 Task: Look for space in Ilembula, Tanzania from 10th July, 2023 to 15th July, 2023 for 7 adults in price range Rs.10000 to Rs.15000. Place can be entire place or shared room with 4 bedrooms having 7 beds and 4 bathrooms. Property type can be house, flat, guest house. Amenities needed are: wifi, TV, free parkinig on premises, gym, breakfast. Booking option can be shelf check-in. Required host language is English.
Action: Mouse moved to (525, 116)
Screenshot: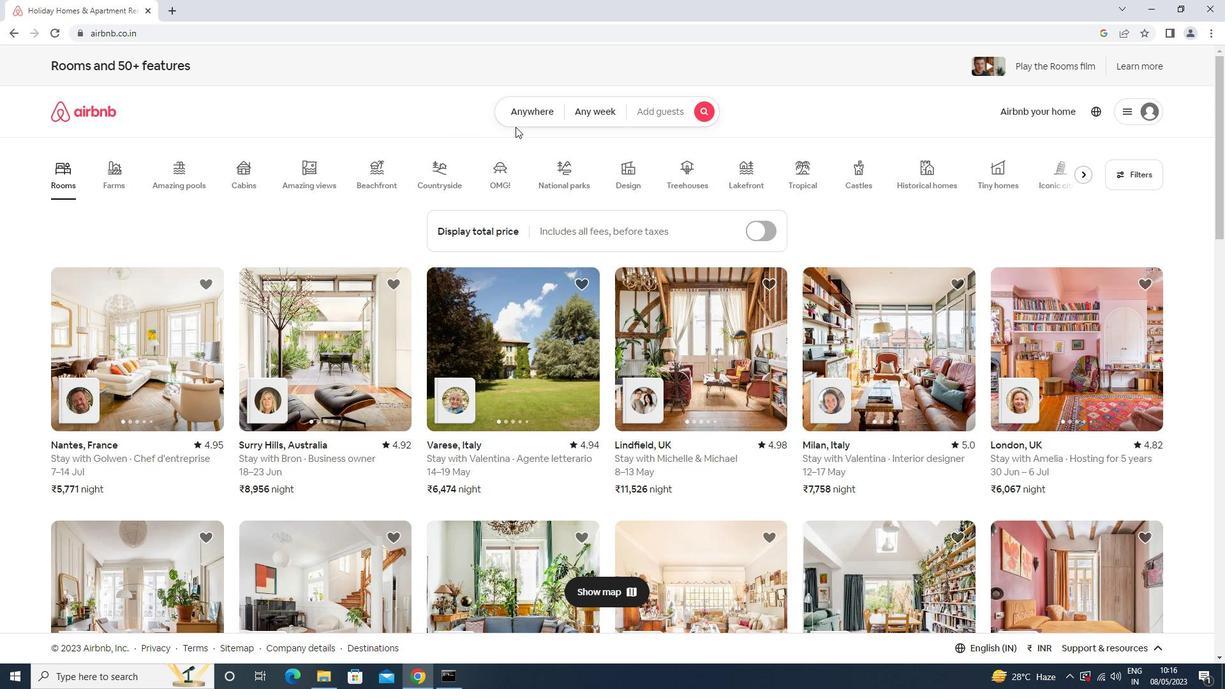 
Action: Mouse pressed left at (525, 116)
Screenshot: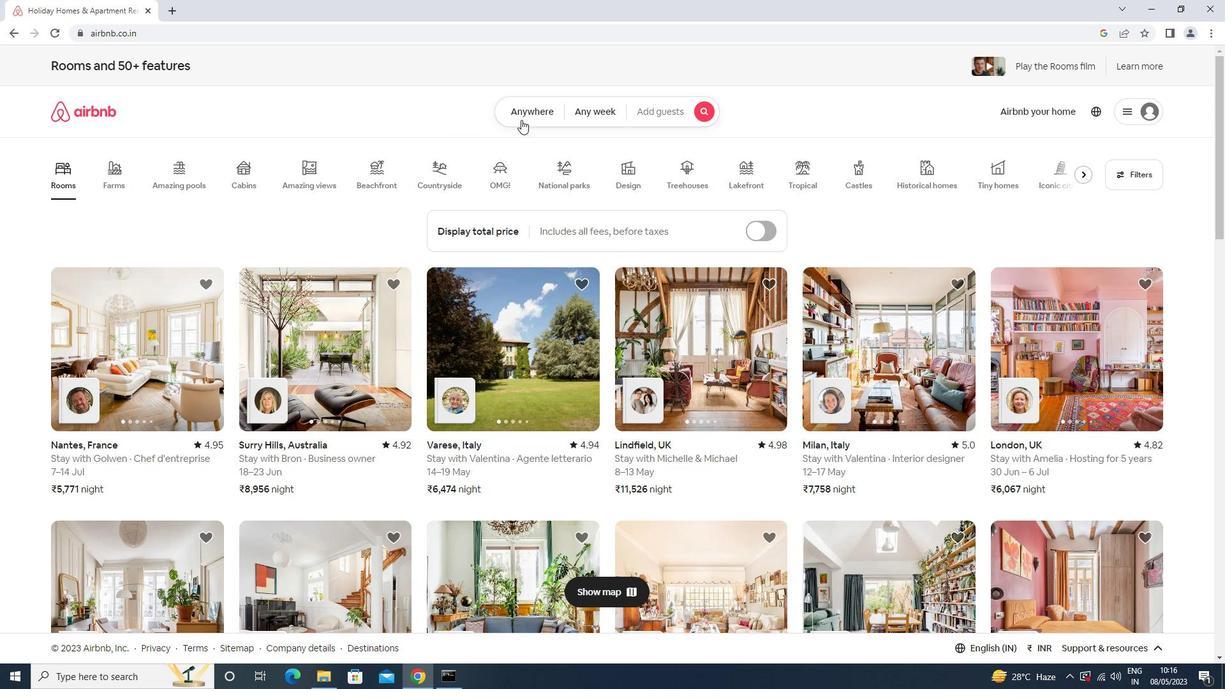 
Action: Mouse moved to (450, 169)
Screenshot: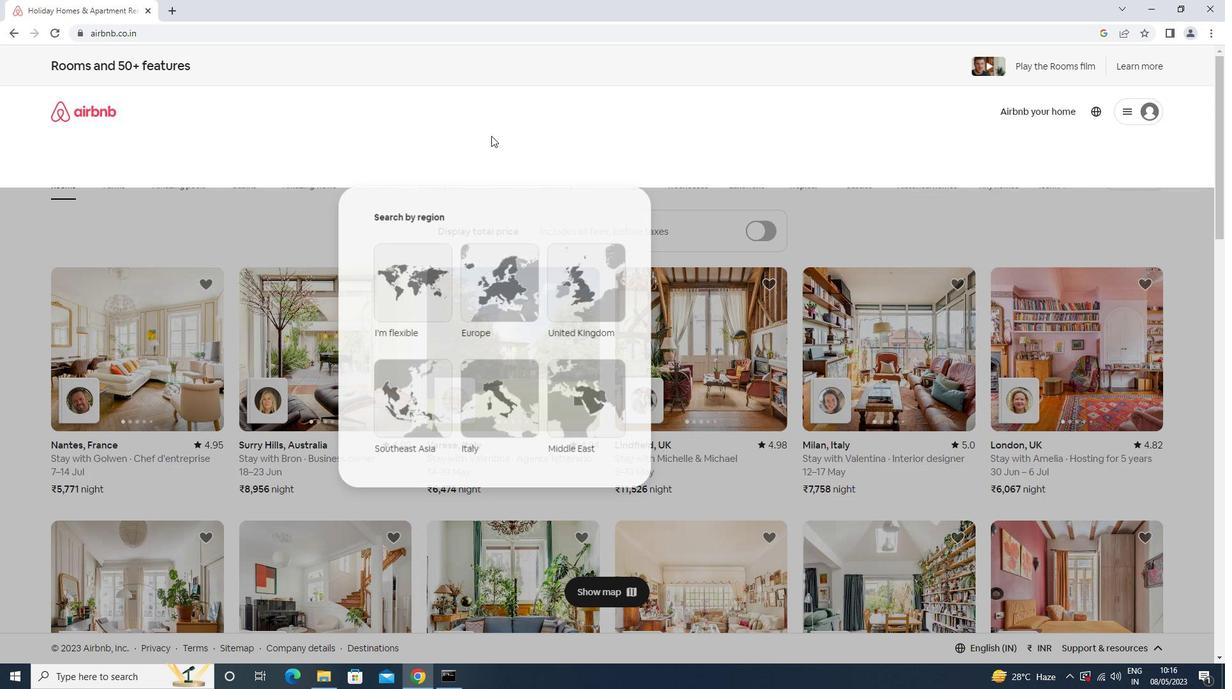 
Action: Mouse pressed left at (450, 169)
Screenshot: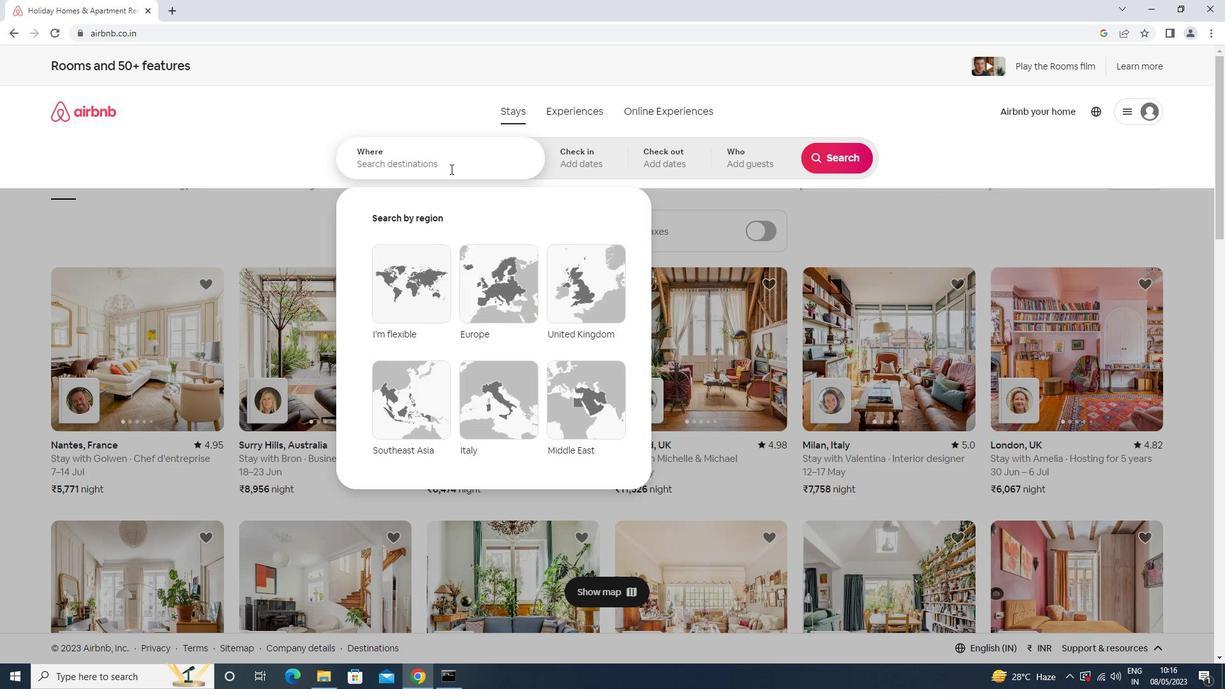 
Action: Key pressed <Key.shift>ILEMBULA<Key.down><Key.enter>
Screenshot: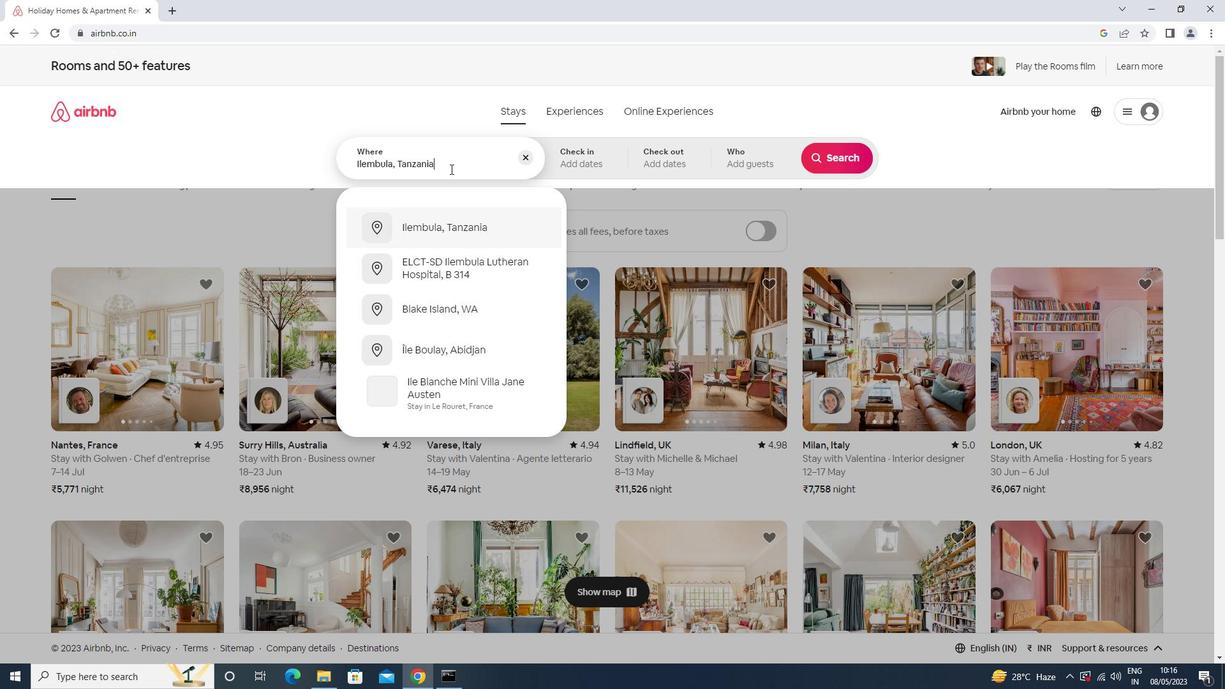 
Action: Mouse moved to (832, 259)
Screenshot: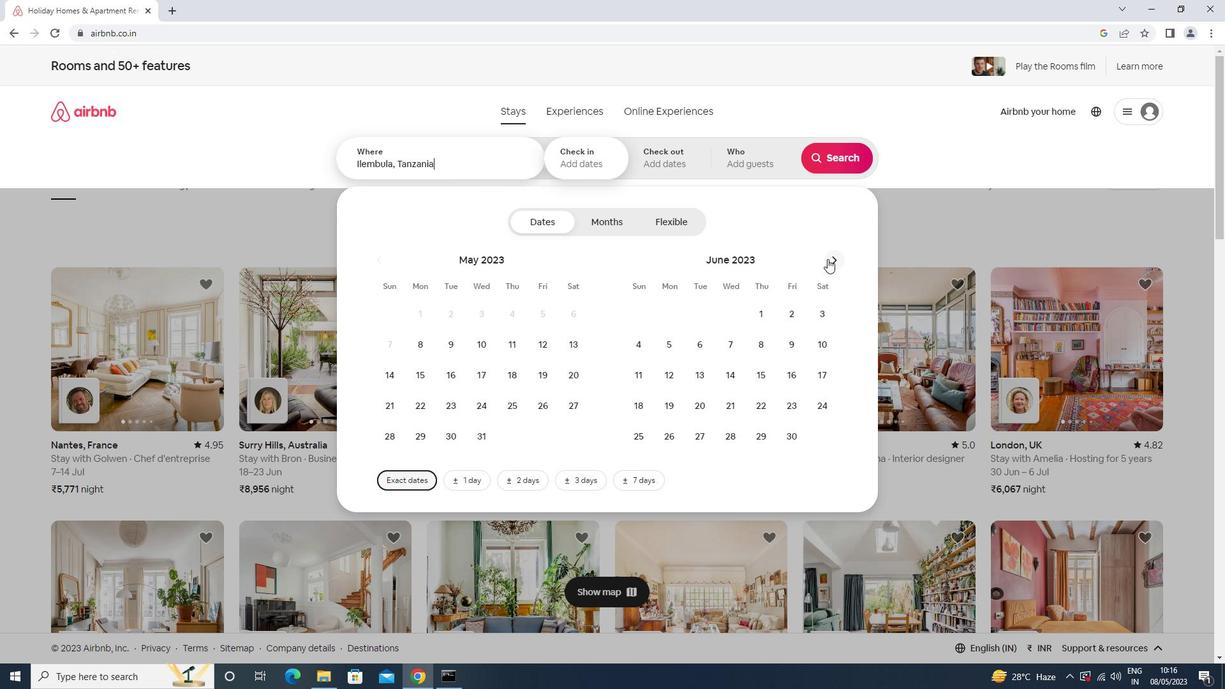 
Action: Mouse pressed left at (832, 259)
Screenshot: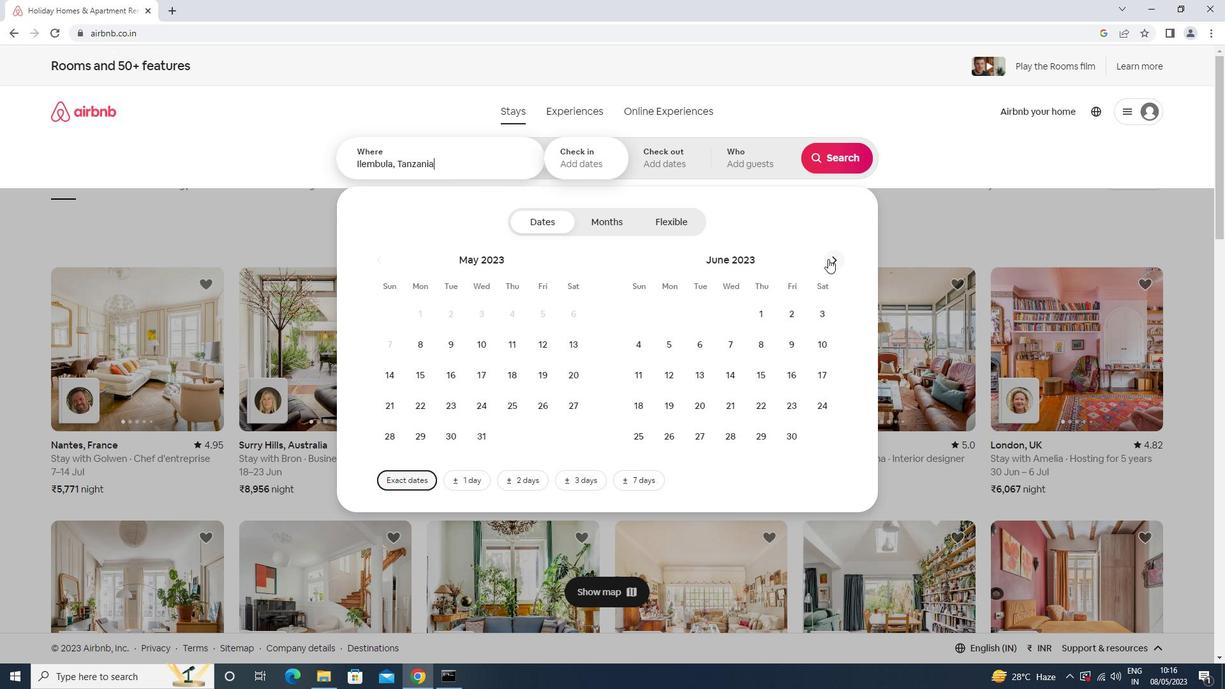 
Action: Mouse moved to (671, 375)
Screenshot: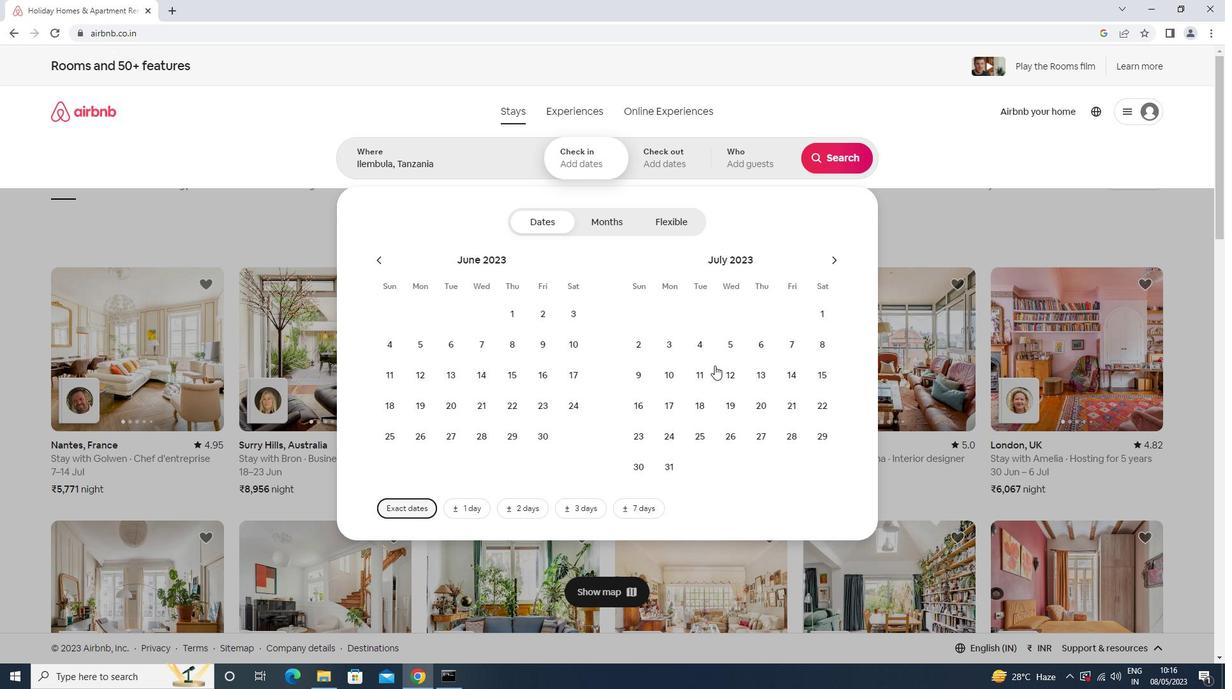 
Action: Mouse pressed left at (671, 375)
Screenshot: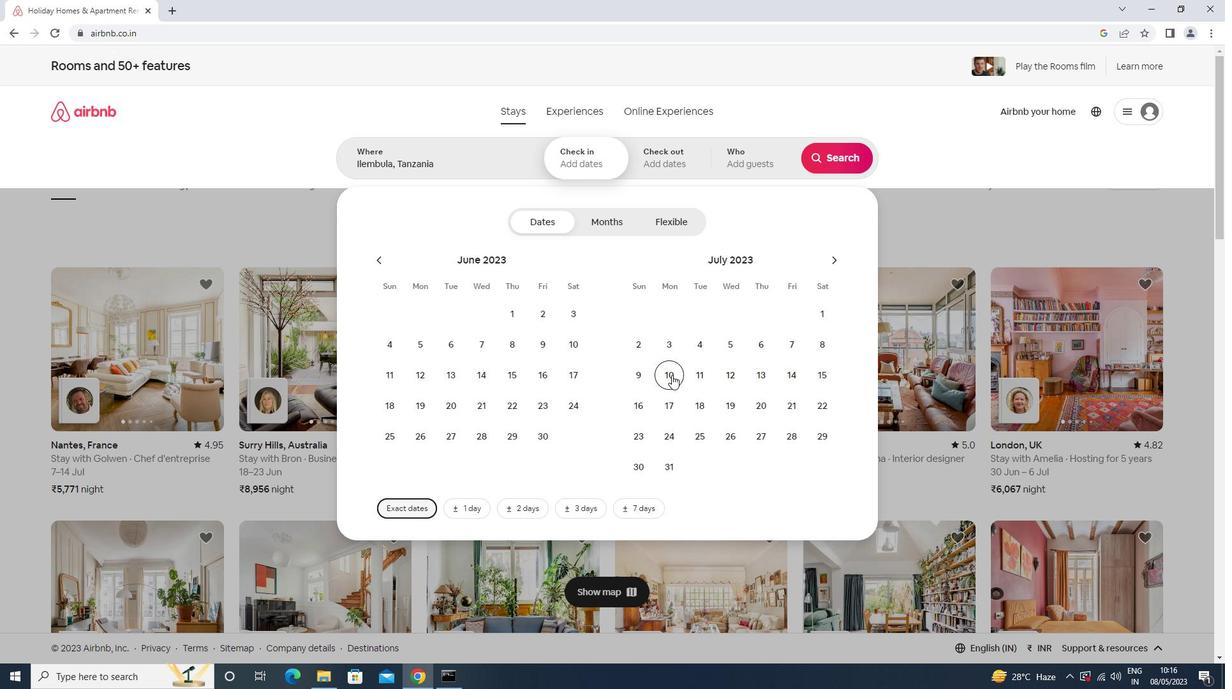 
Action: Mouse moved to (829, 374)
Screenshot: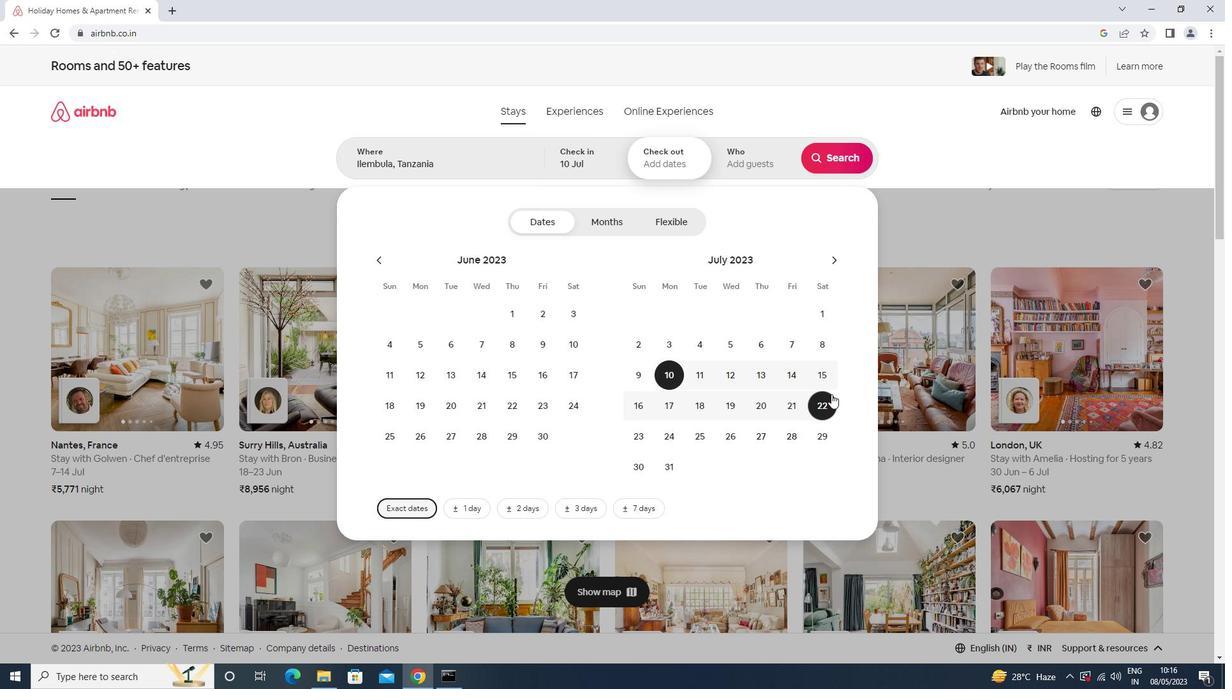 
Action: Mouse pressed left at (829, 374)
Screenshot: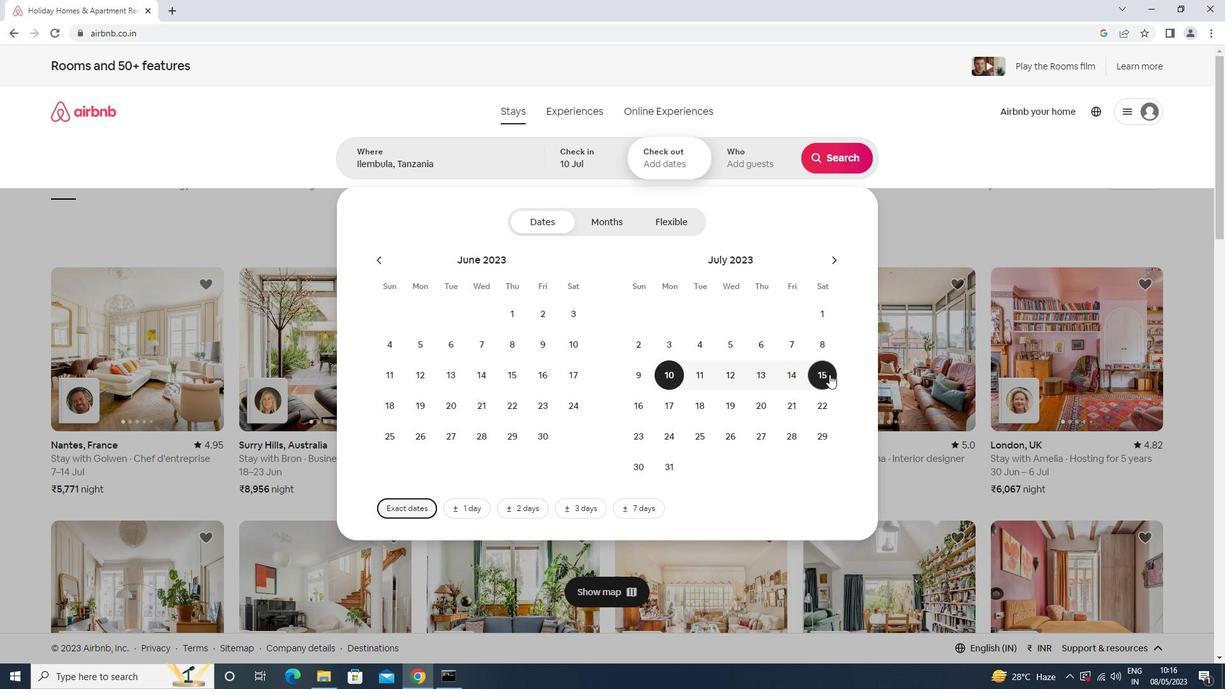 
Action: Mouse moved to (741, 161)
Screenshot: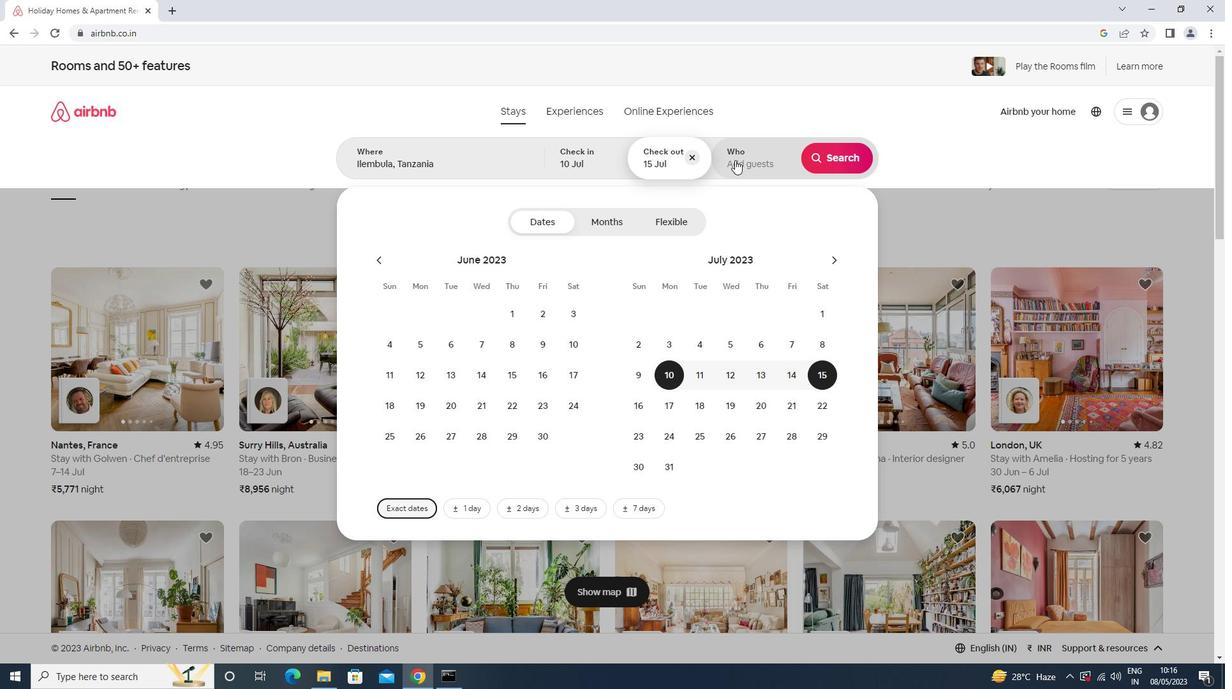 
Action: Mouse pressed left at (741, 161)
Screenshot: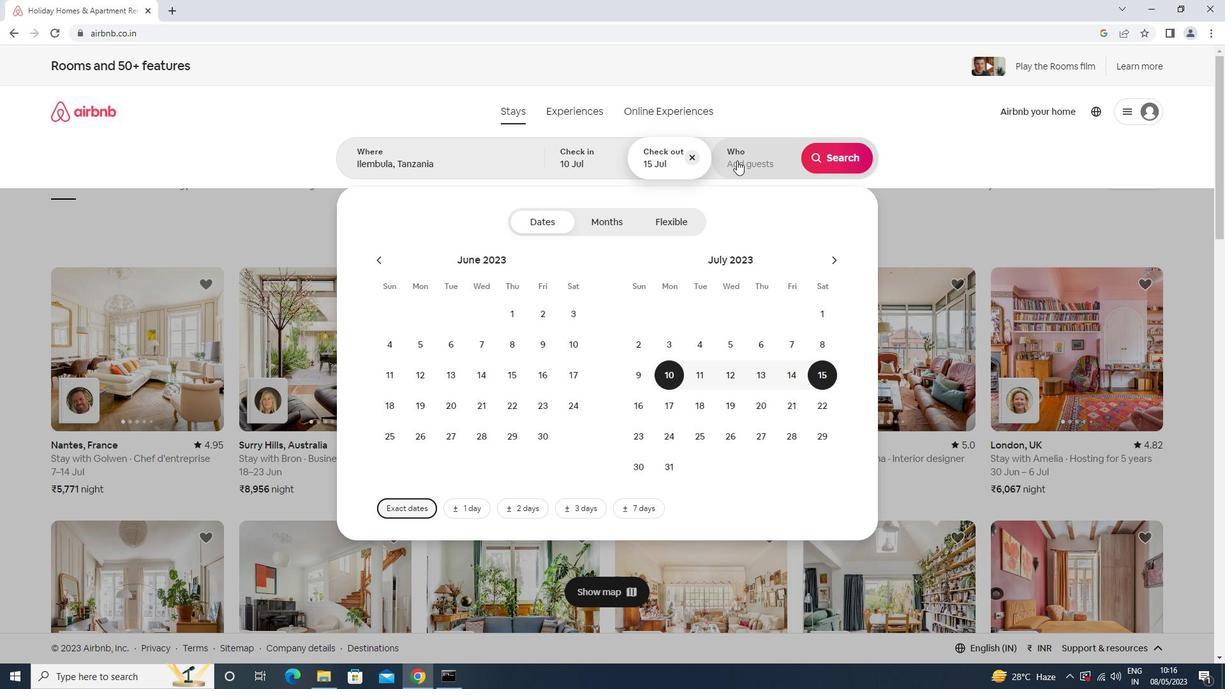 
Action: Mouse moved to (842, 223)
Screenshot: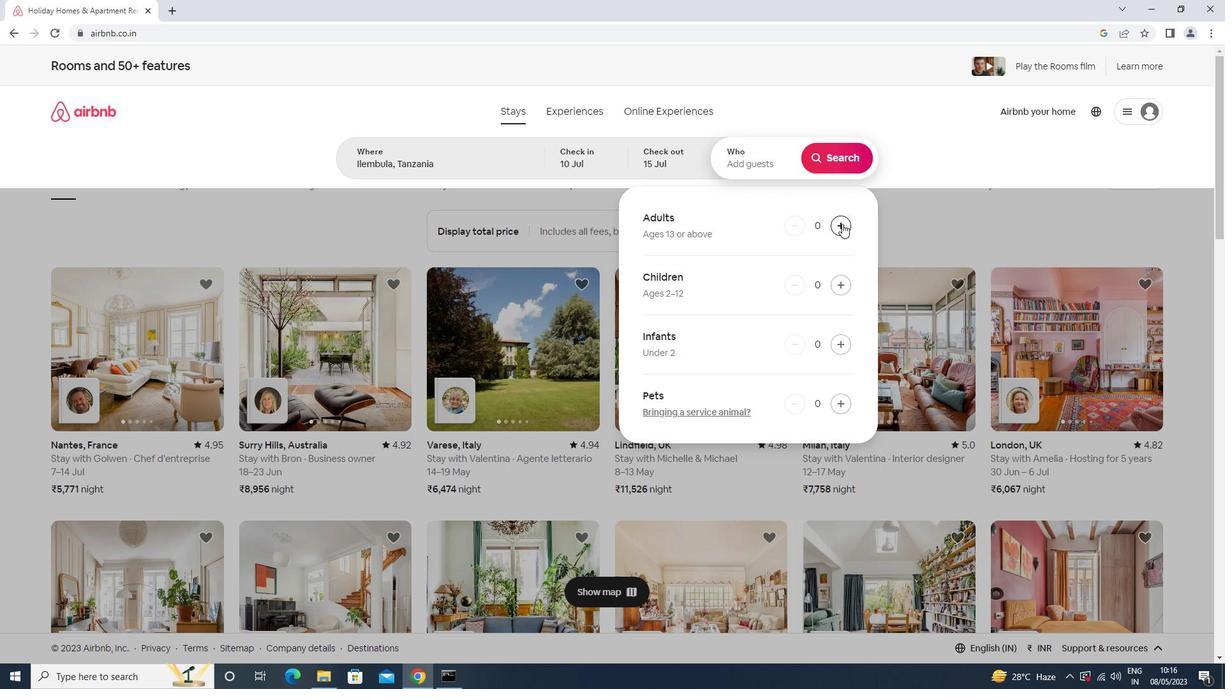 
Action: Mouse pressed left at (842, 223)
Screenshot: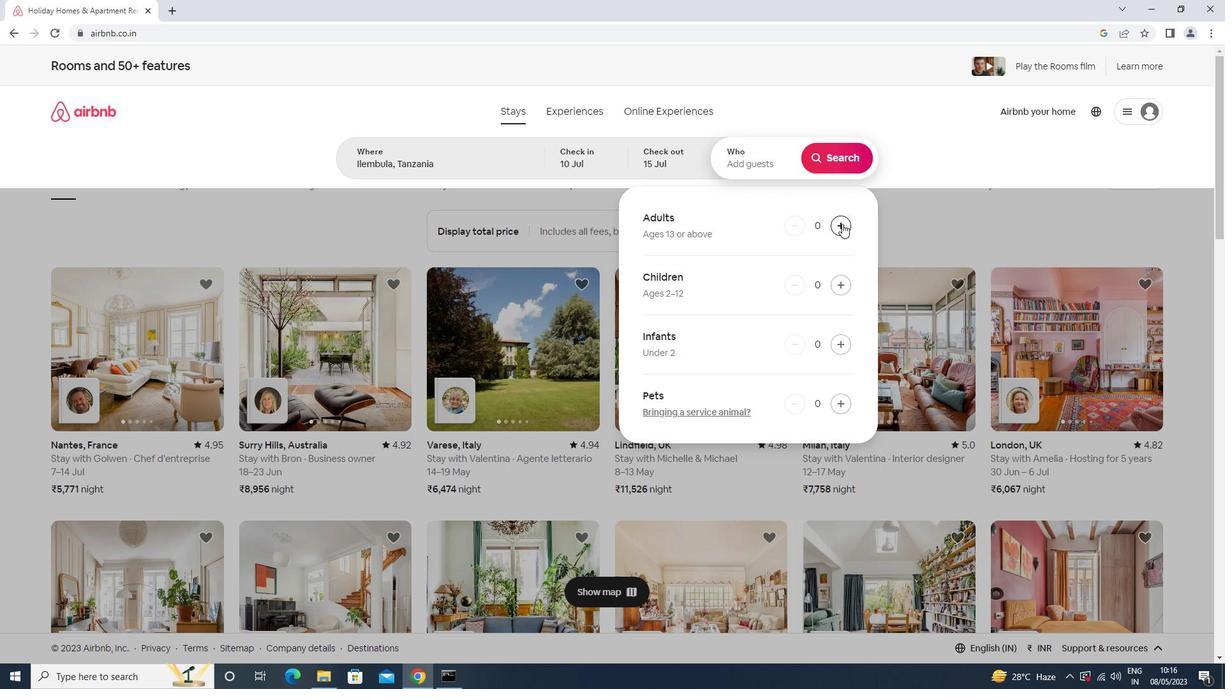 
Action: Mouse moved to (844, 223)
Screenshot: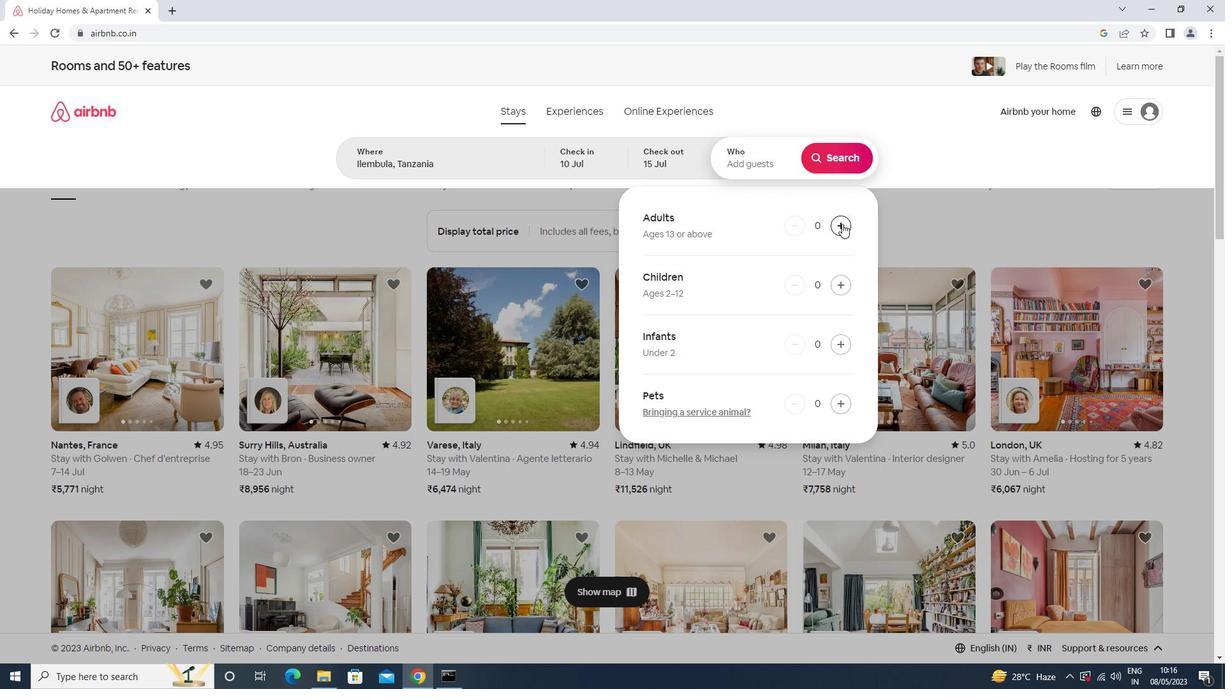 
Action: Mouse pressed left at (844, 223)
Screenshot: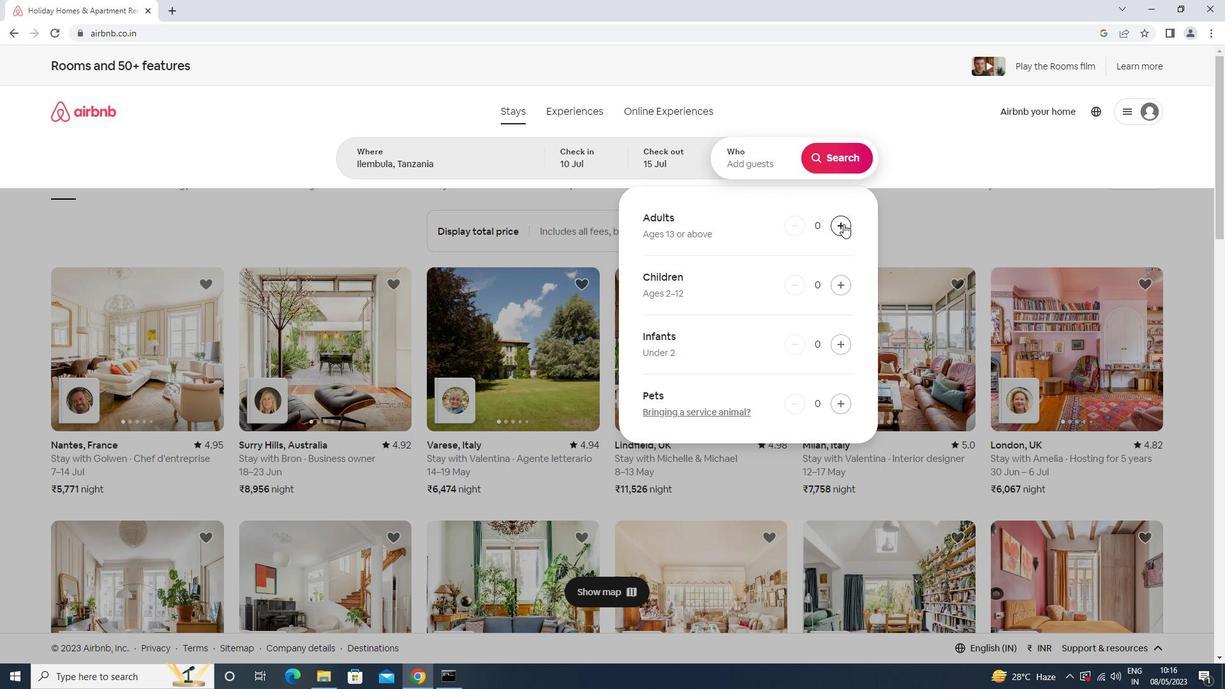 
Action: Mouse pressed left at (844, 223)
Screenshot: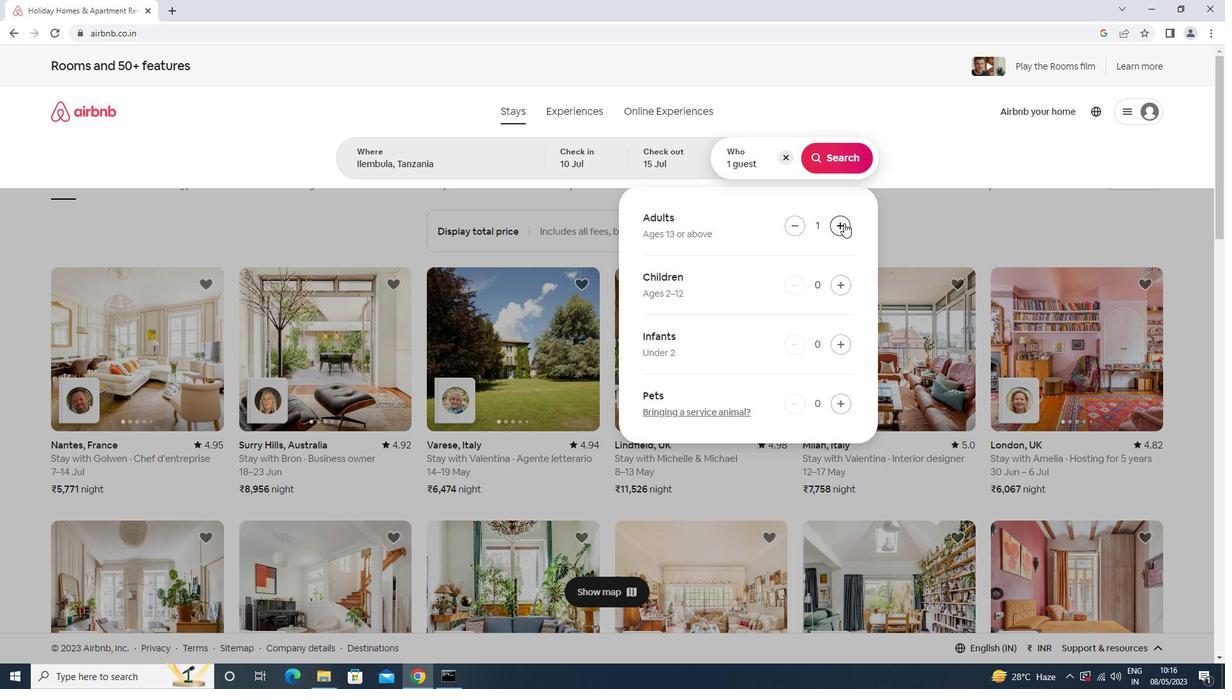 
Action: Mouse pressed left at (844, 223)
Screenshot: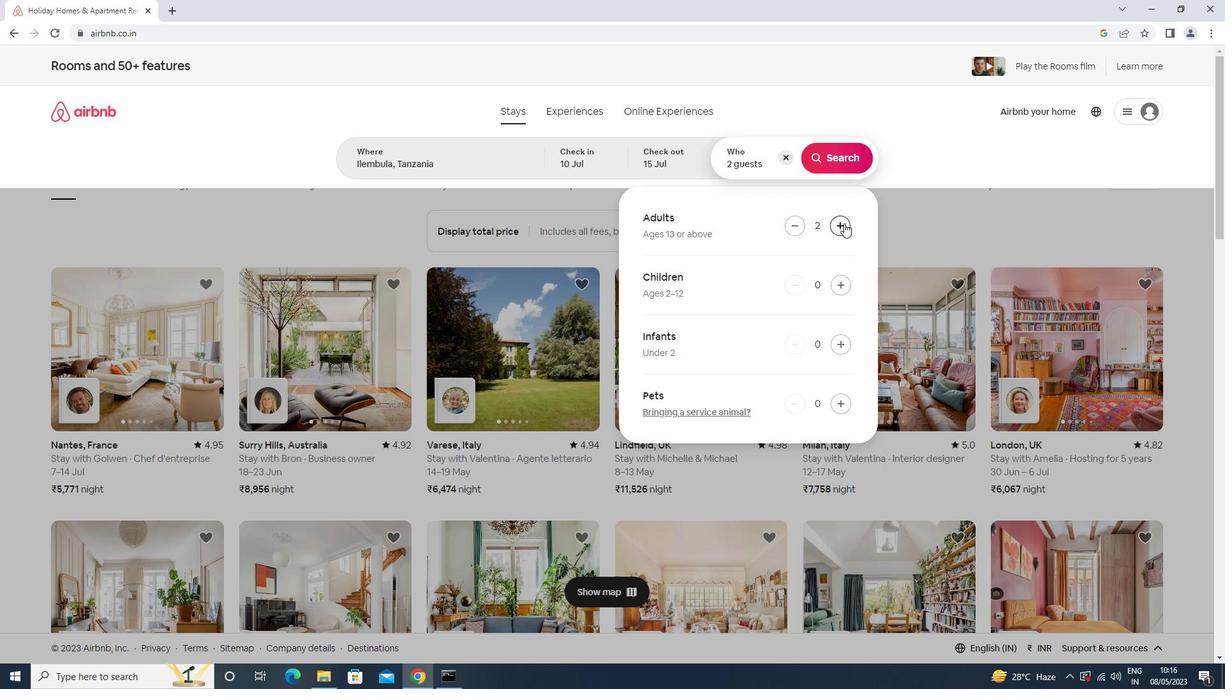 
Action: Mouse pressed left at (844, 223)
Screenshot: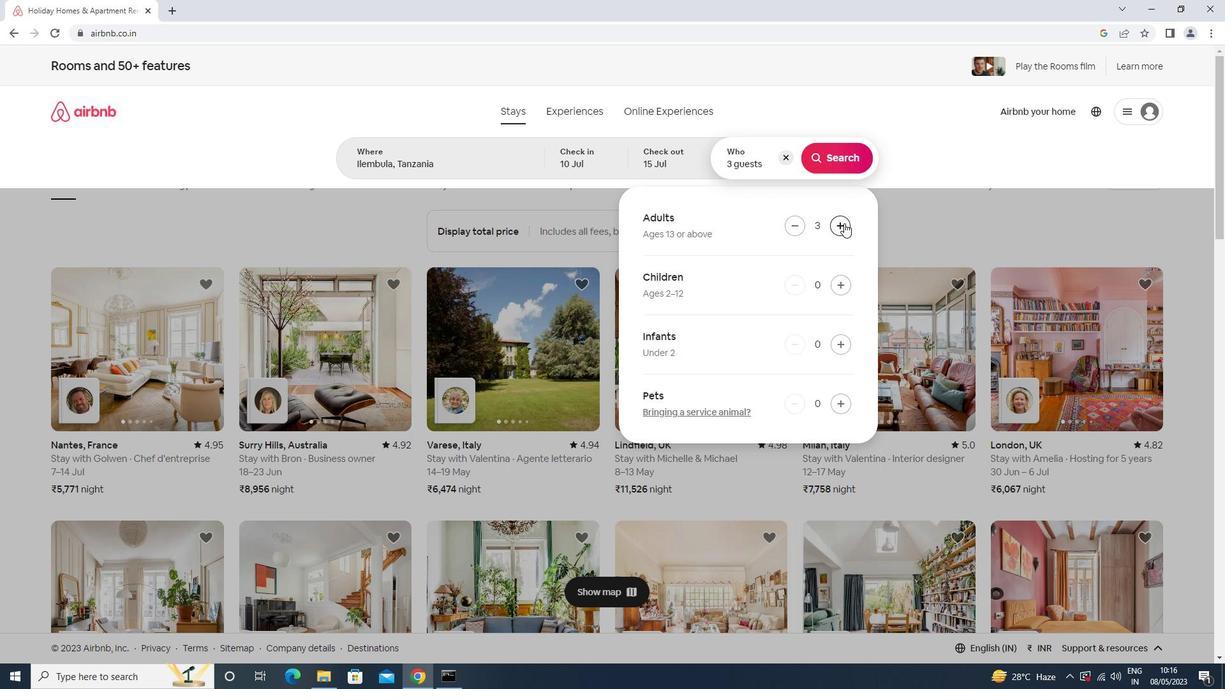 
Action: Mouse moved to (845, 223)
Screenshot: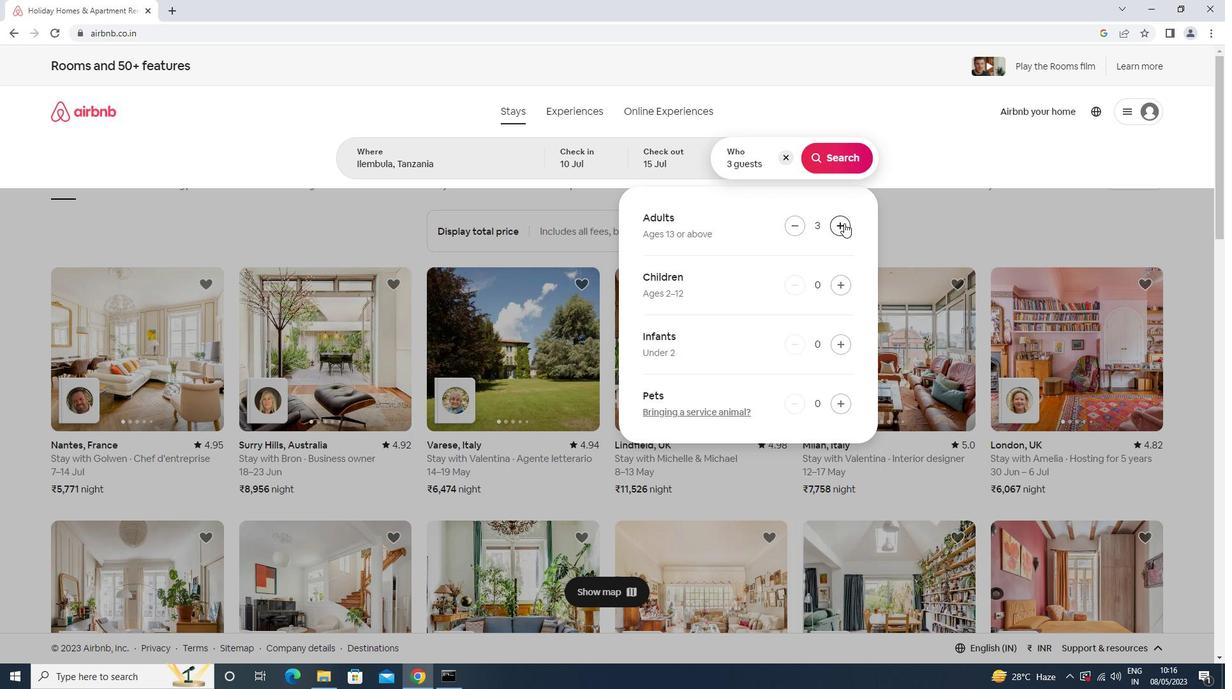 
Action: Mouse pressed left at (845, 223)
Screenshot: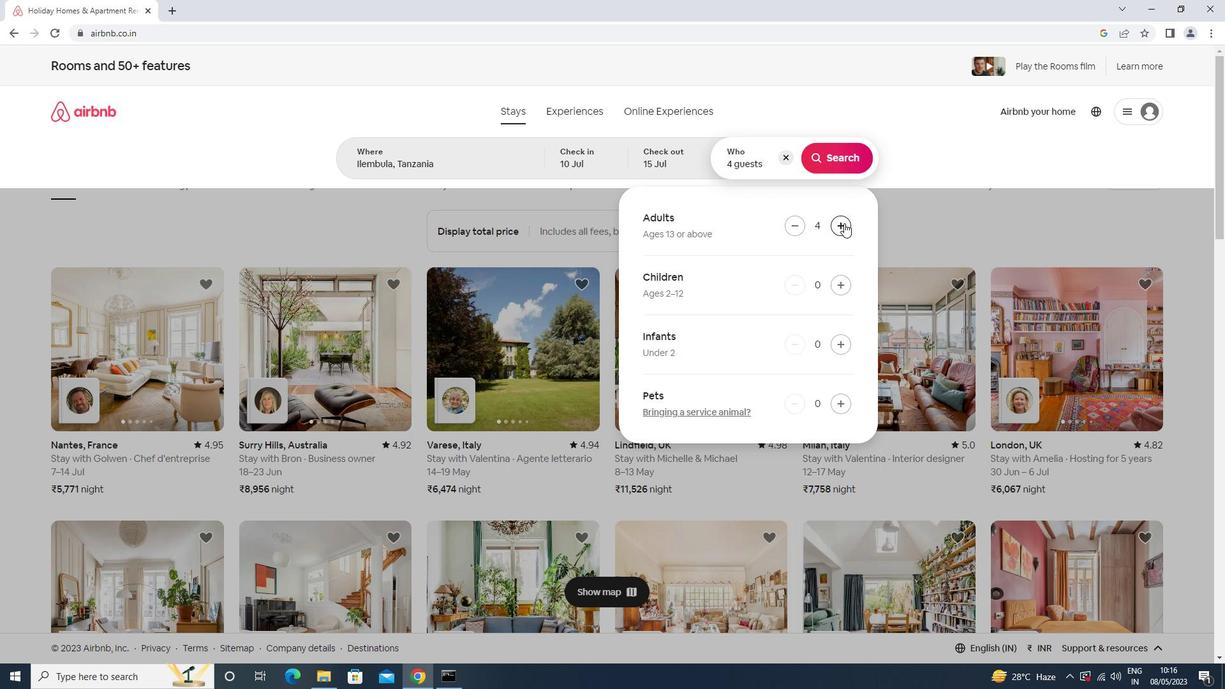 
Action: Mouse moved to (846, 222)
Screenshot: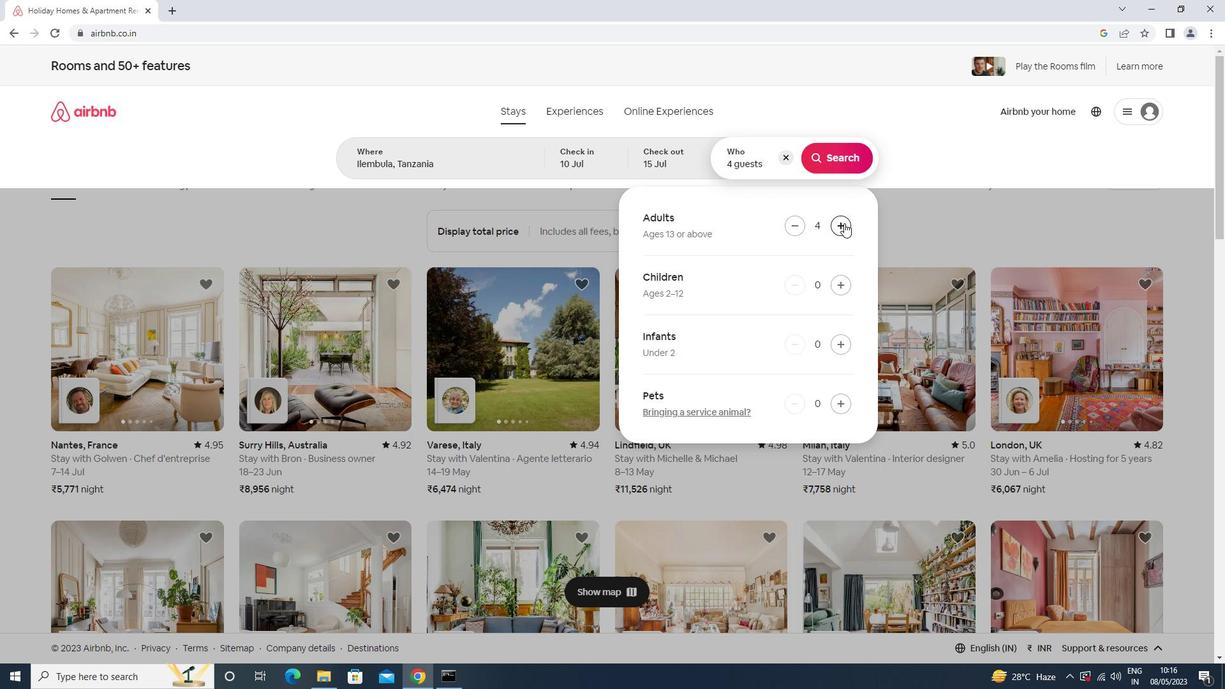 
Action: Mouse pressed left at (846, 222)
Screenshot: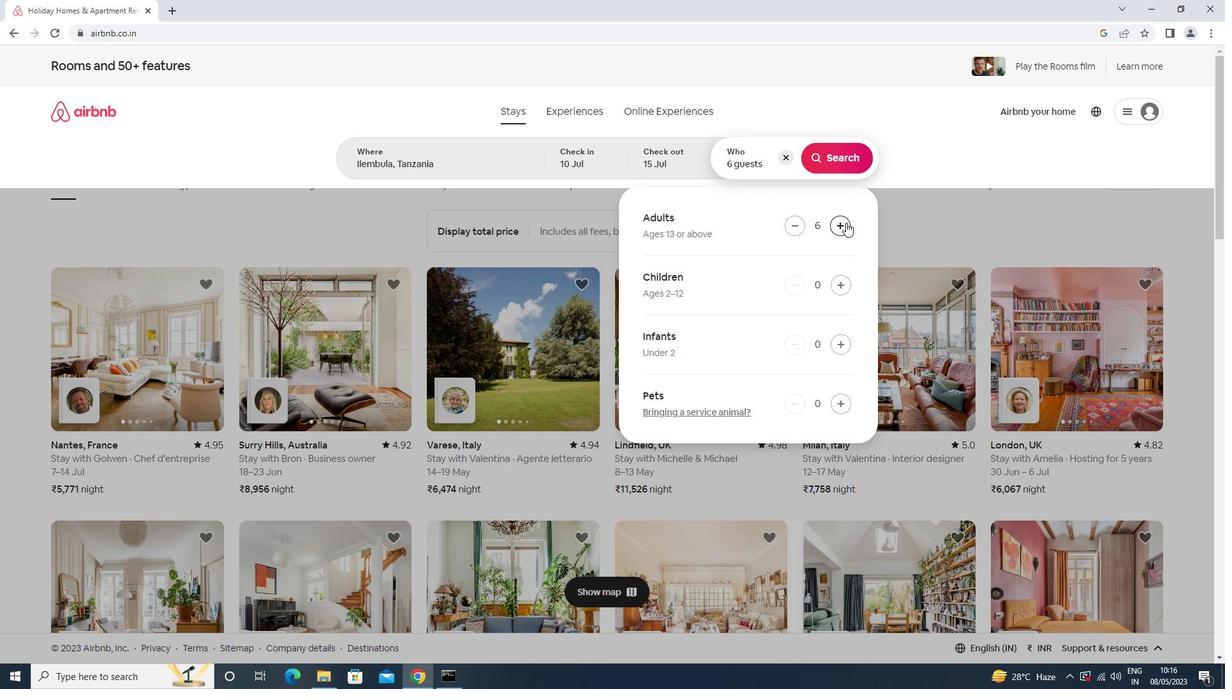 
Action: Mouse moved to (846, 162)
Screenshot: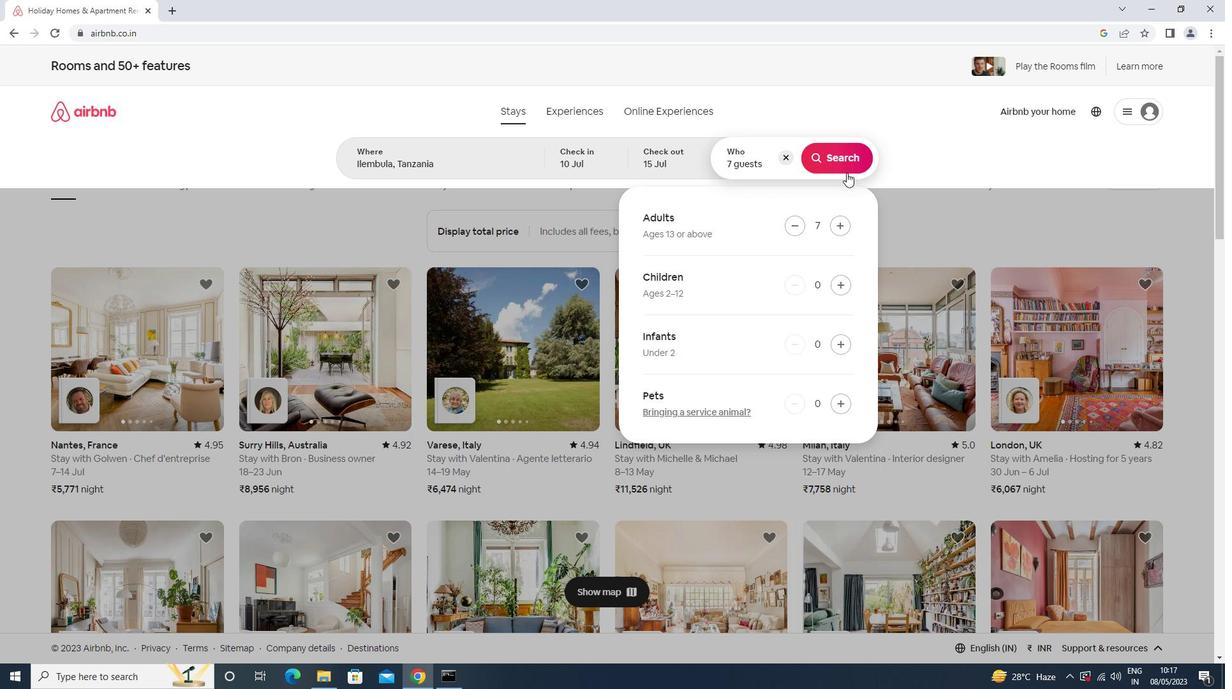 
Action: Mouse pressed left at (846, 162)
Screenshot: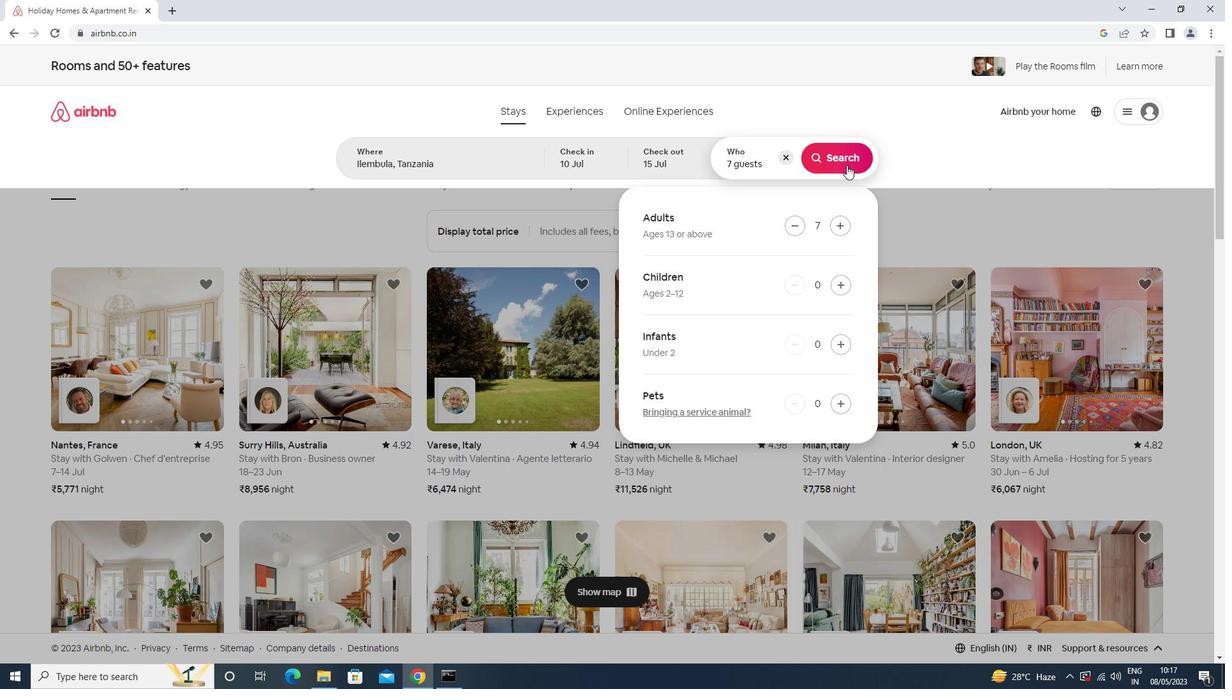 
Action: Mouse moved to (1156, 121)
Screenshot: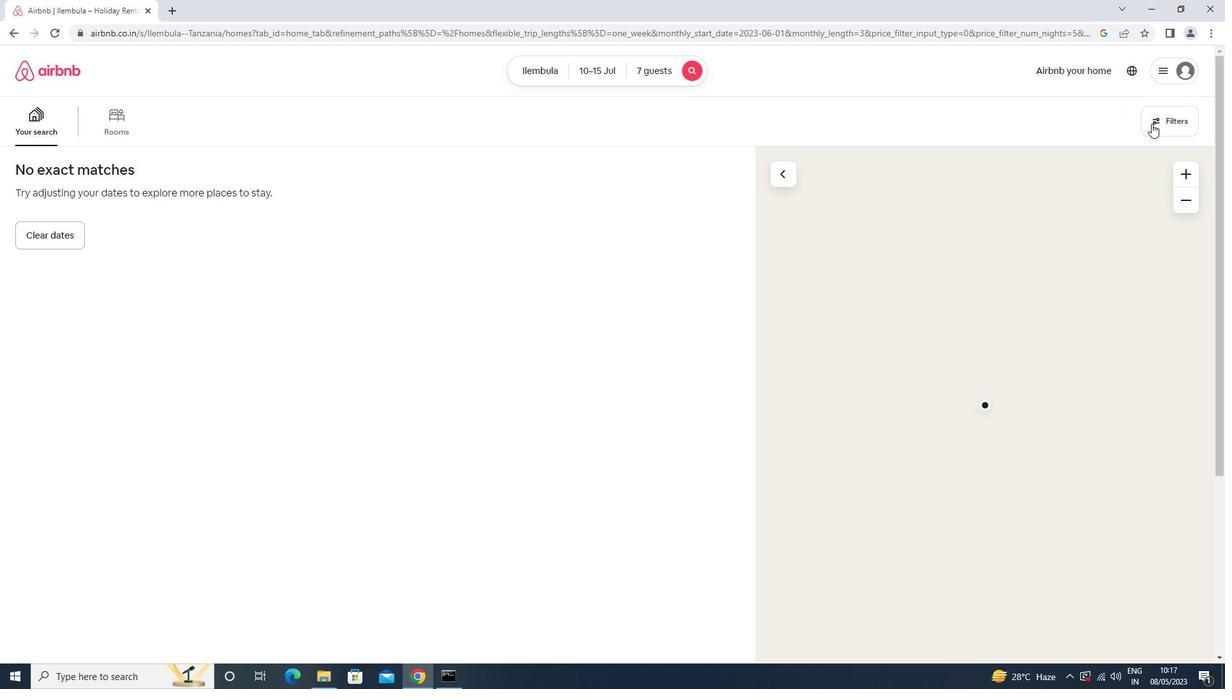 
Action: Mouse pressed left at (1156, 121)
Screenshot: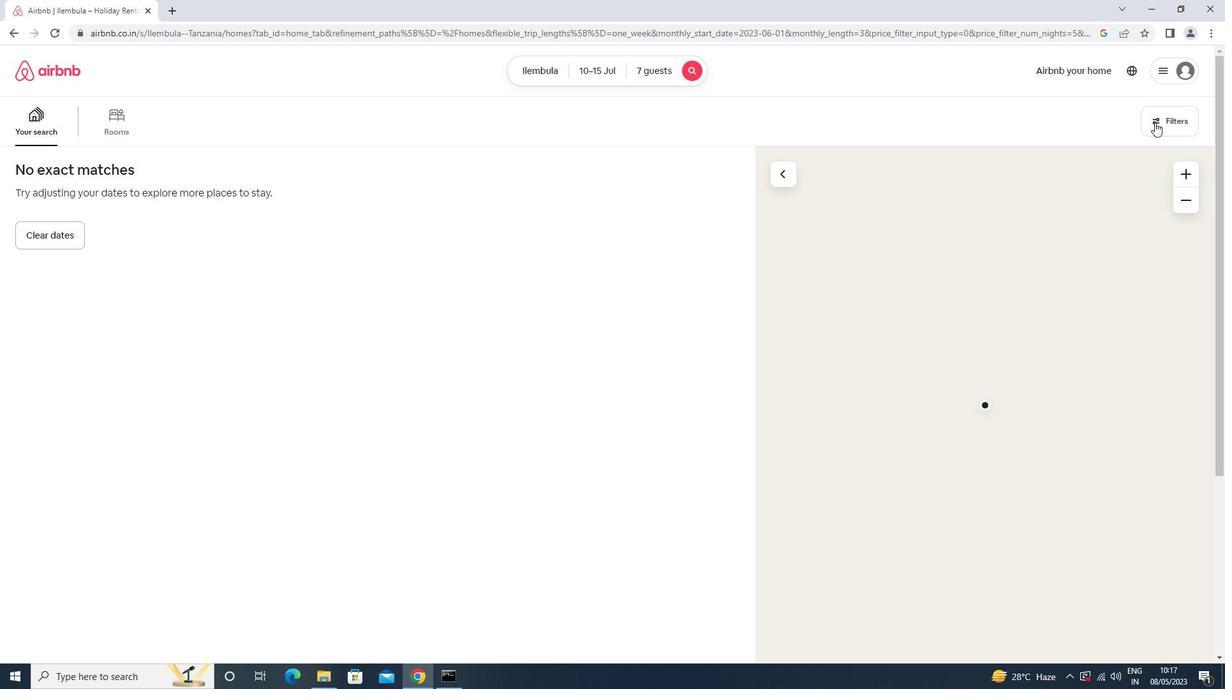 
Action: Mouse moved to (493, 426)
Screenshot: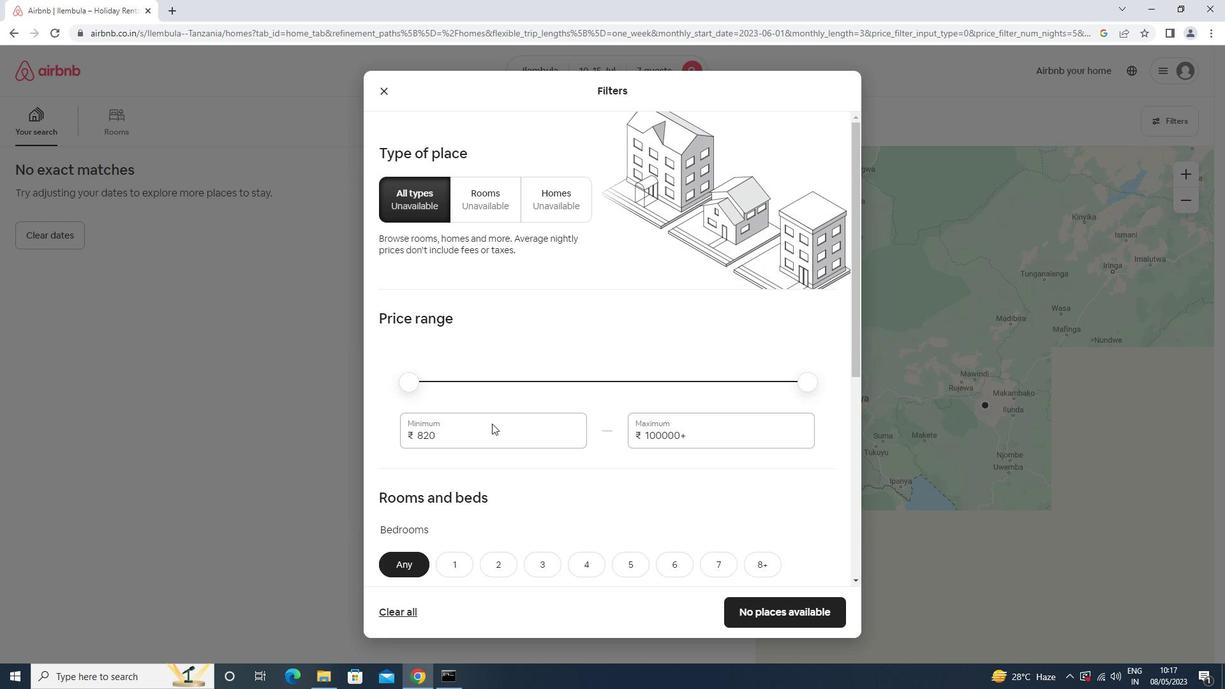 
Action: Mouse pressed left at (493, 426)
Screenshot: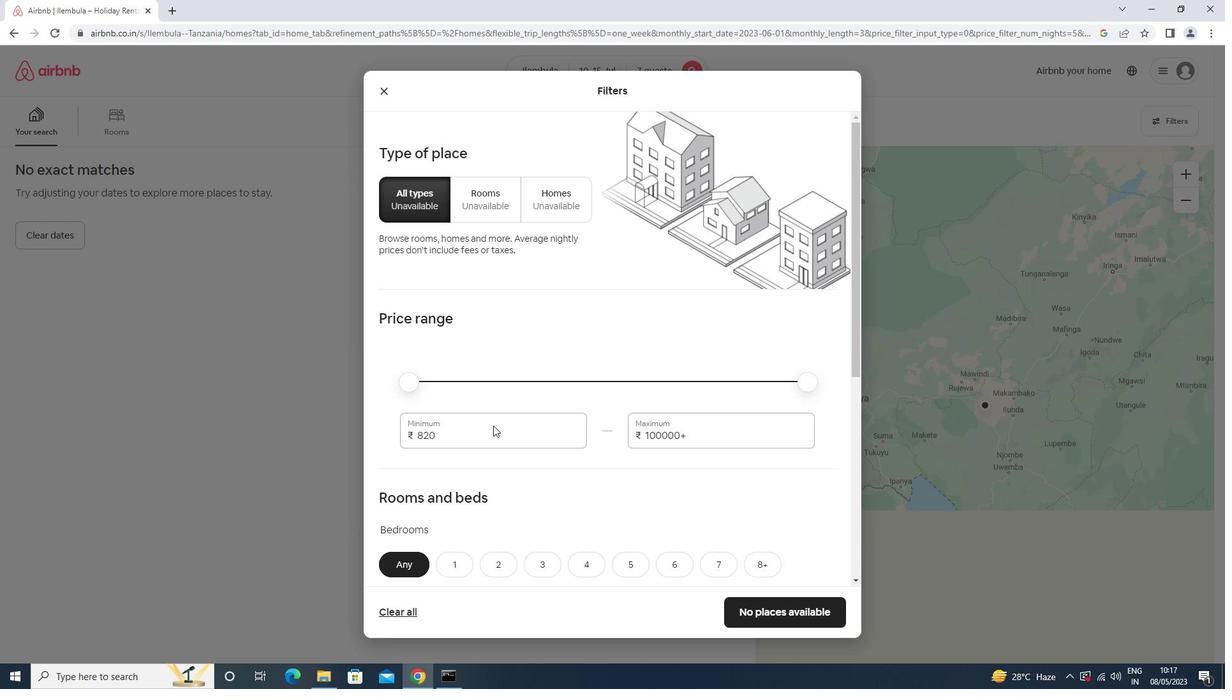 
Action: Key pressed <Key.backspace><Key.backspace><Key.backspace>10000<Key.tab>15000
Screenshot: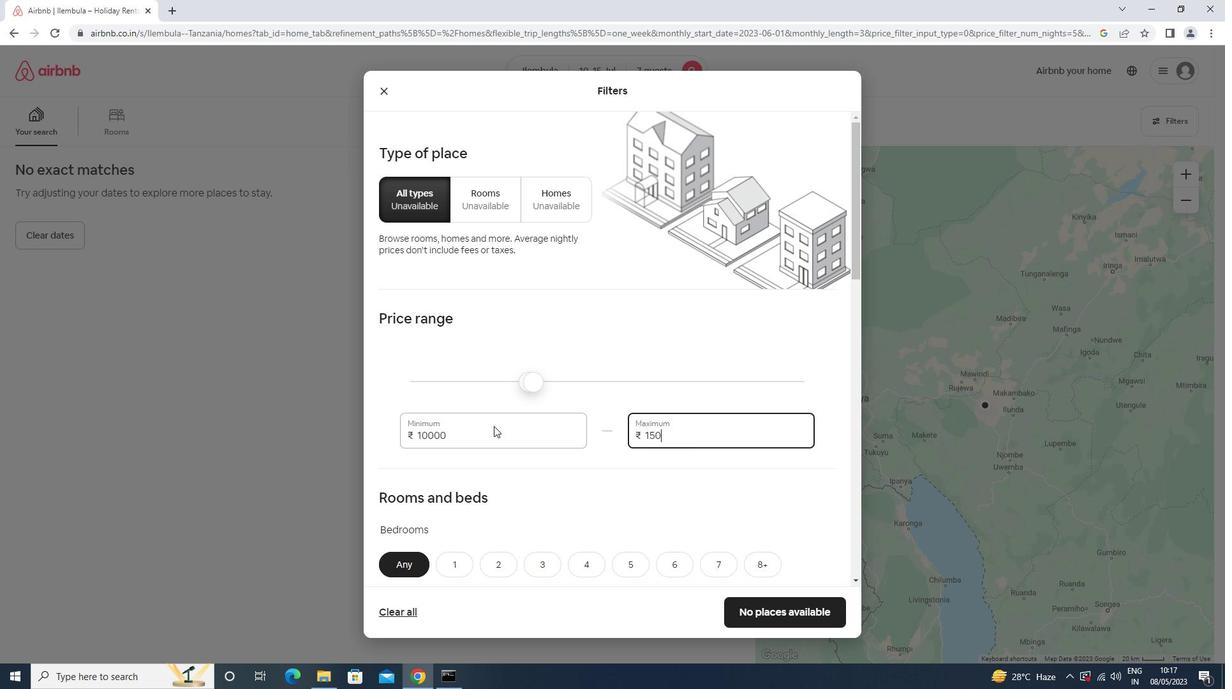 
Action: Mouse moved to (492, 424)
Screenshot: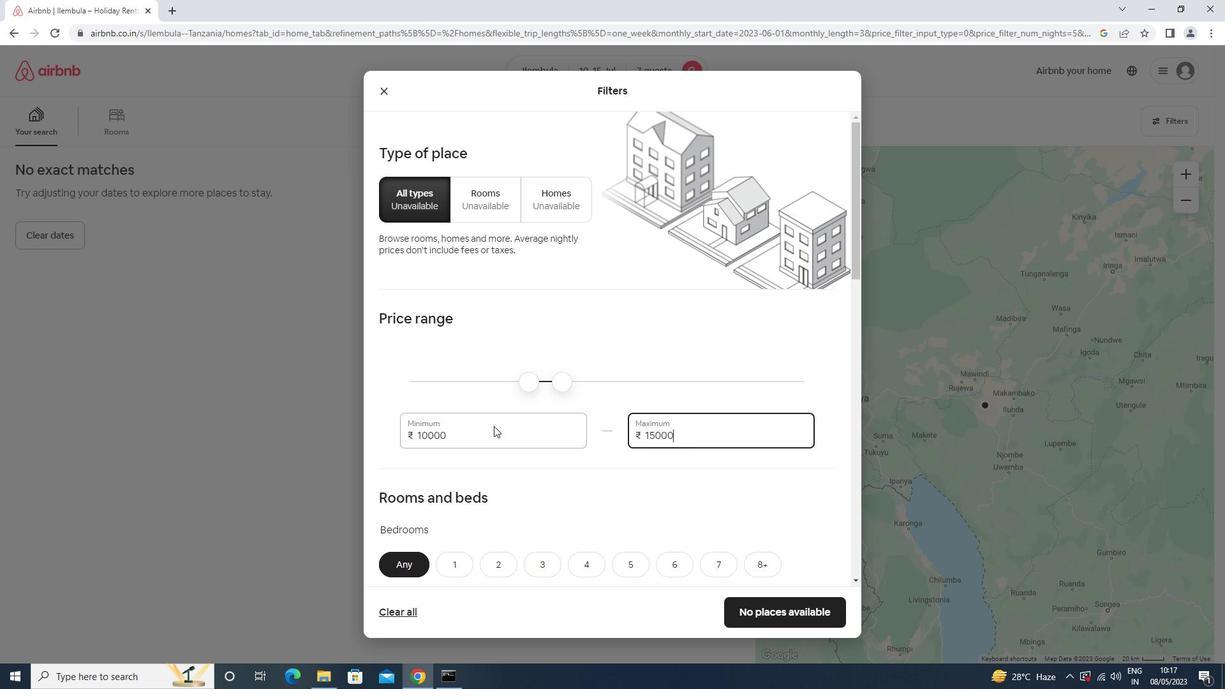 
Action: Mouse scrolled (492, 423) with delta (0, 0)
Screenshot: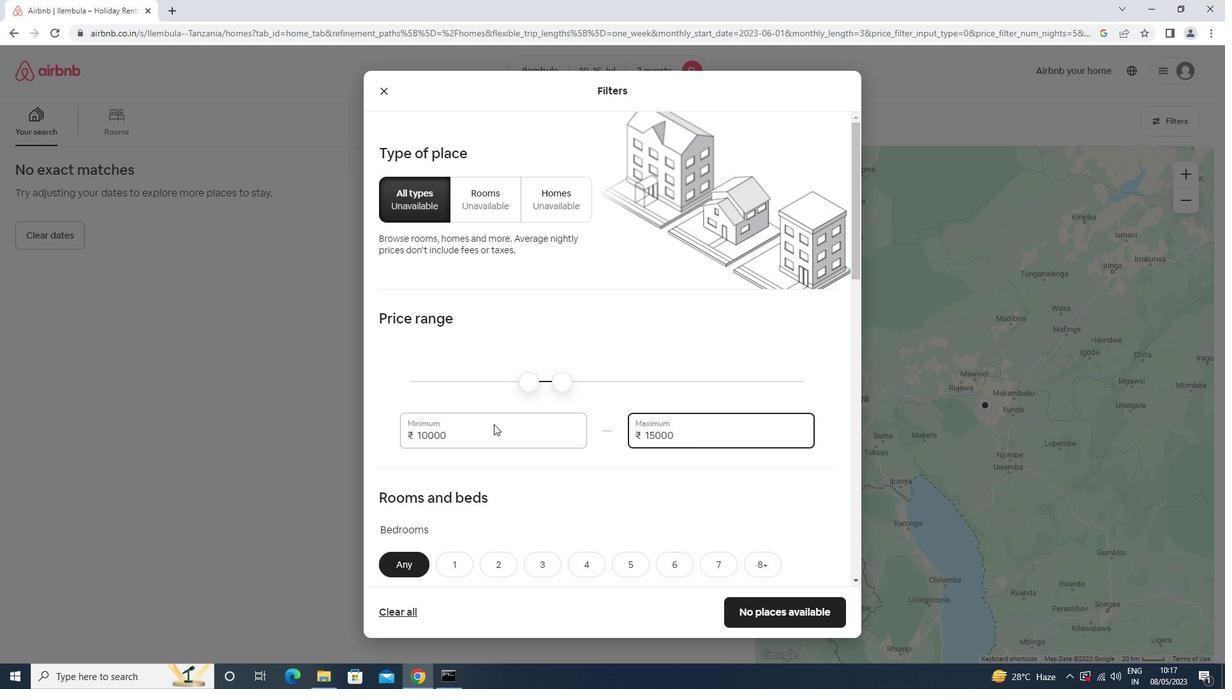
Action: Mouse scrolled (492, 423) with delta (0, 0)
Screenshot: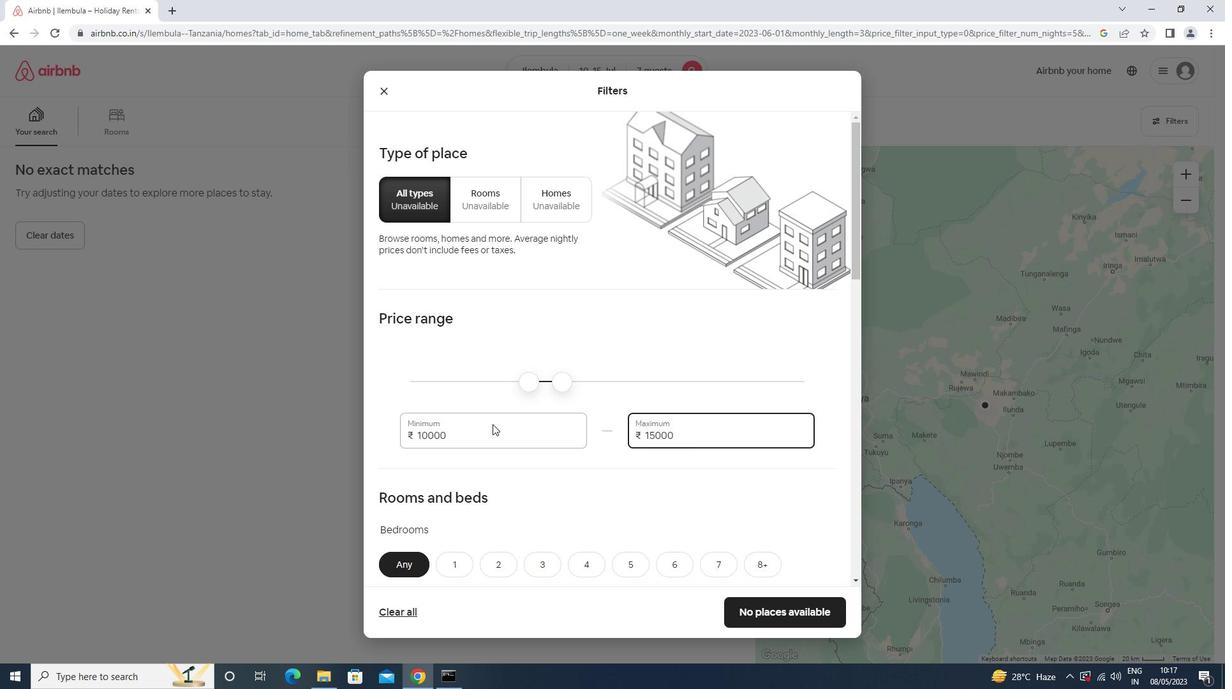 
Action: Mouse scrolled (492, 423) with delta (0, 0)
Screenshot: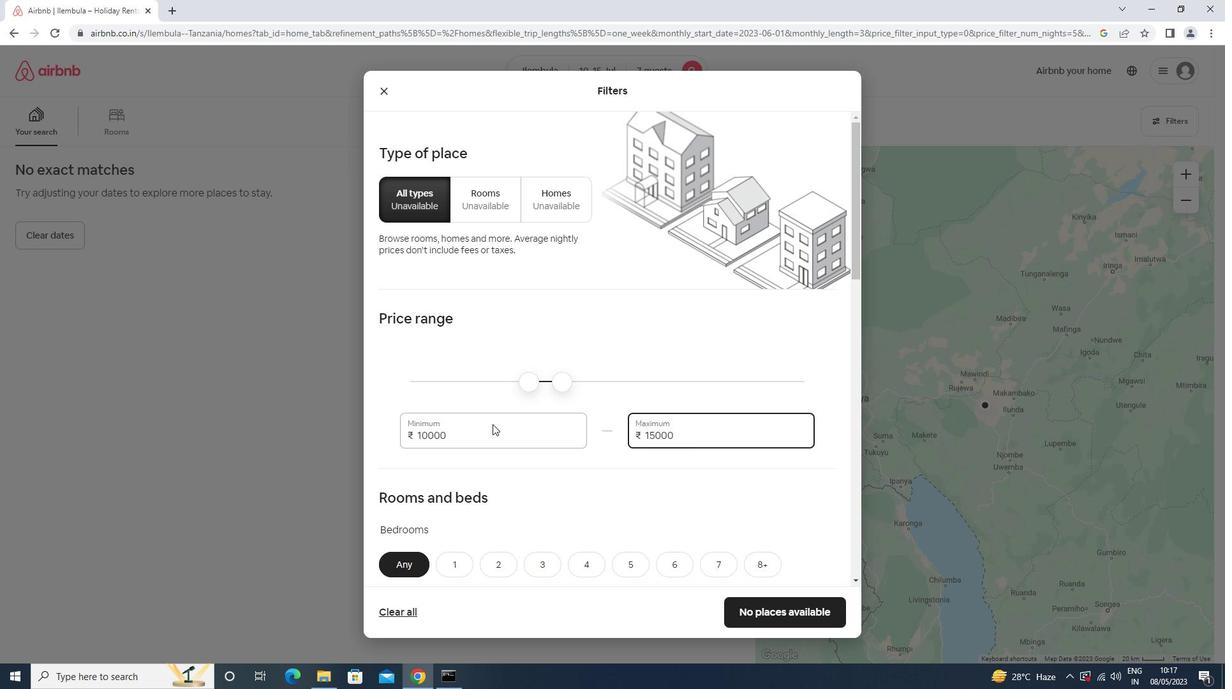 
Action: Mouse moved to (578, 370)
Screenshot: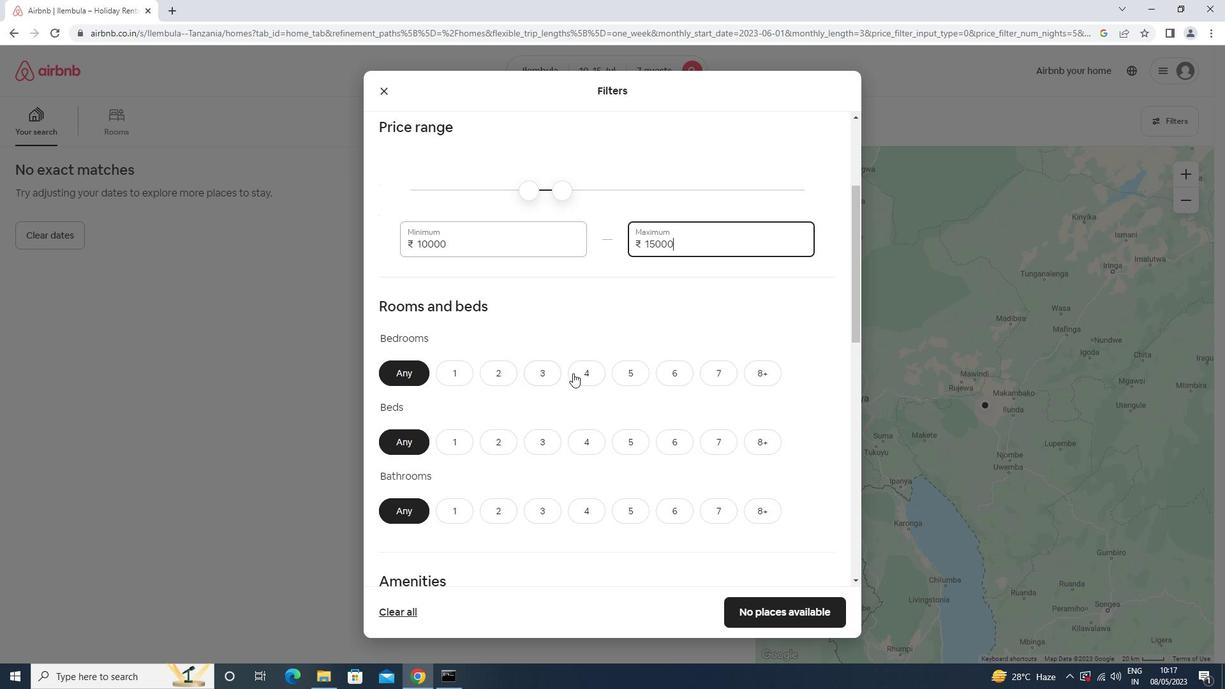
Action: Mouse pressed left at (578, 370)
Screenshot: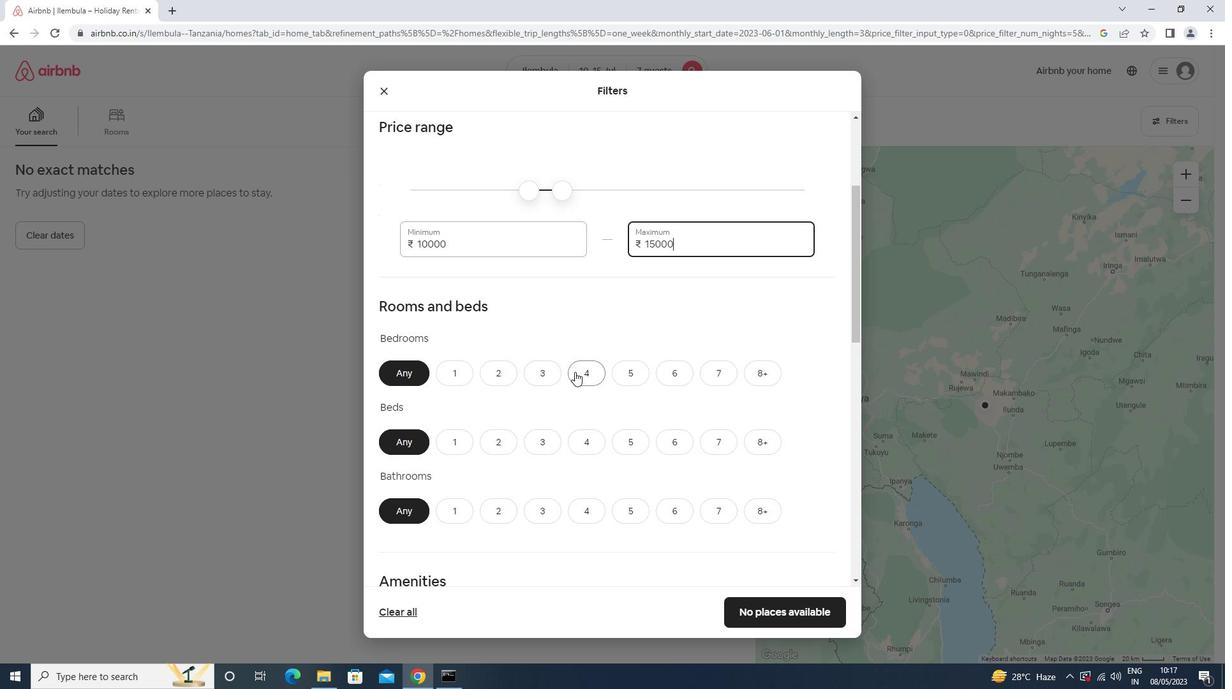 
Action: Mouse moved to (727, 442)
Screenshot: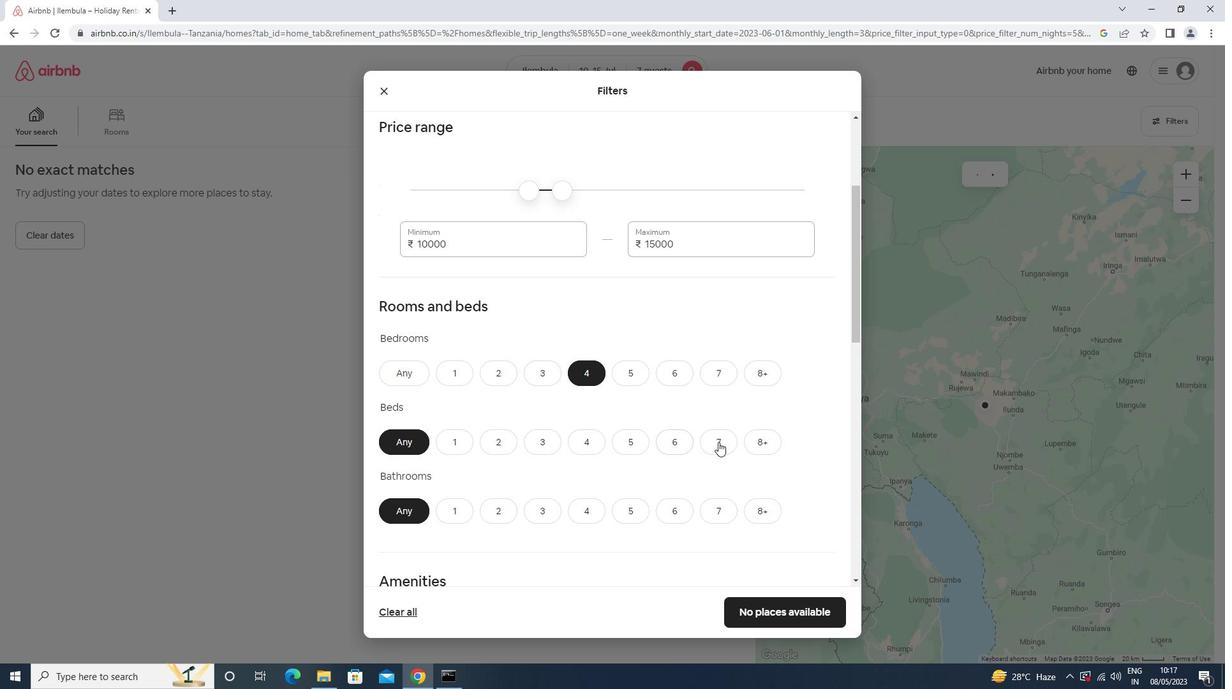 
Action: Mouse pressed left at (727, 442)
Screenshot: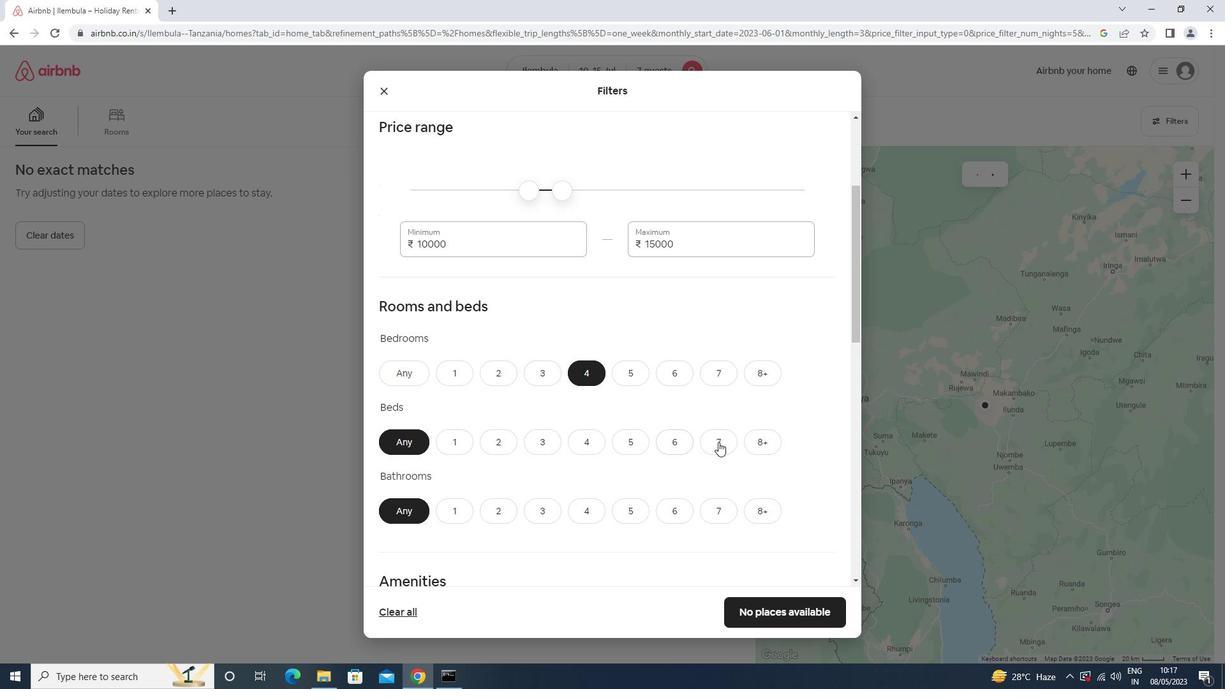 
Action: Mouse moved to (587, 507)
Screenshot: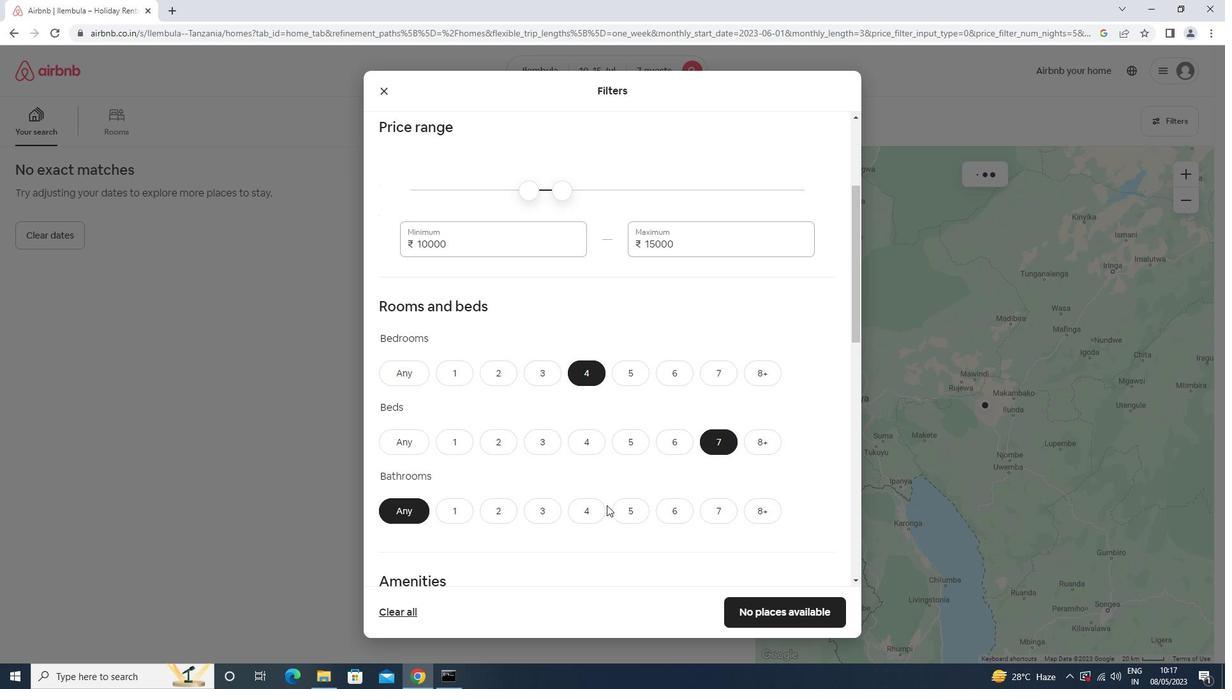 
Action: Mouse pressed left at (587, 507)
Screenshot: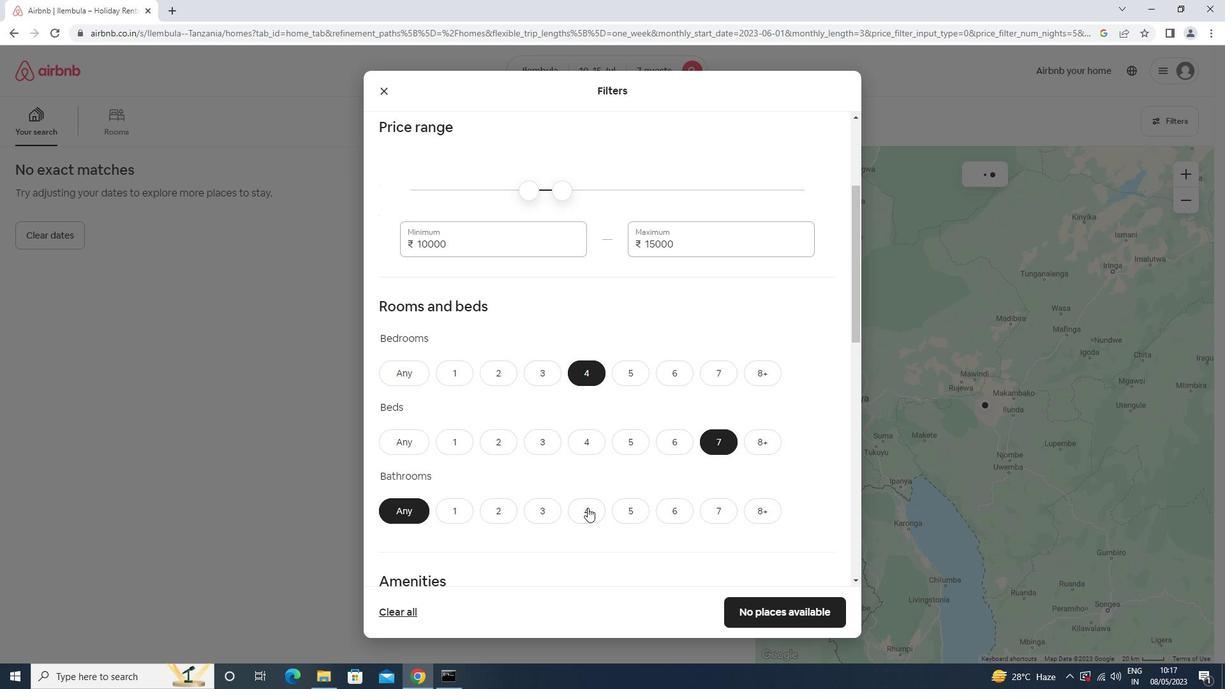 
Action: Mouse moved to (572, 458)
Screenshot: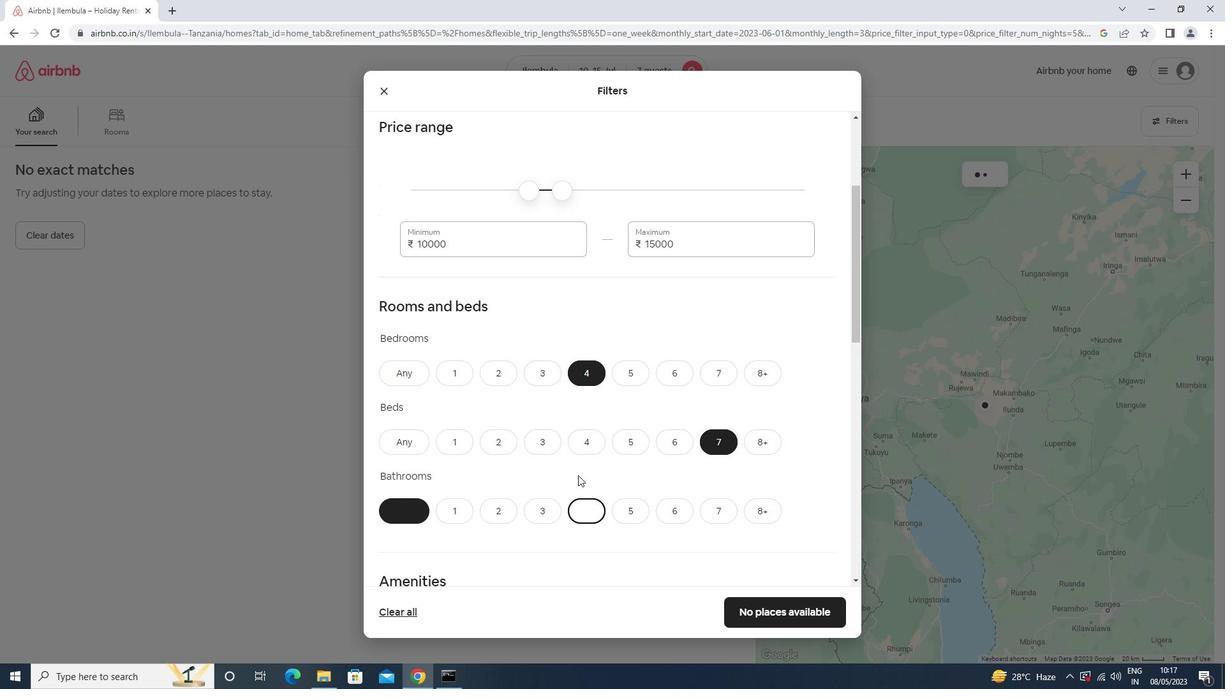 
Action: Mouse scrolled (572, 458) with delta (0, 0)
Screenshot: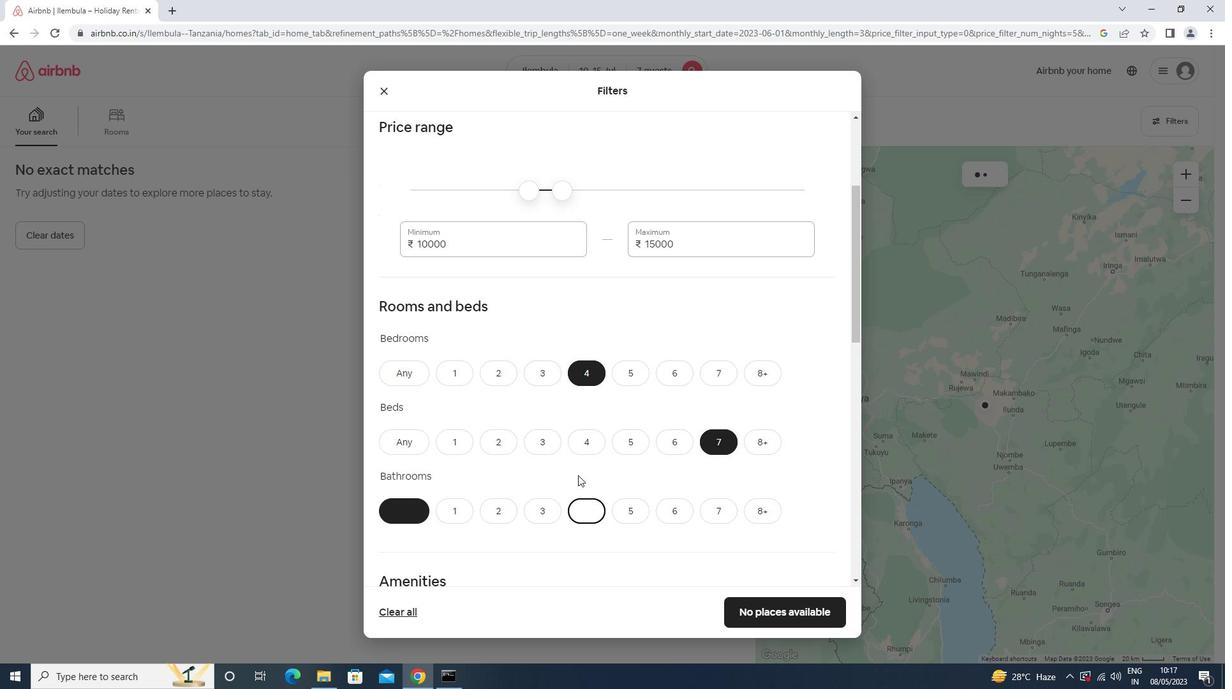 
Action: Mouse scrolled (572, 458) with delta (0, 0)
Screenshot: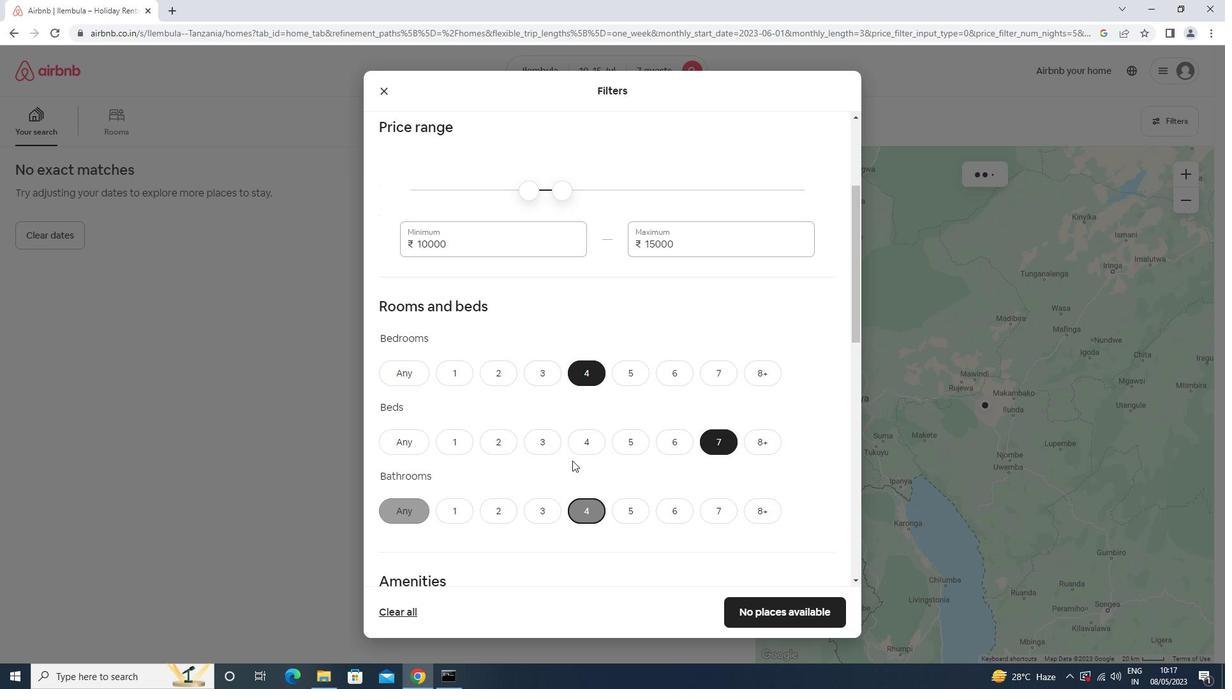 
Action: Mouse scrolled (572, 458) with delta (0, 0)
Screenshot: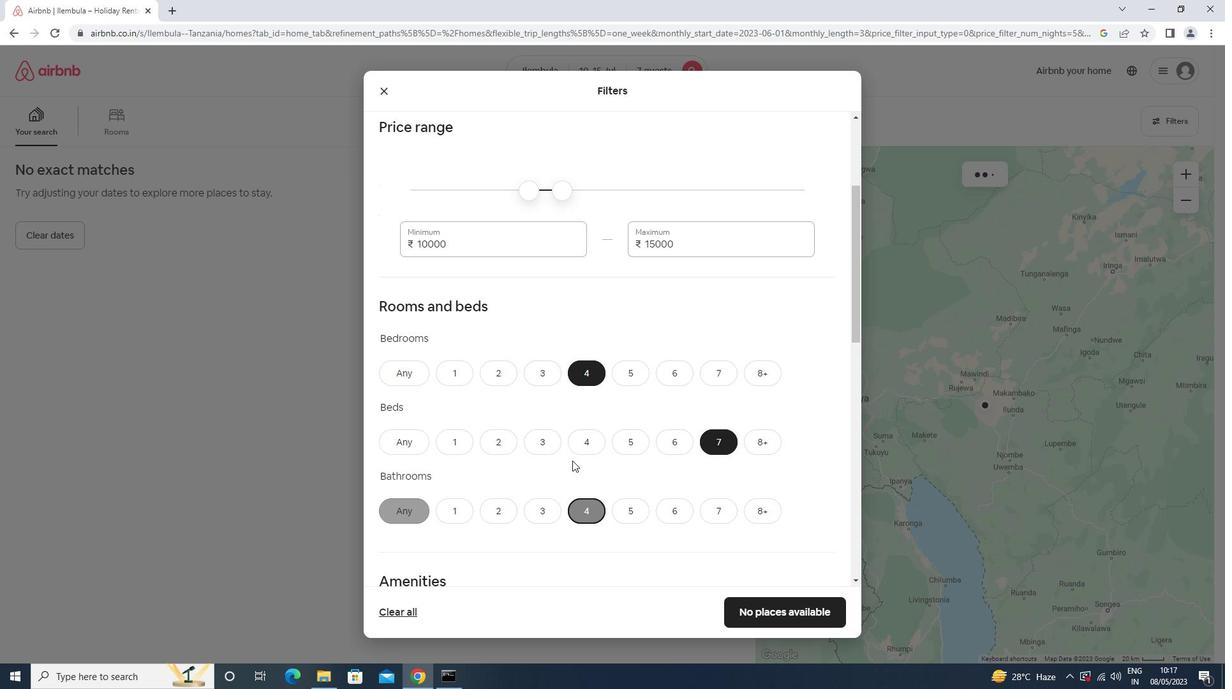
Action: Mouse scrolled (572, 458) with delta (0, 0)
Screenshot: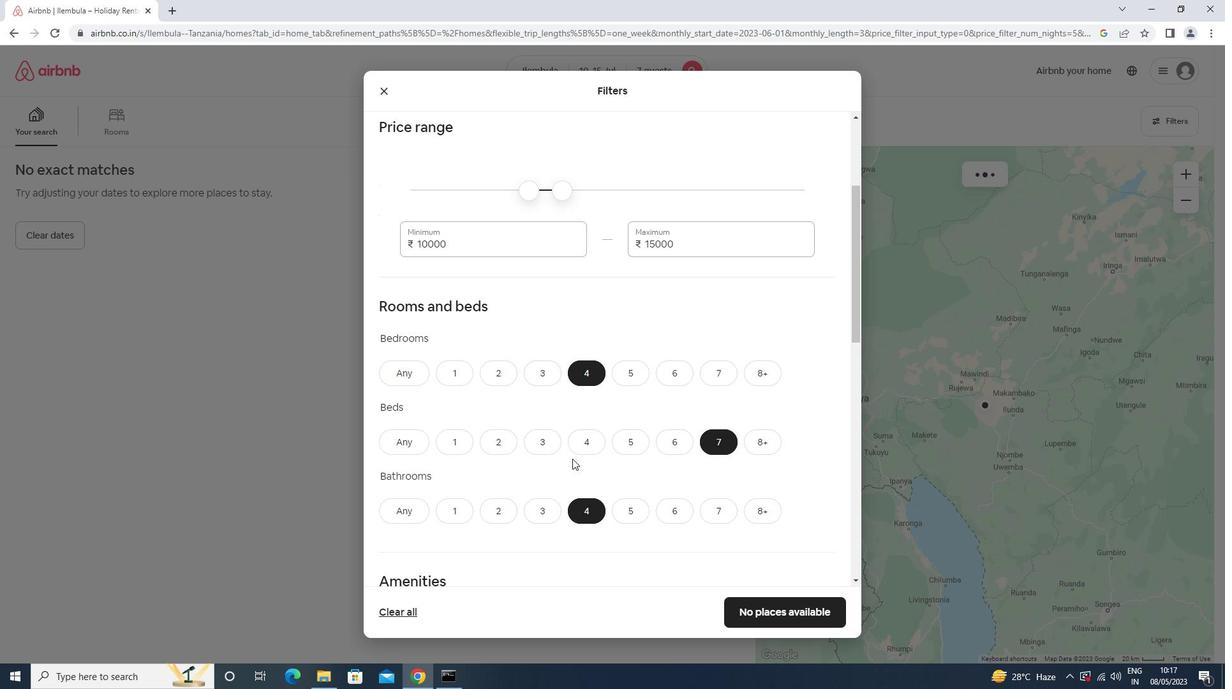 
Action: Mouse scrolled (572, 458) with delta (0, 0)
Screenshot: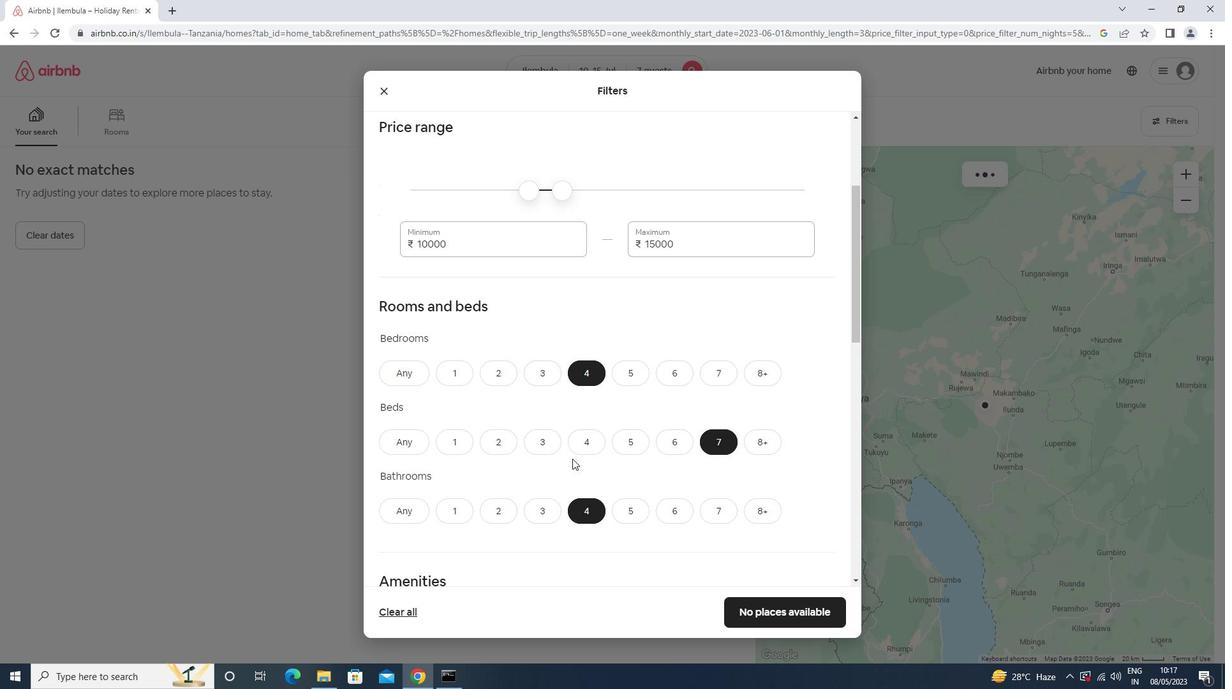 
Action: Mouse scrolled (572, 458) with delta (0, 0)
Screenshot: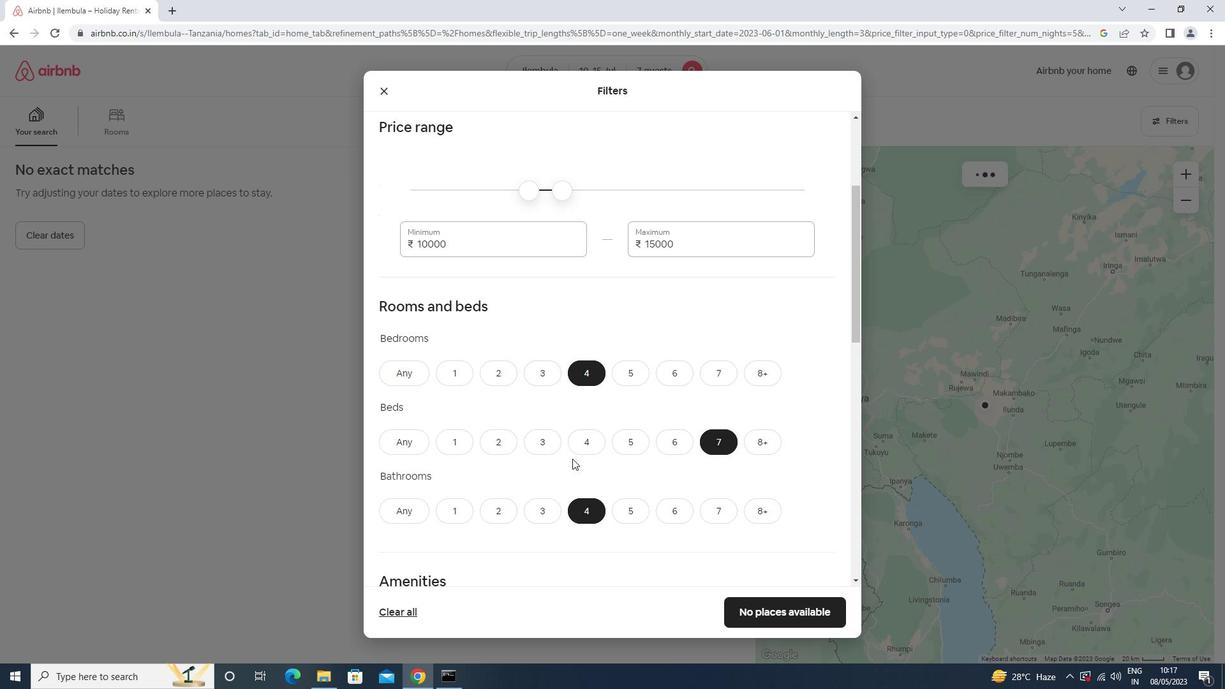 
Action: Mouse moved to (423, 254)
Screenshot: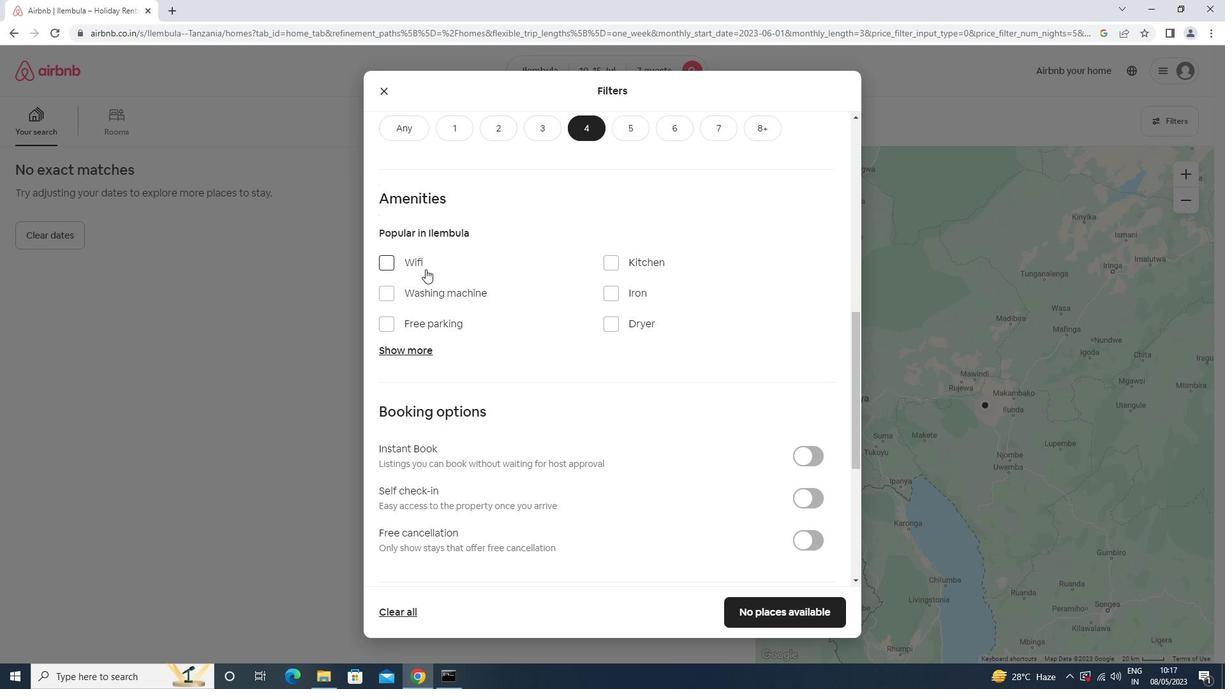 
Action: Mouse pressed left at (423, 254)
Screenshot: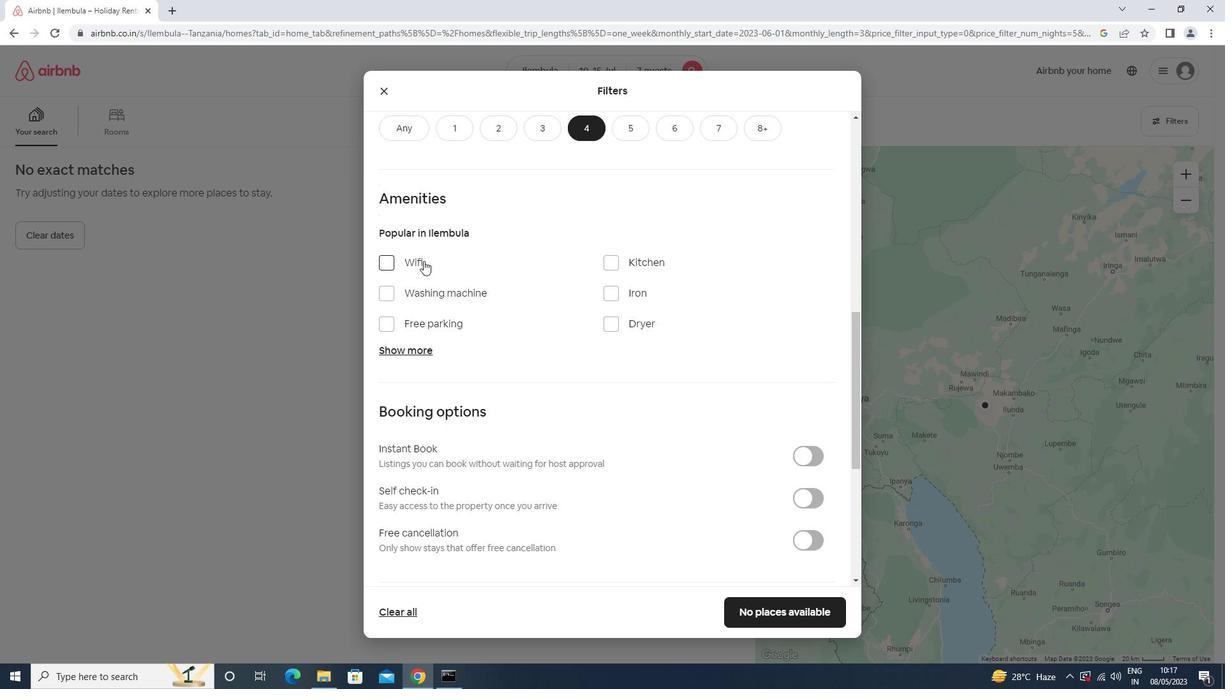 
Action: Mouse moved to (431, 320)
Screenshot: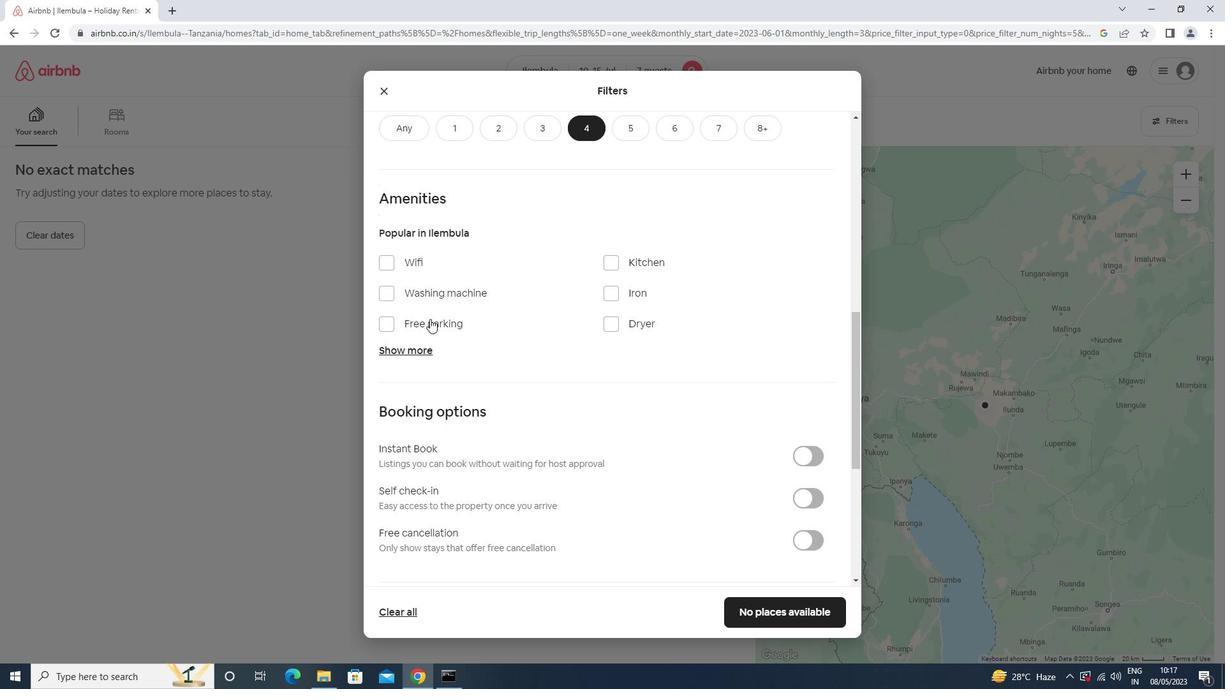 
Action: Mouse pressed left at (431, 320)
Screenshot: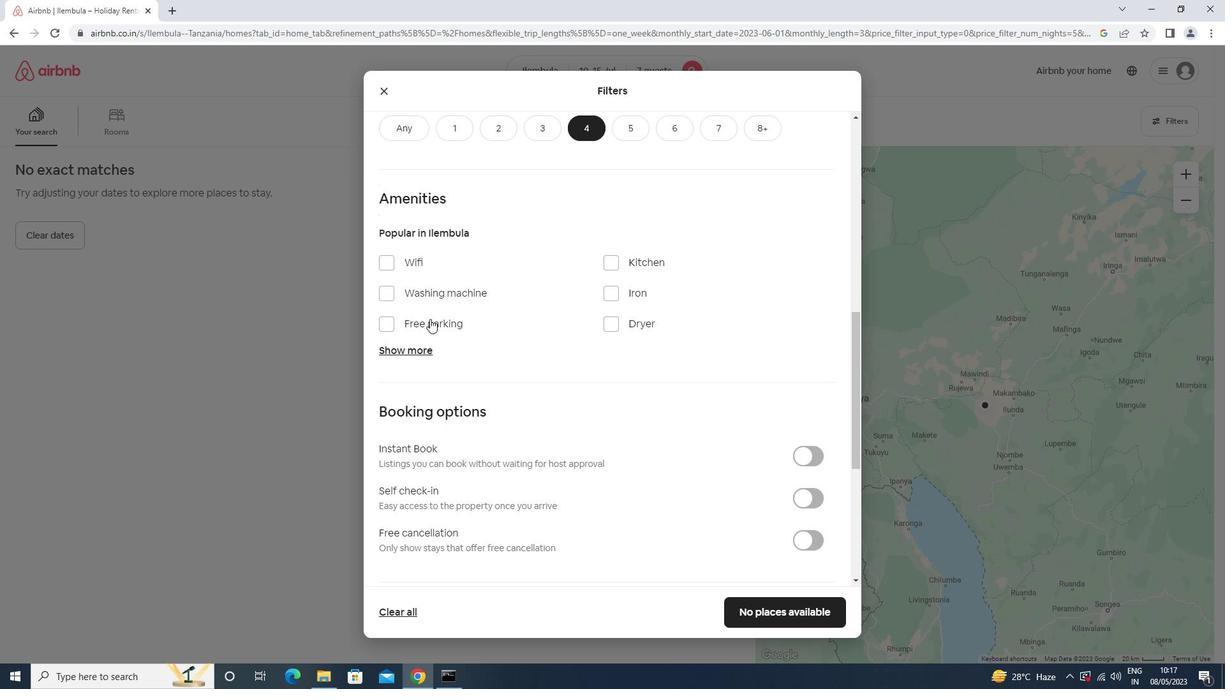 
Action: Mouse moved to (424, 347)
Screenshot: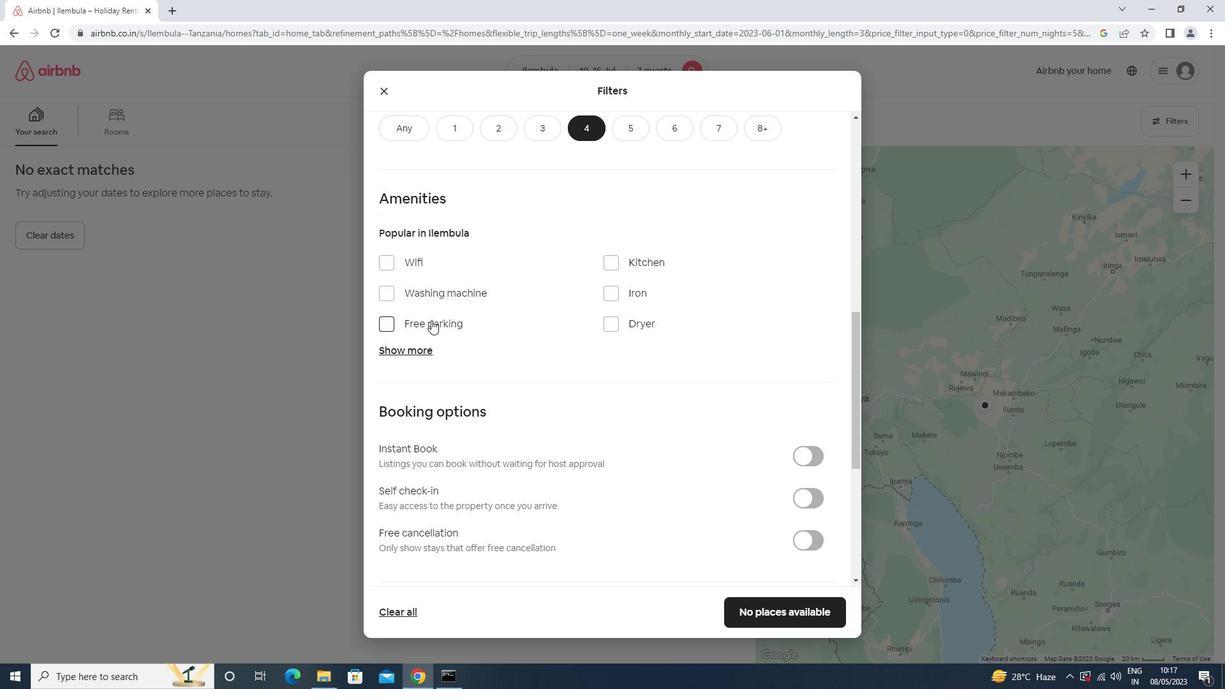 
Action: Mouse pressed left at (424, 347)
Screenshot: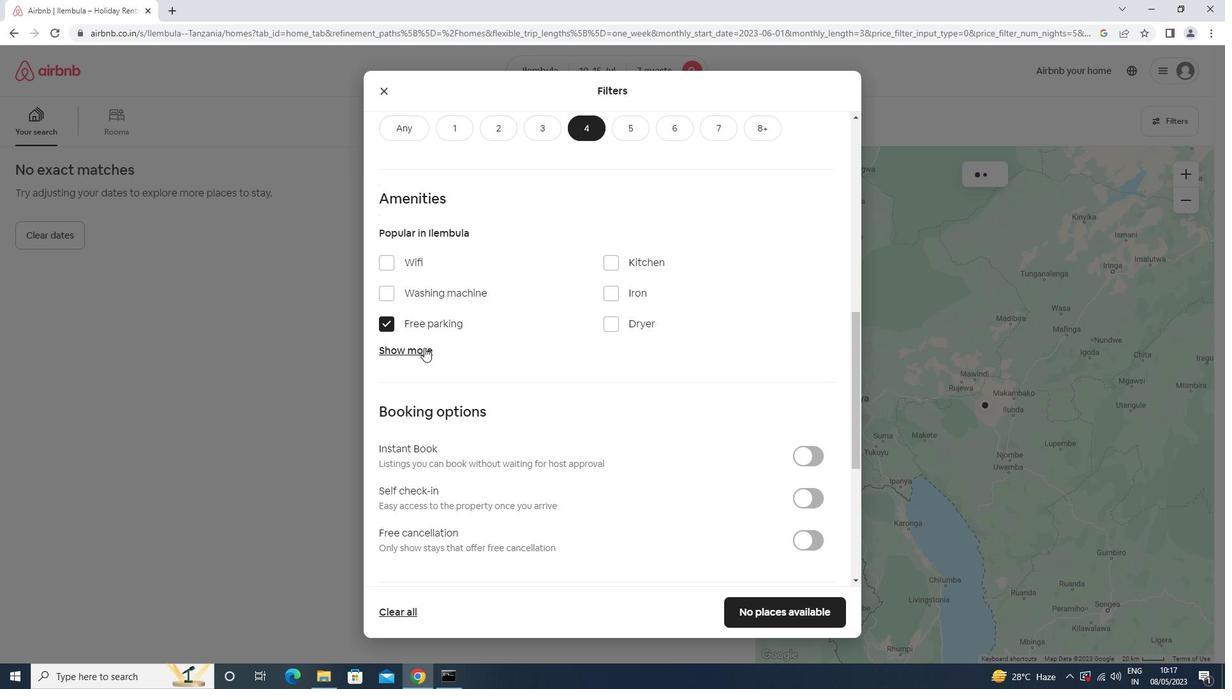
Action: Mouse moved to (611, 422)
Screenshot: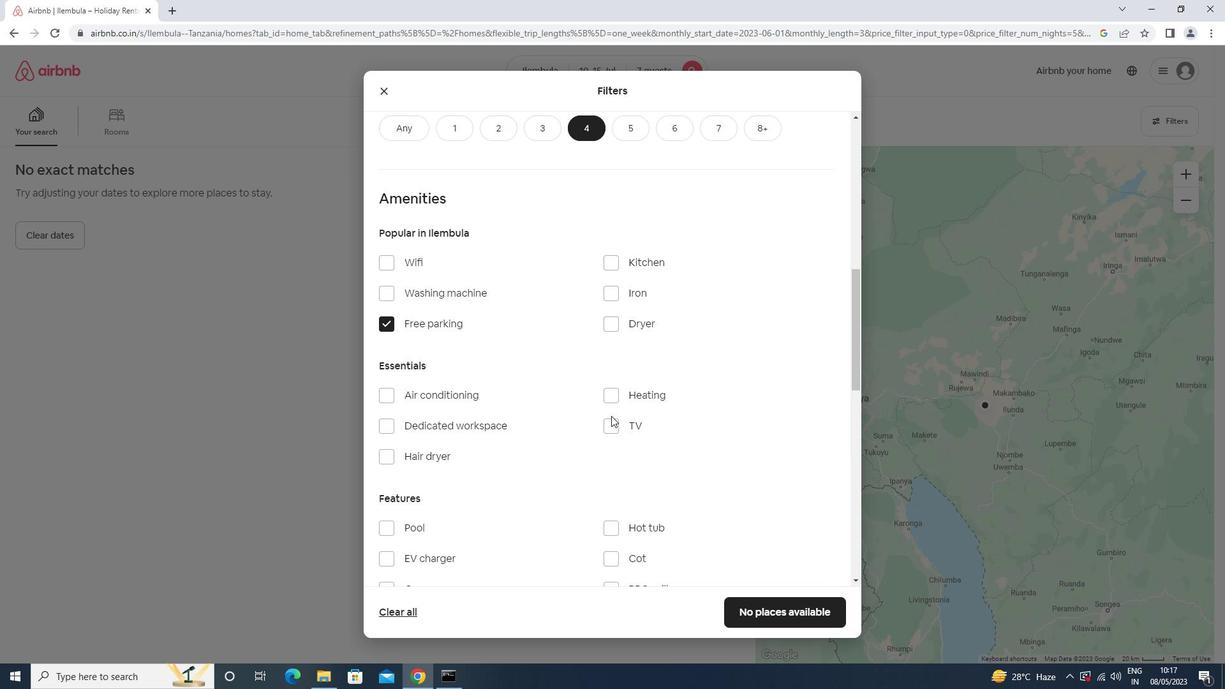 
Action: Mouse pressed left at (611, 422)
Screenshot: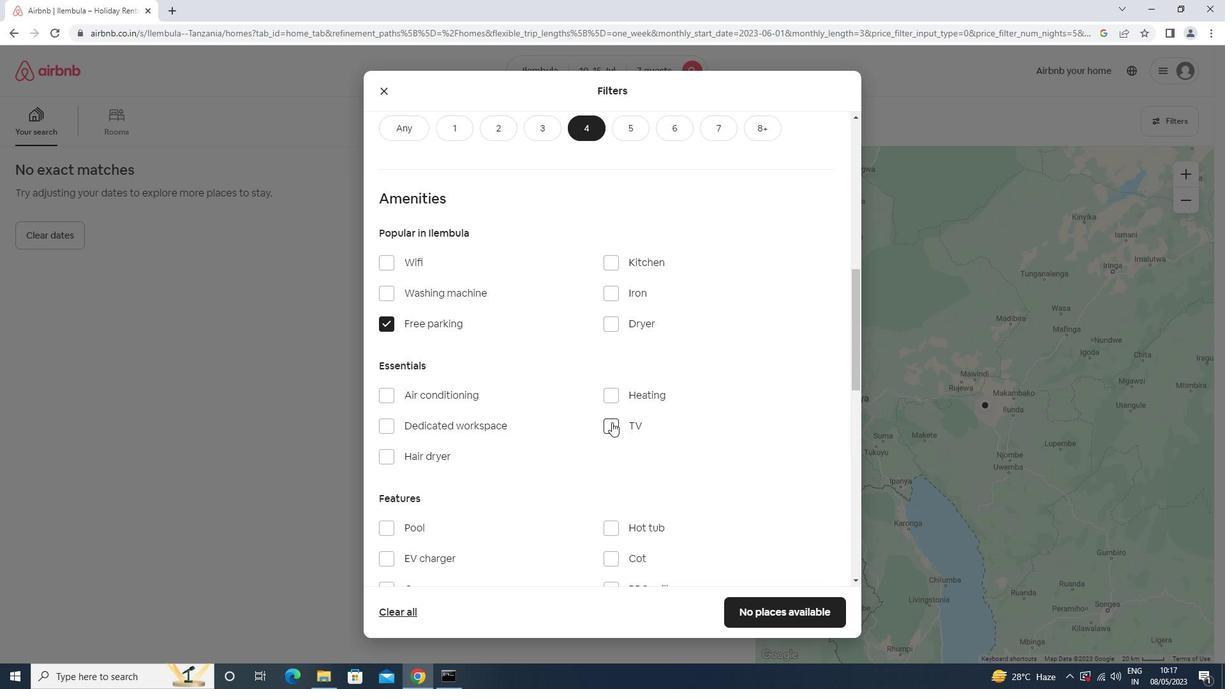
Action: Mouse moved to (612, 422)
Screenshot: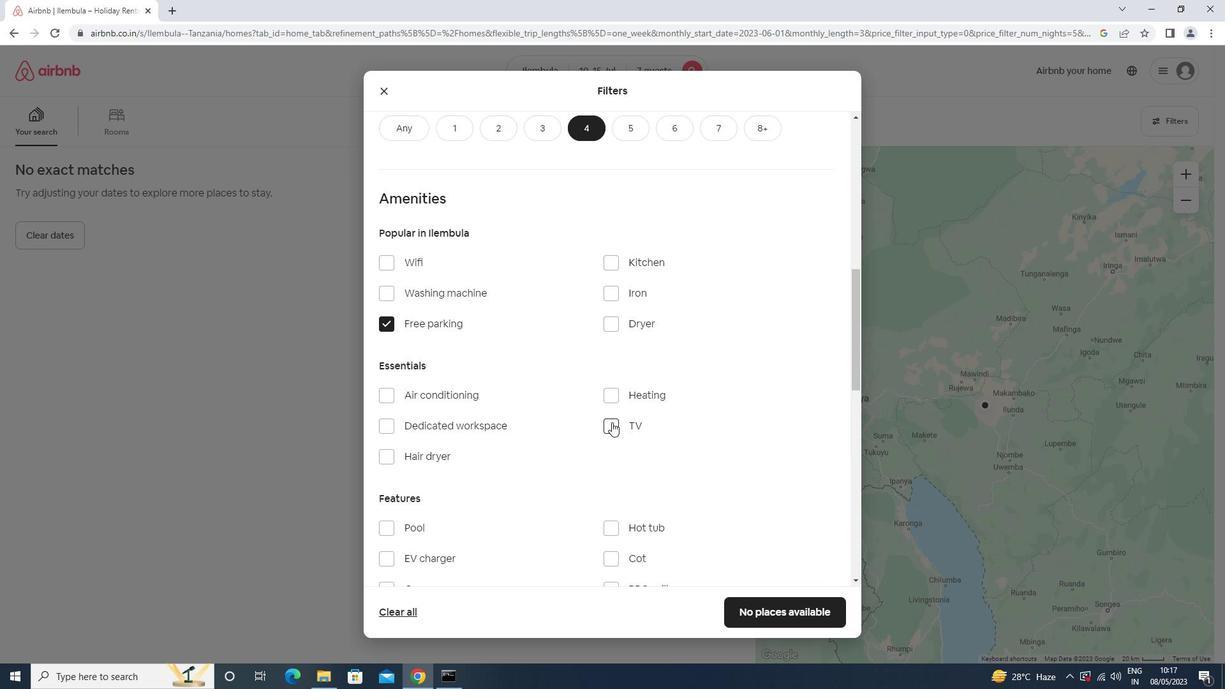 
Action: Mouse scrolled (612, 421) with delta (0, 0)
Screenshot: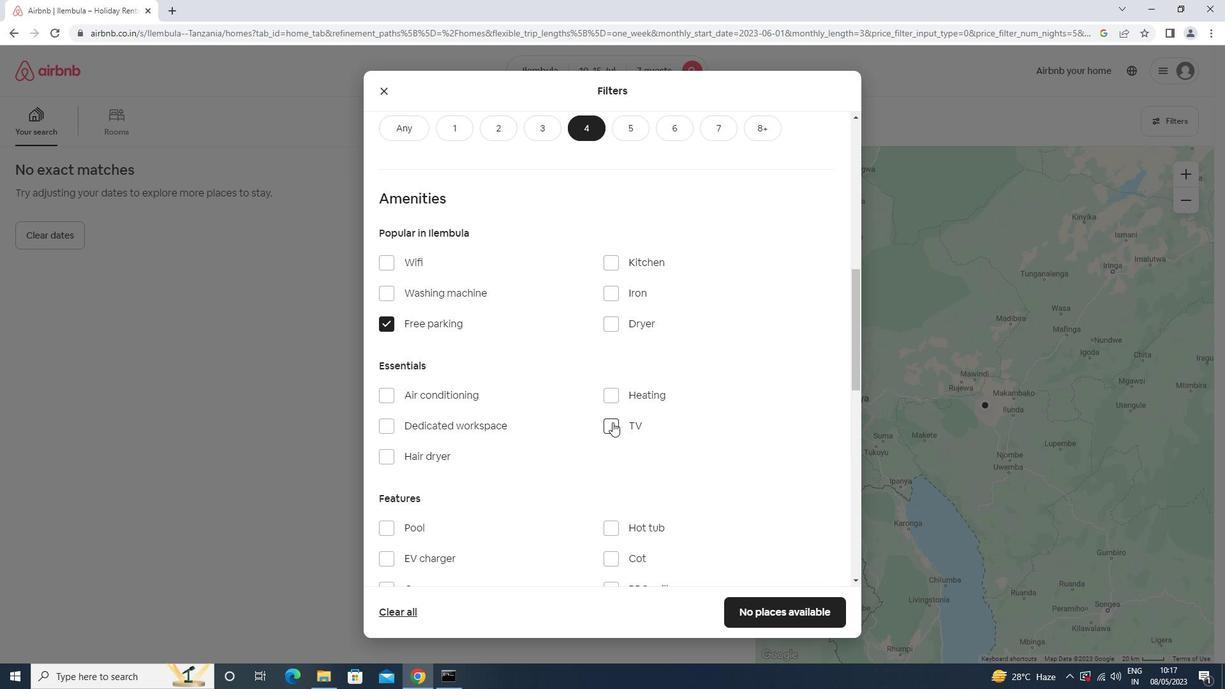 
Action: Mouse scrolled (612, 421) with delta (0, 0)
Screenshot: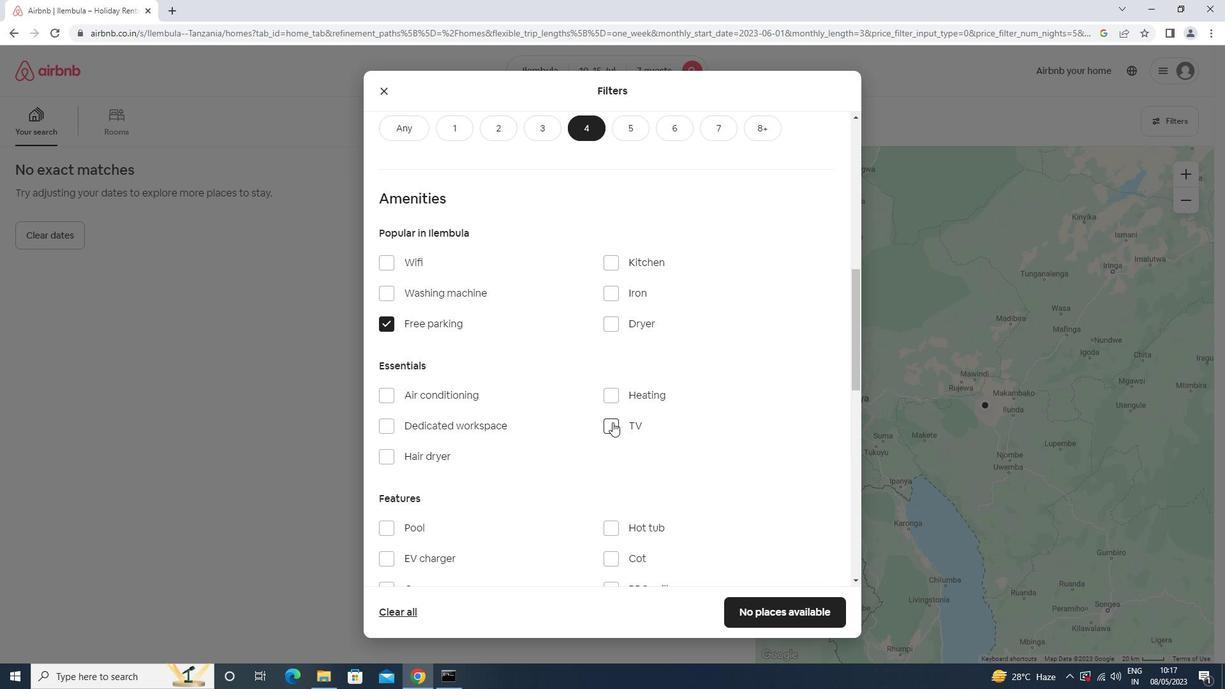 
Action: Mouse moved to (421, 461)
Screenshot: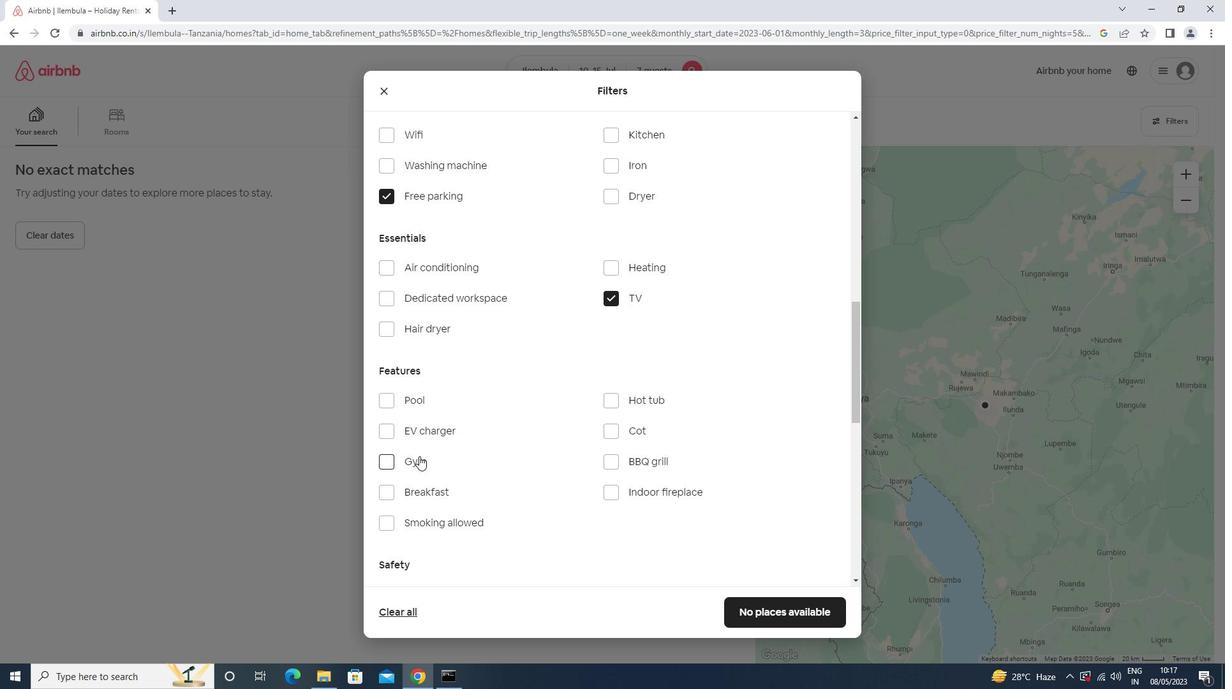 
Action: Mouse pressed left at (421, 461)
Screenshot: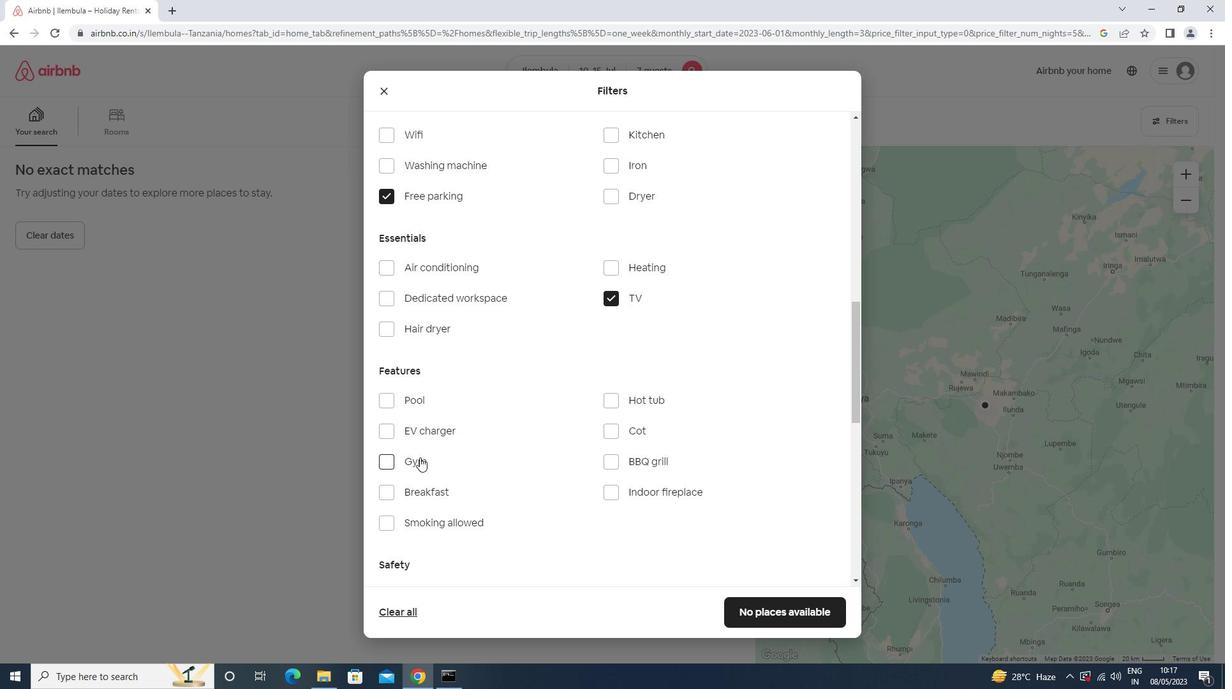 
Action: Mouse moved to (445, 489)
Screenshot: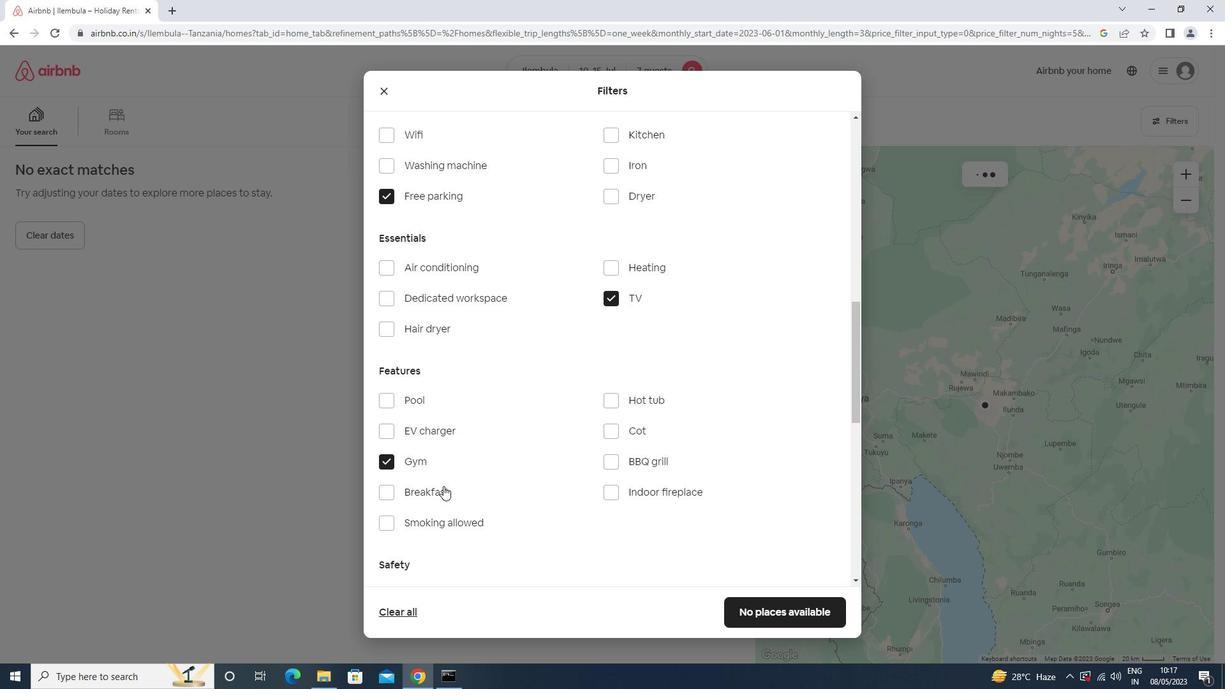 
Action: Mouse pressed left at (445, 489)
Screenshot: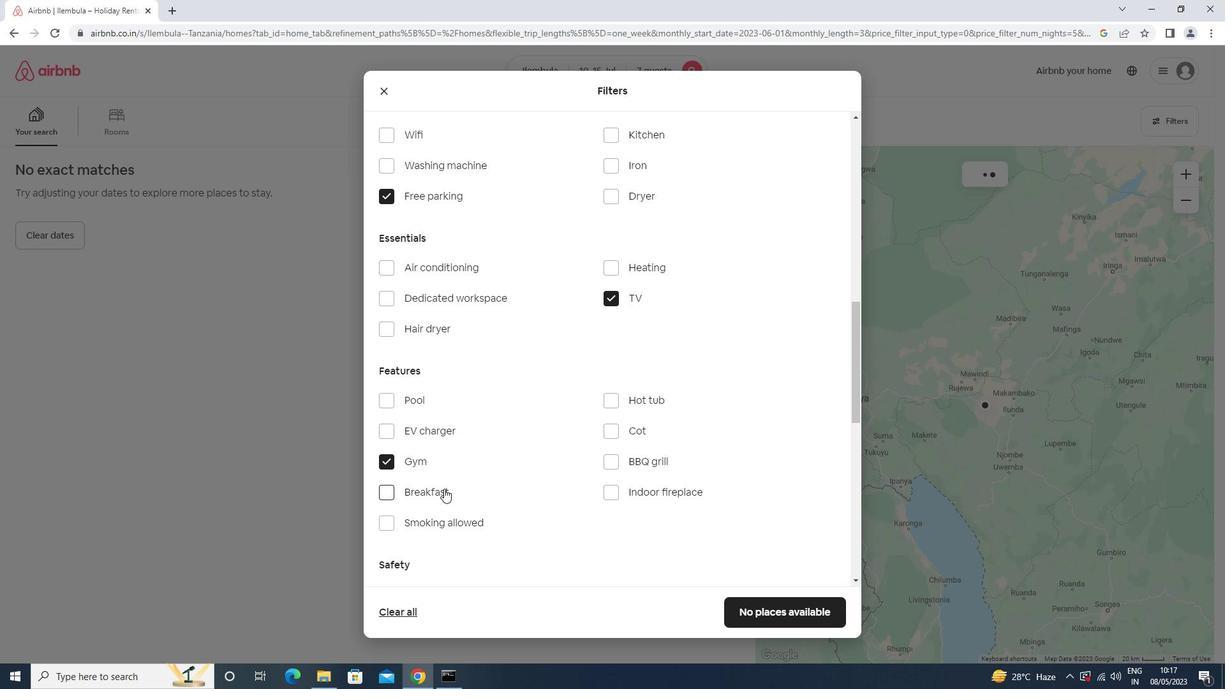 
Action: Mouse moved to (511, 422)
Screenshot: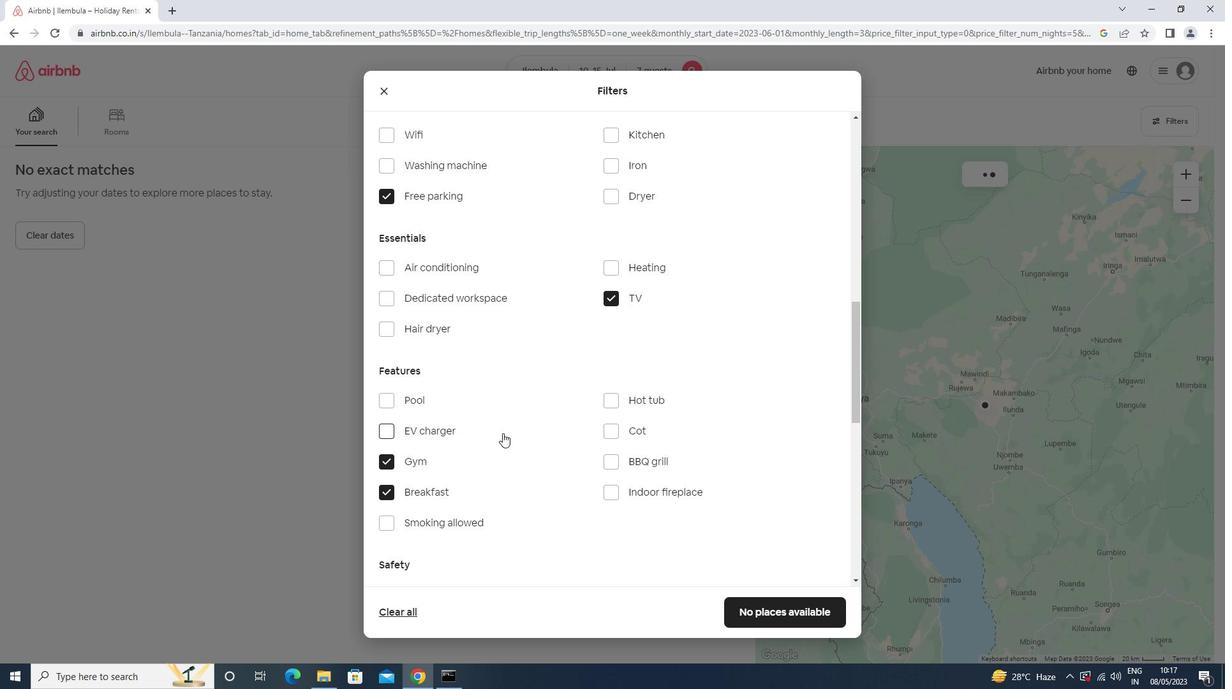 
Action: Mouse scrolled (511, 421) with delta (0, 0)
Screenshot: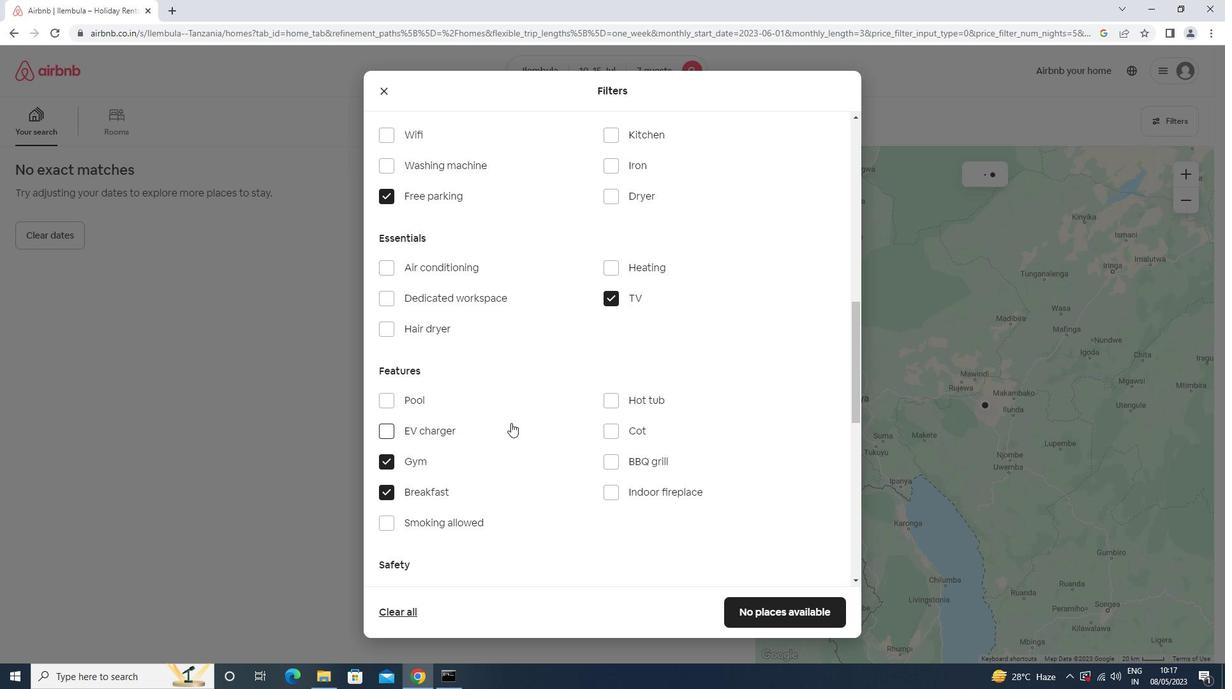 
Action: Mouse scrolled (511, 421) with delta (0, 0)
Screenshot: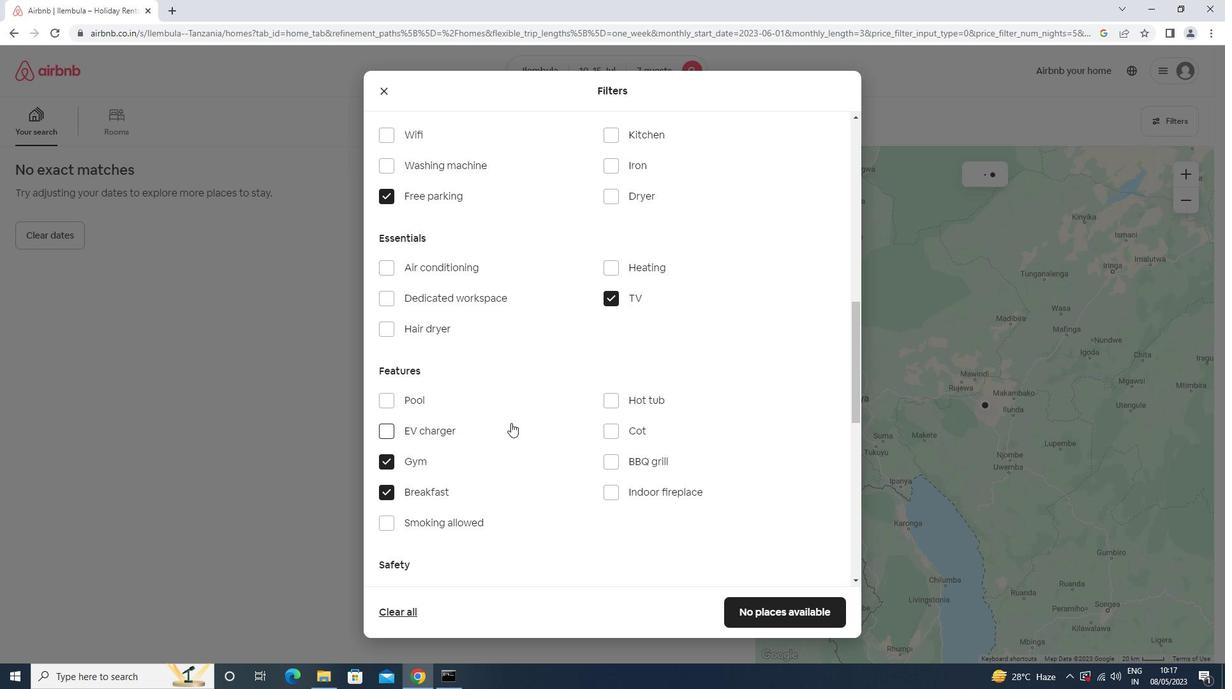 
Action: Mouse scrolled (511, 421) with delta (0, 0)
Screenshot: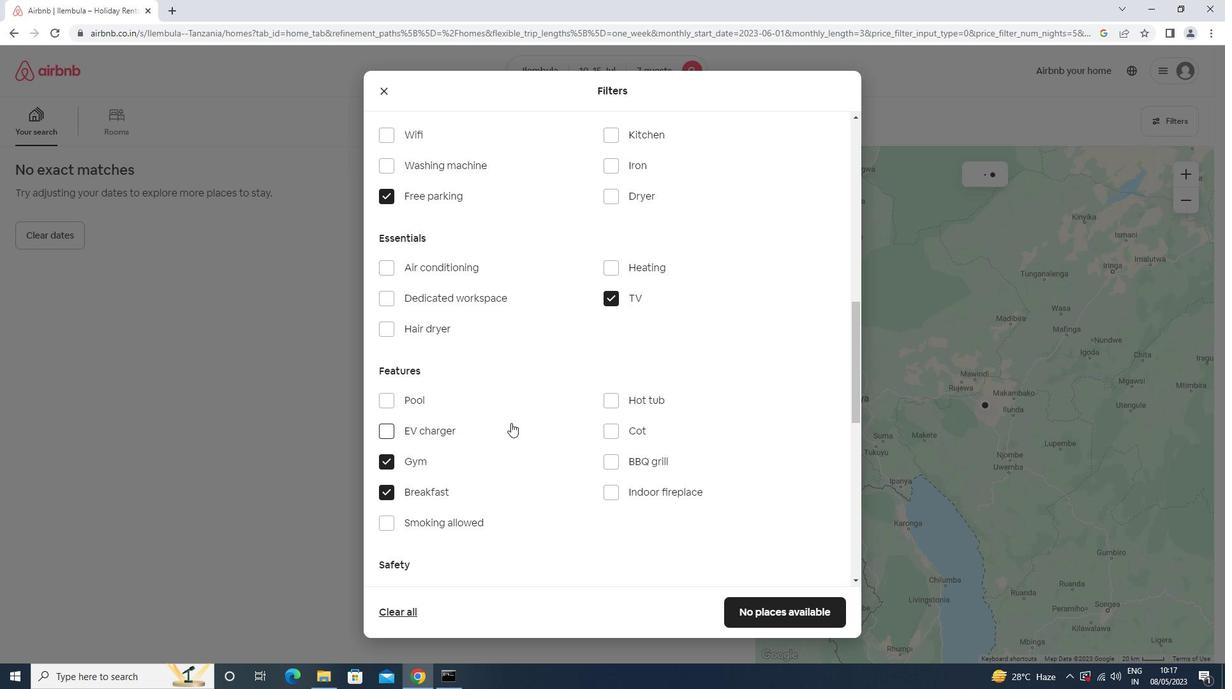 
Action: Mouse scrolled (511, 421) with delta (0, 0)
Screenshot: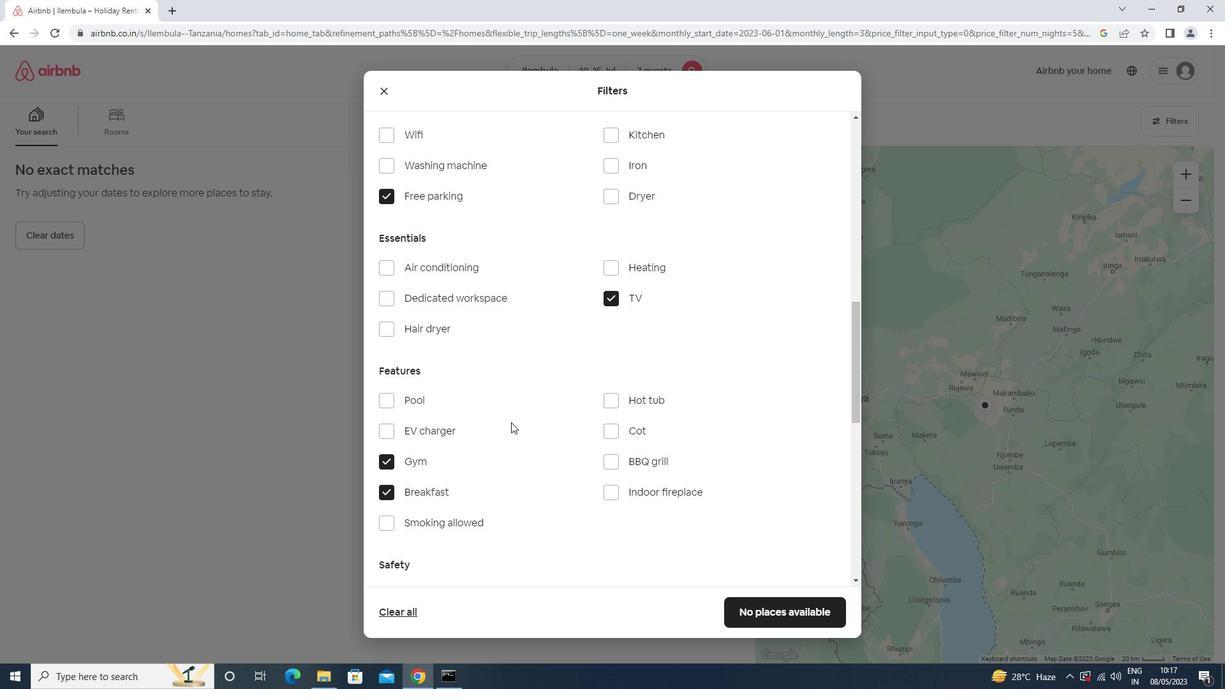 
Action: Mouse moved to (817, 507)
Screenshot: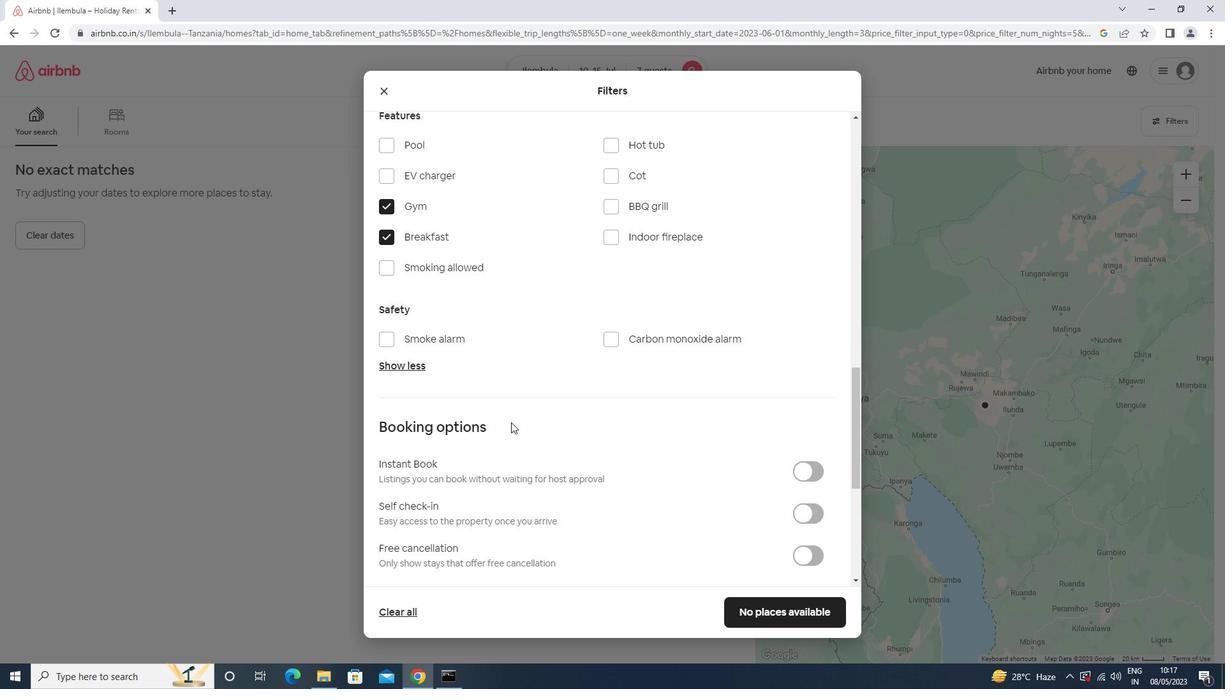 
Action: Mouse pressed left at (817, 507)
Screenshot: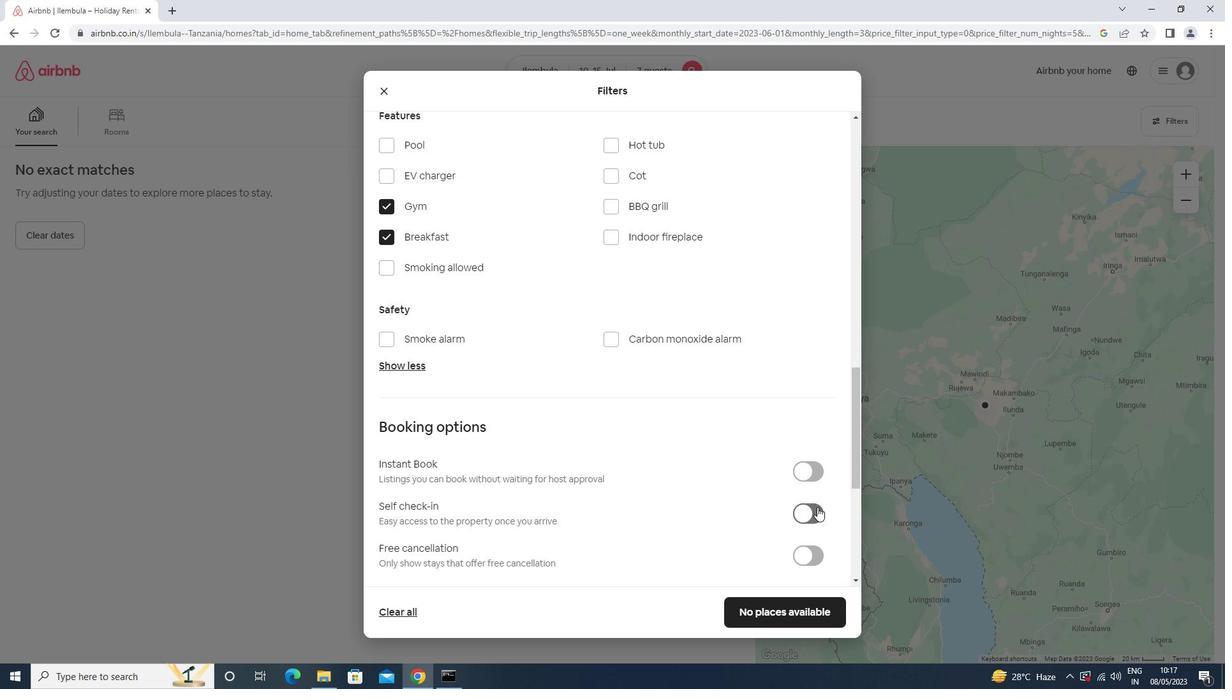 
Action: Mouse moved to (705, 484)
Screenshot: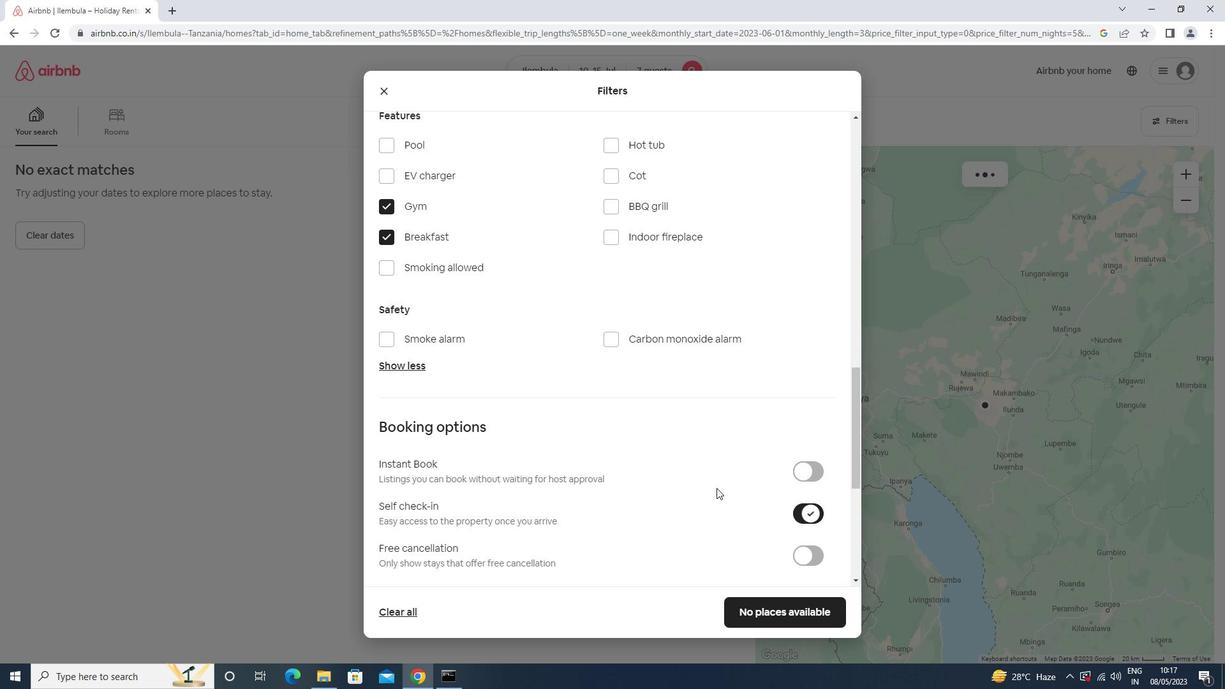 
Action: Mouse scrolled (705, 484) with delta (0, 0)
Screenshot: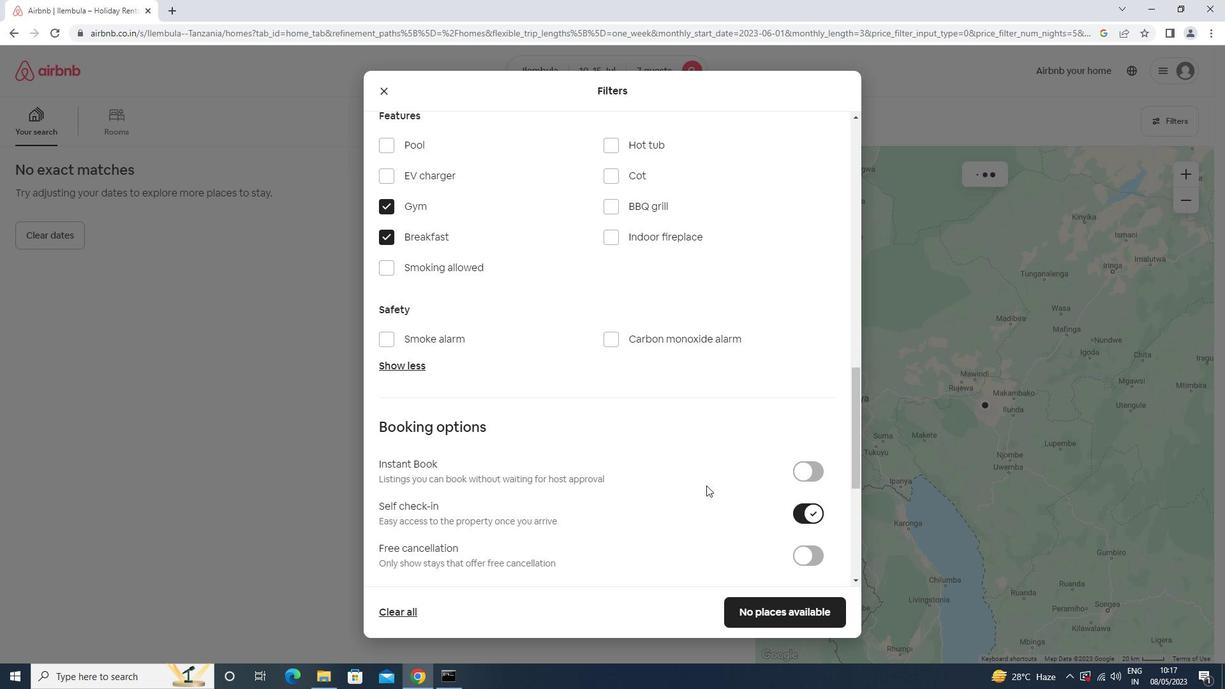 
Action: Mouse scrolled (705, 484) with delta (0, 0)
Screenshot: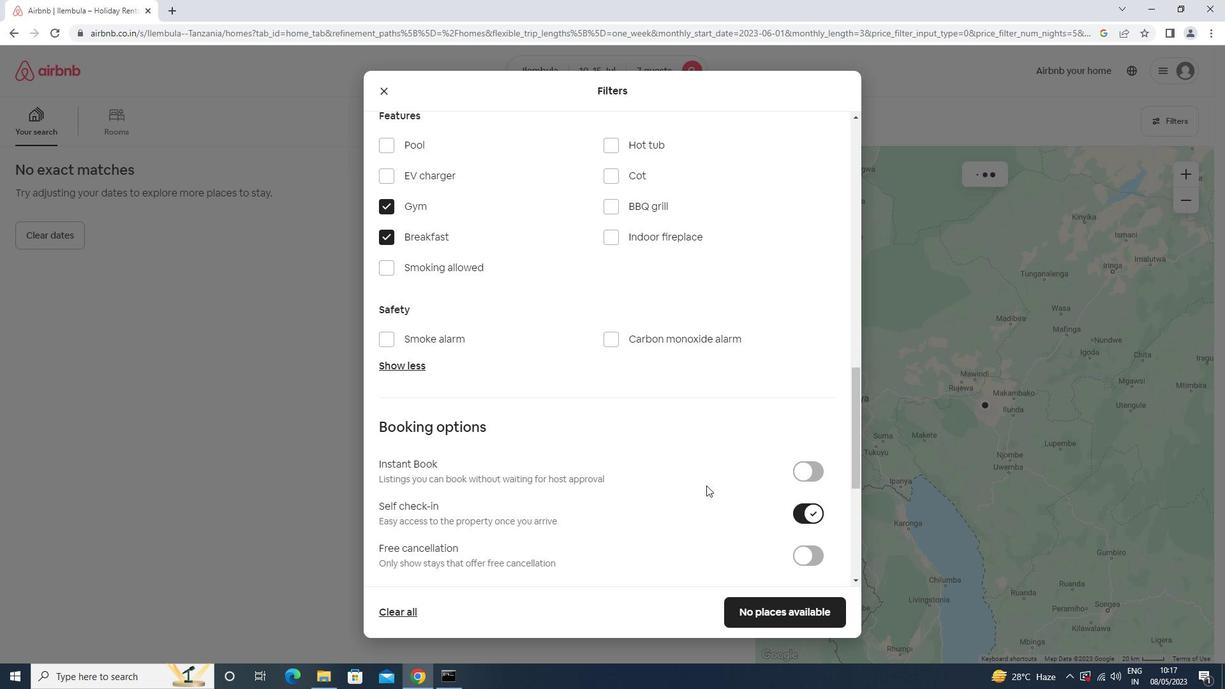 
Action: Mouse scrolled (705, 484) with delta (0, 0)
Screenshot: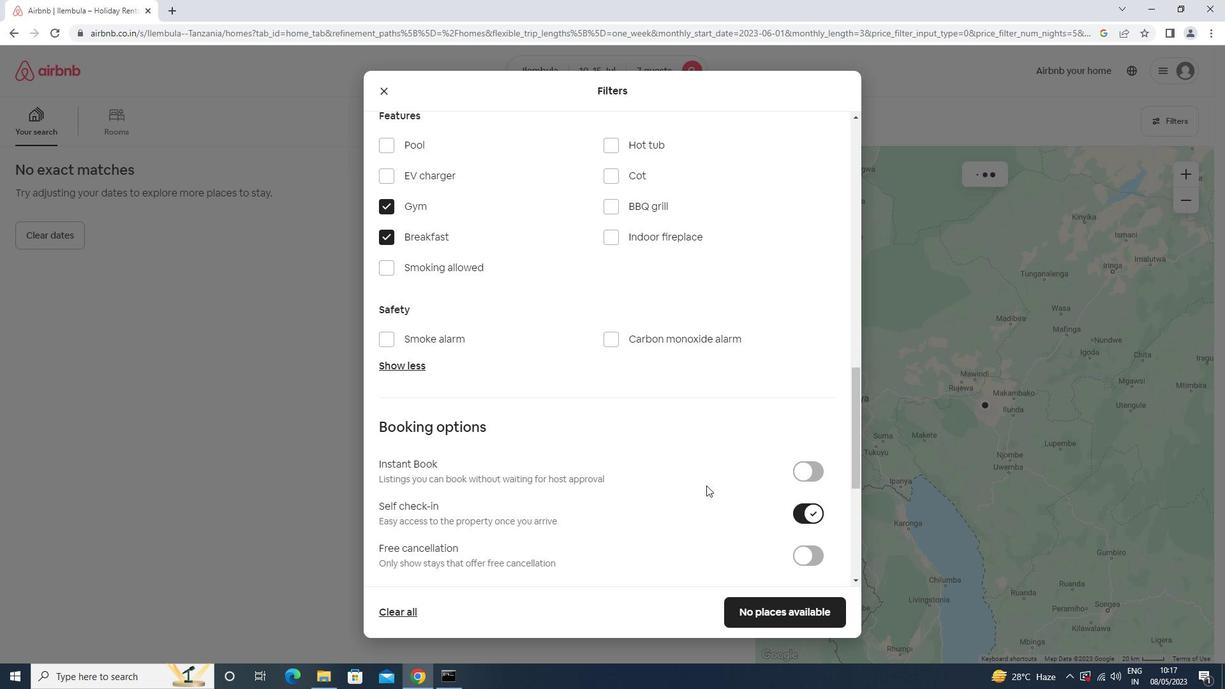 
Action: Mouse scrolled (705, 484) with delta (0, 0)
Screenshot: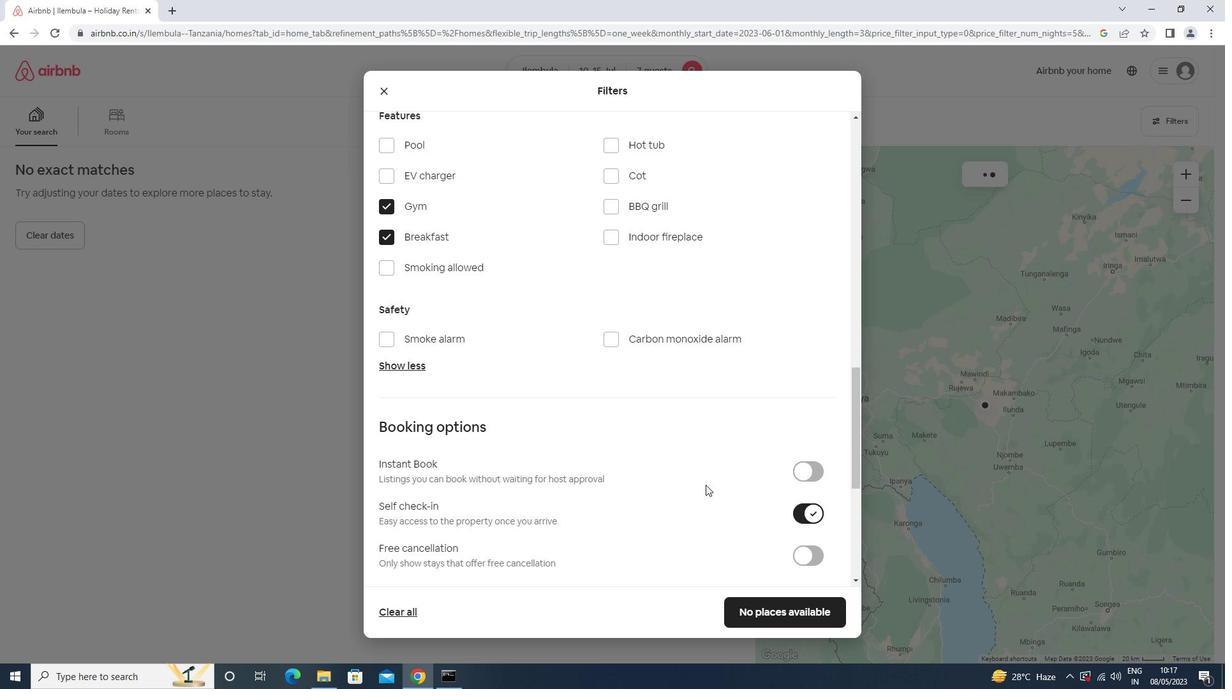 
Action: Mouse scrolled (705, 484) with delta (0, 0)
Screenshot: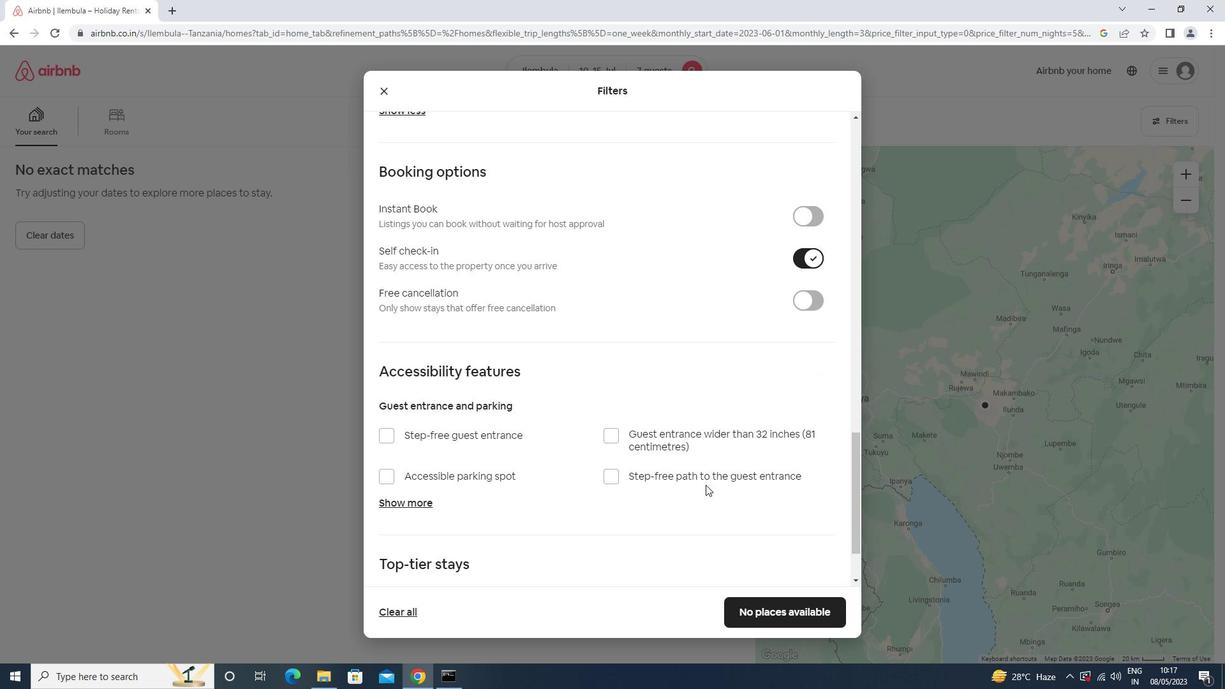 
Action: Mouse scrolled (705, 484) with delta (0, 0)
Screenshot: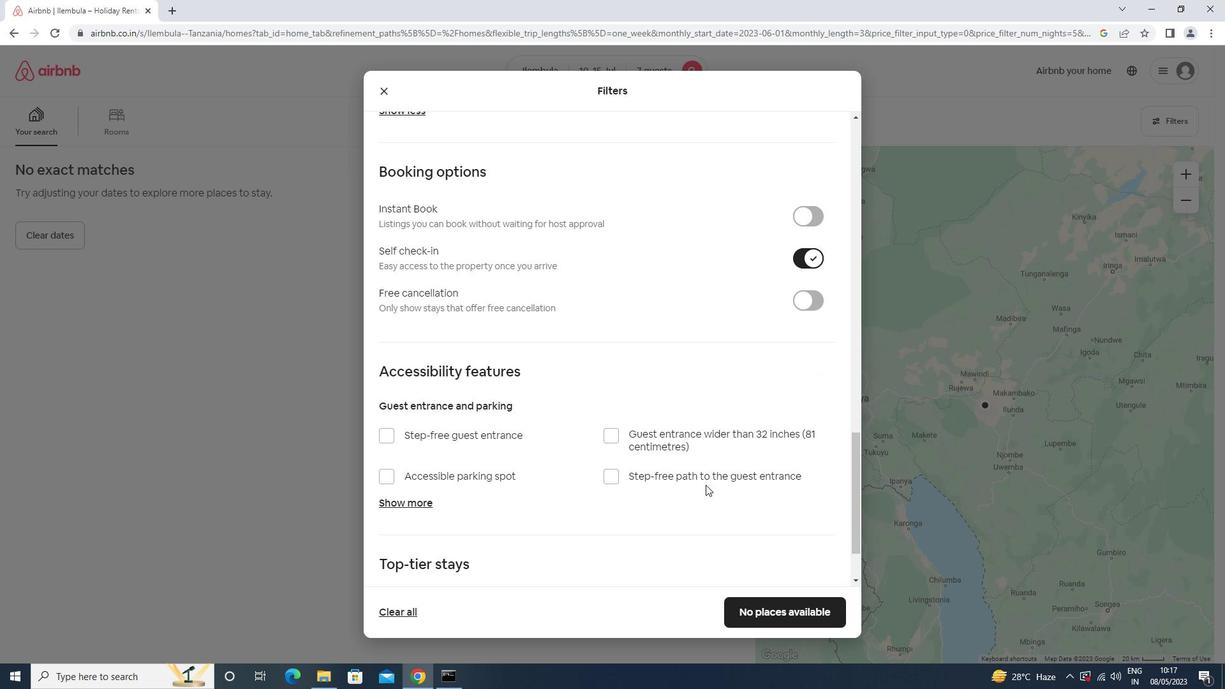 
Action: Mouse scrolled (705, 484) with delta (0, 0)
Screenshot: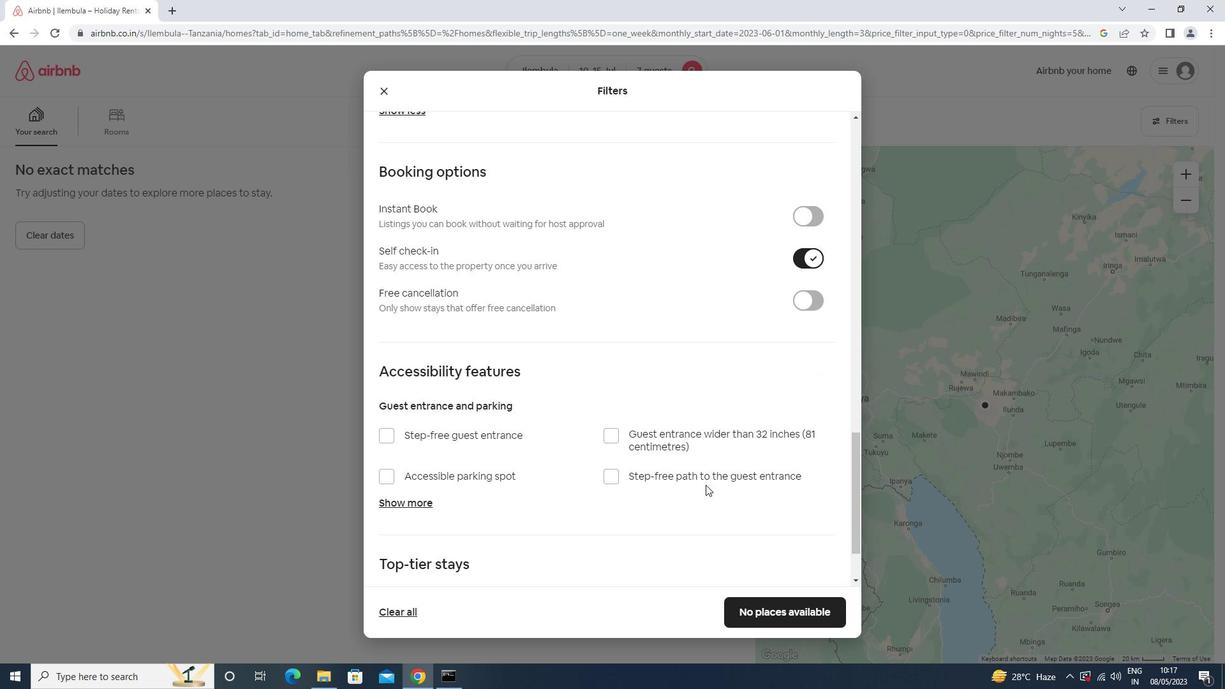 
Action: Mouse scrolled (705, 484) with delta (0, 0)
Screenshot: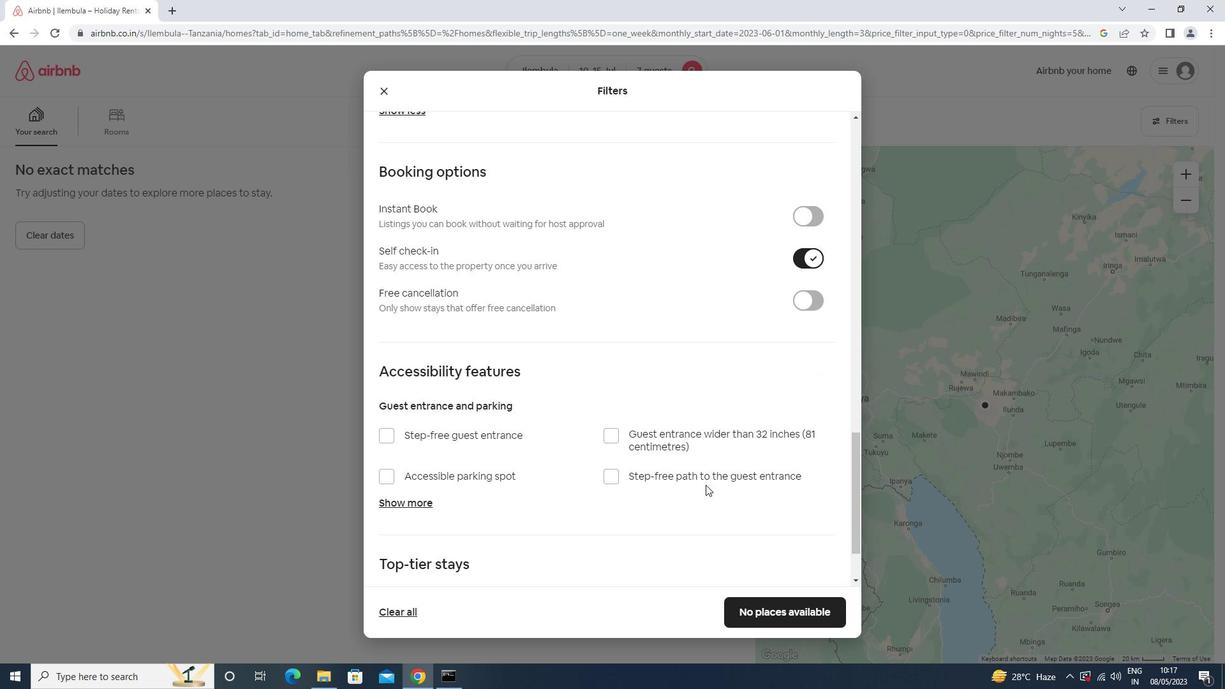 
Action: Mouse scrolled (705, 484) with delta (0, 0)
Screenshot: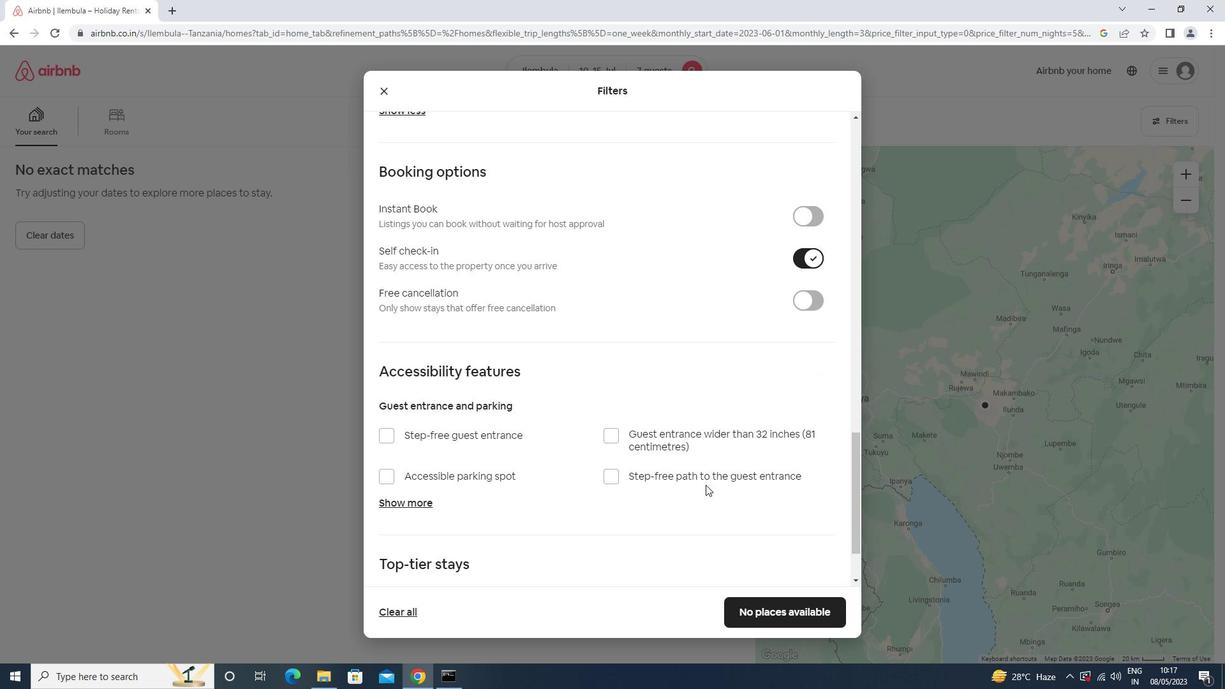 
Action: Mouse moved to (740, 605)
Screenshot: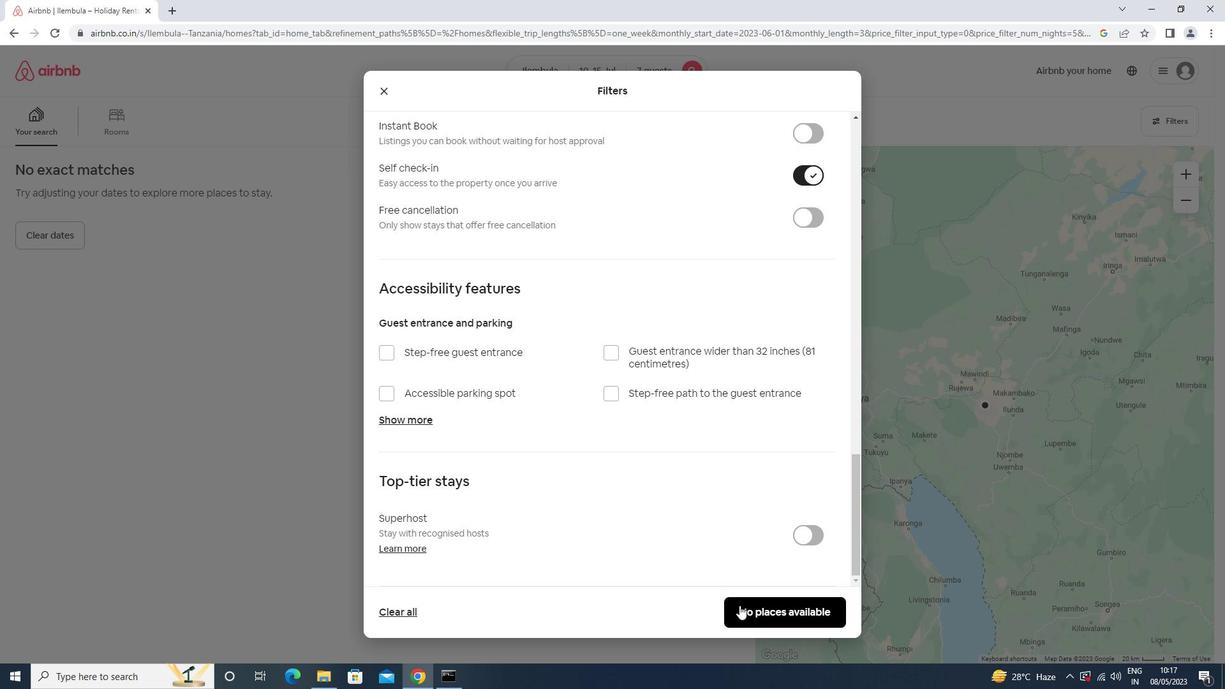 
Action: Mouse pressed left at (740, 605)
Screenshot: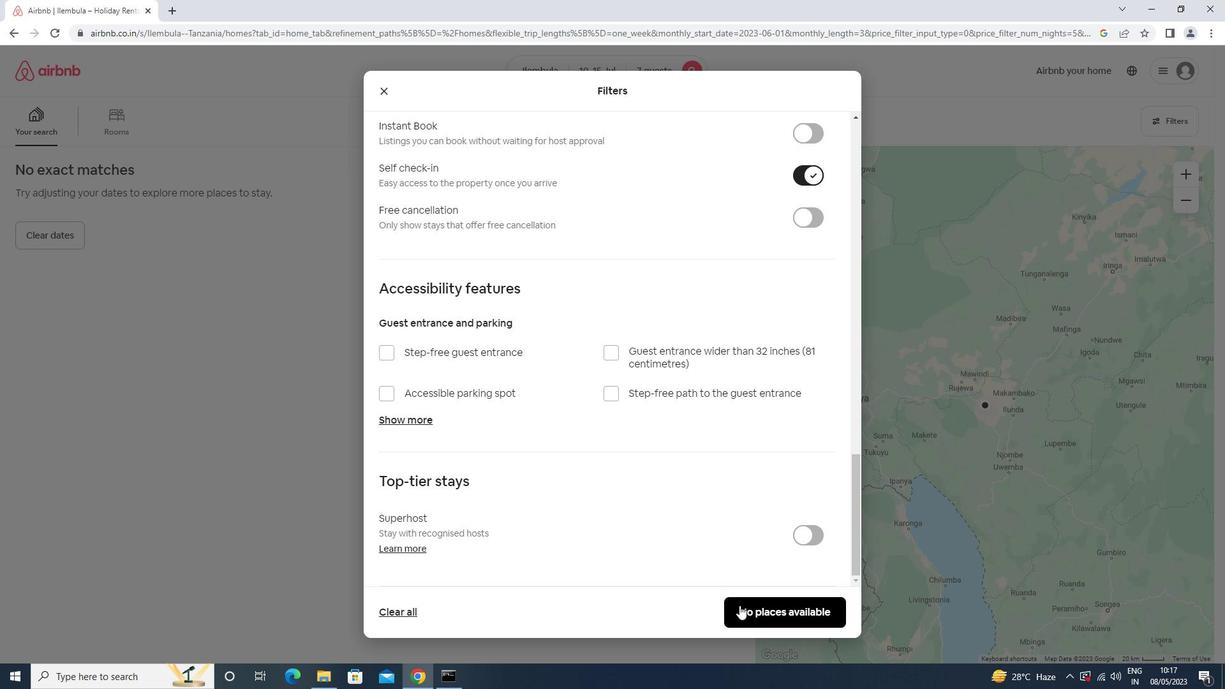
Action: Mouse moved to (735, 604)
Screenshot: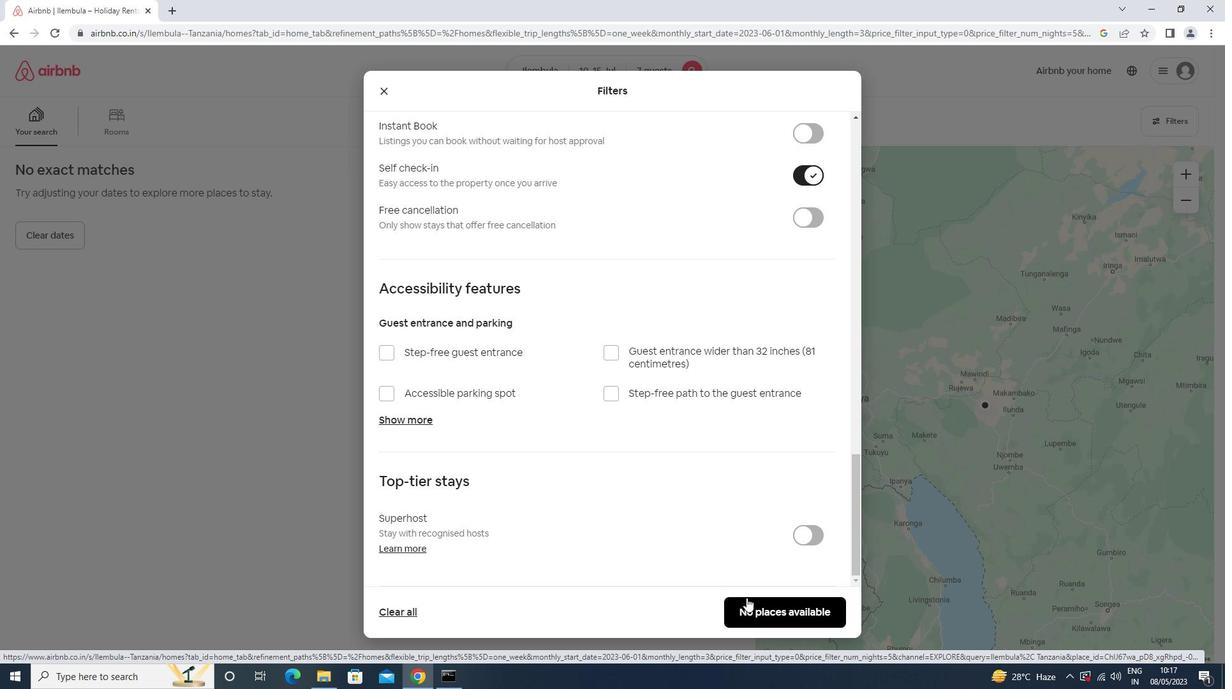 
Action: Mouse pressed left at (735, 604)
Screenshot: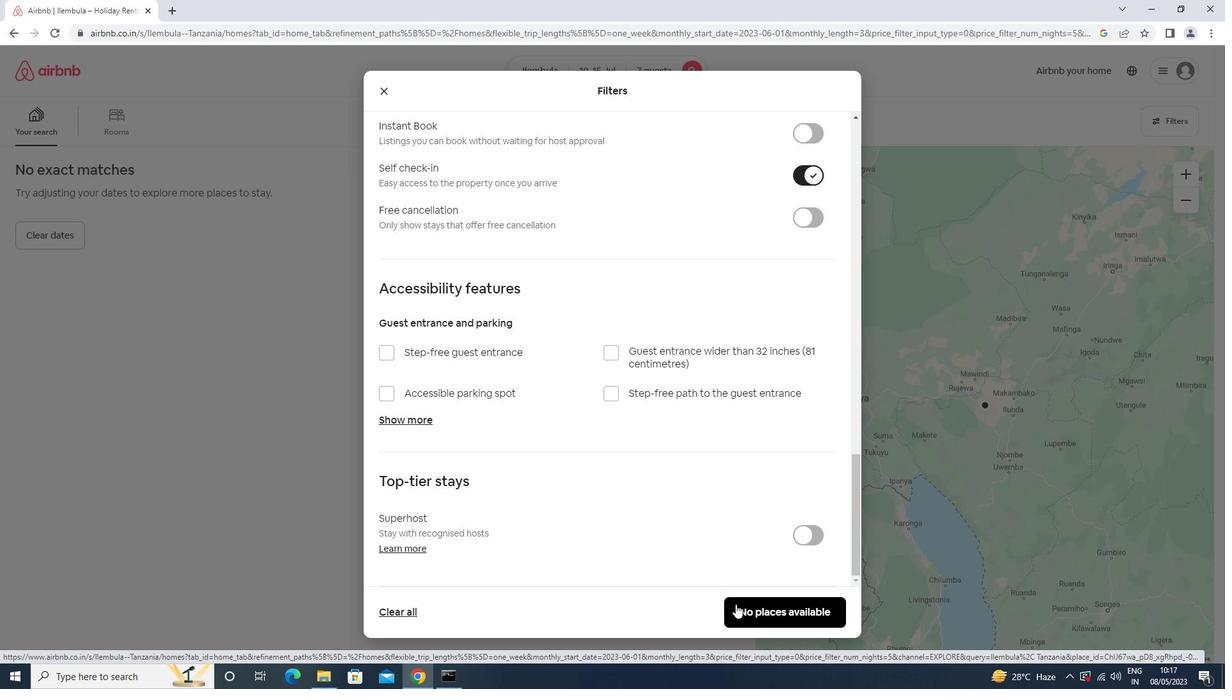 
